 Task: Search one way flight ticket for 1 adult, 1 child, 1 infant in seat in premium economy from Alpena: Alpena County Regional Airport to Gillette: Gillette Campbell County Airport on 5-1-2023. Choice of flights is Sun country airlines. Number of bags: 2 carry on bags and 4 checked bags. Price is upto 91000. Outbound departure time preference is 23:45.
Action: Mouse moved to (250, 395)
Screenshot: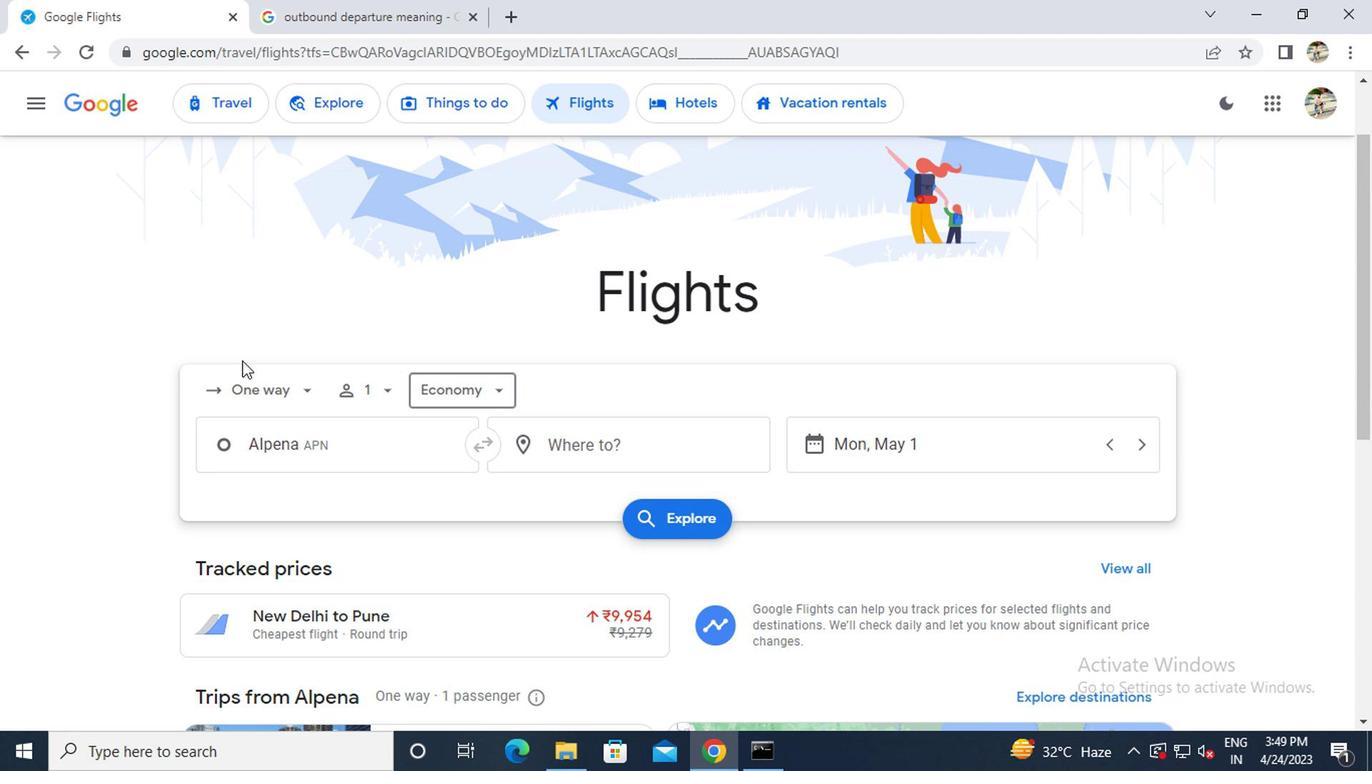 
Action: Mouse pressed left at (250, 395)
Screenshot: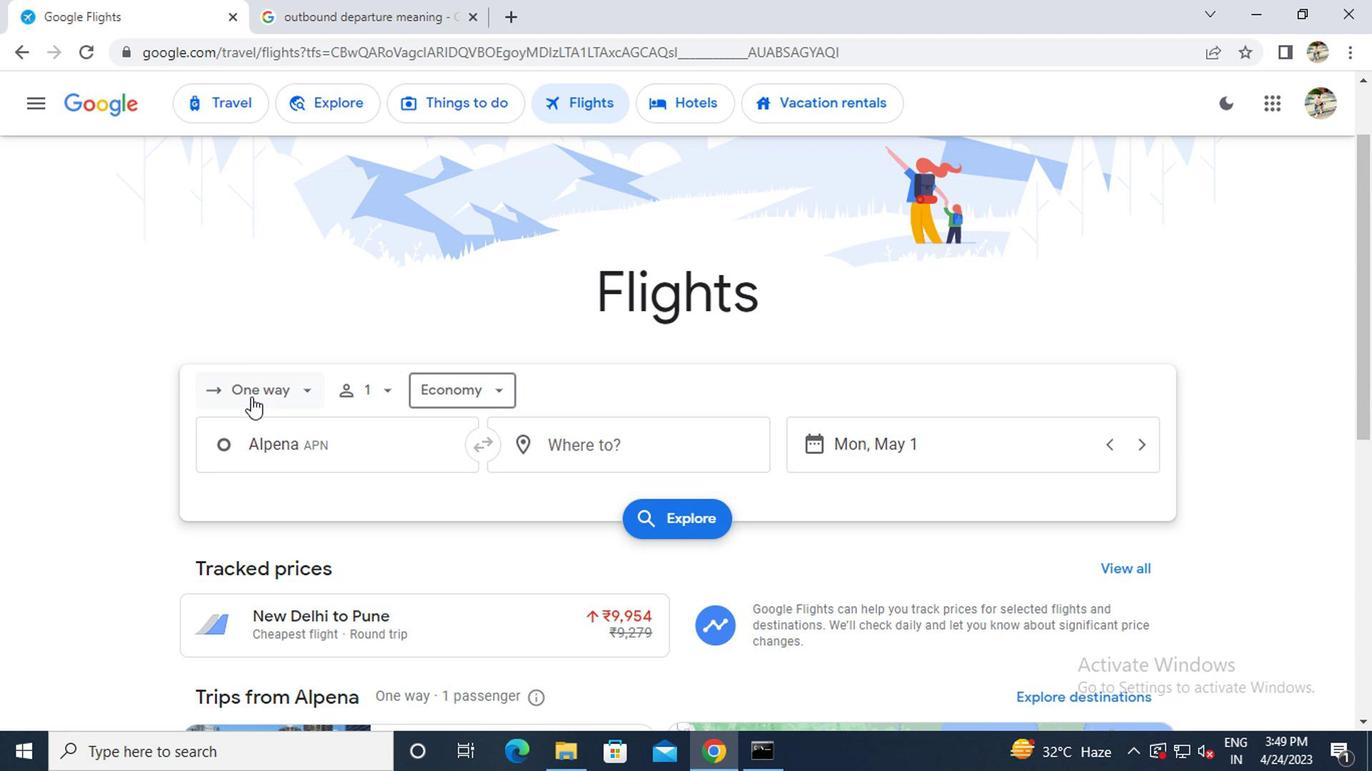 
Action: Mouse moved to (255, 486)
Screenshot: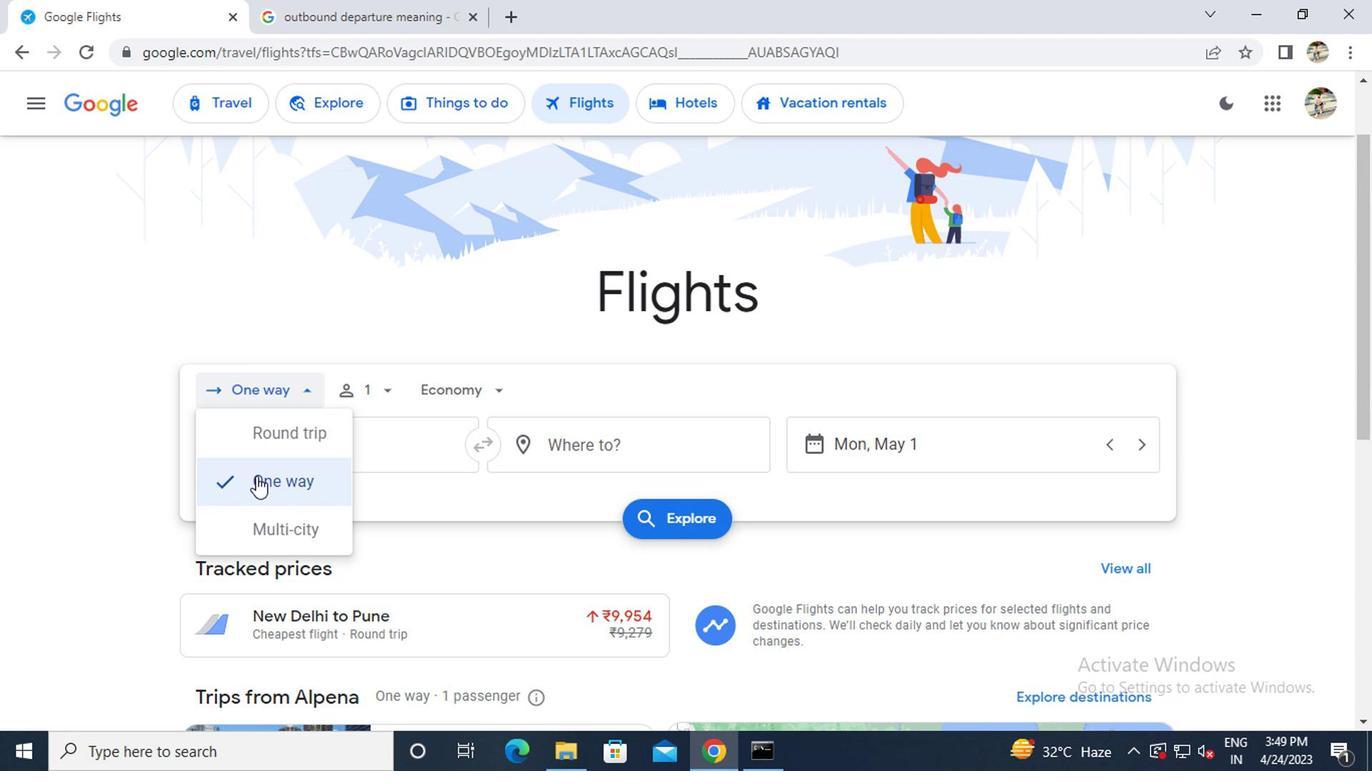 
Action: Mouse pressed left at (255, 486)
Screenshot: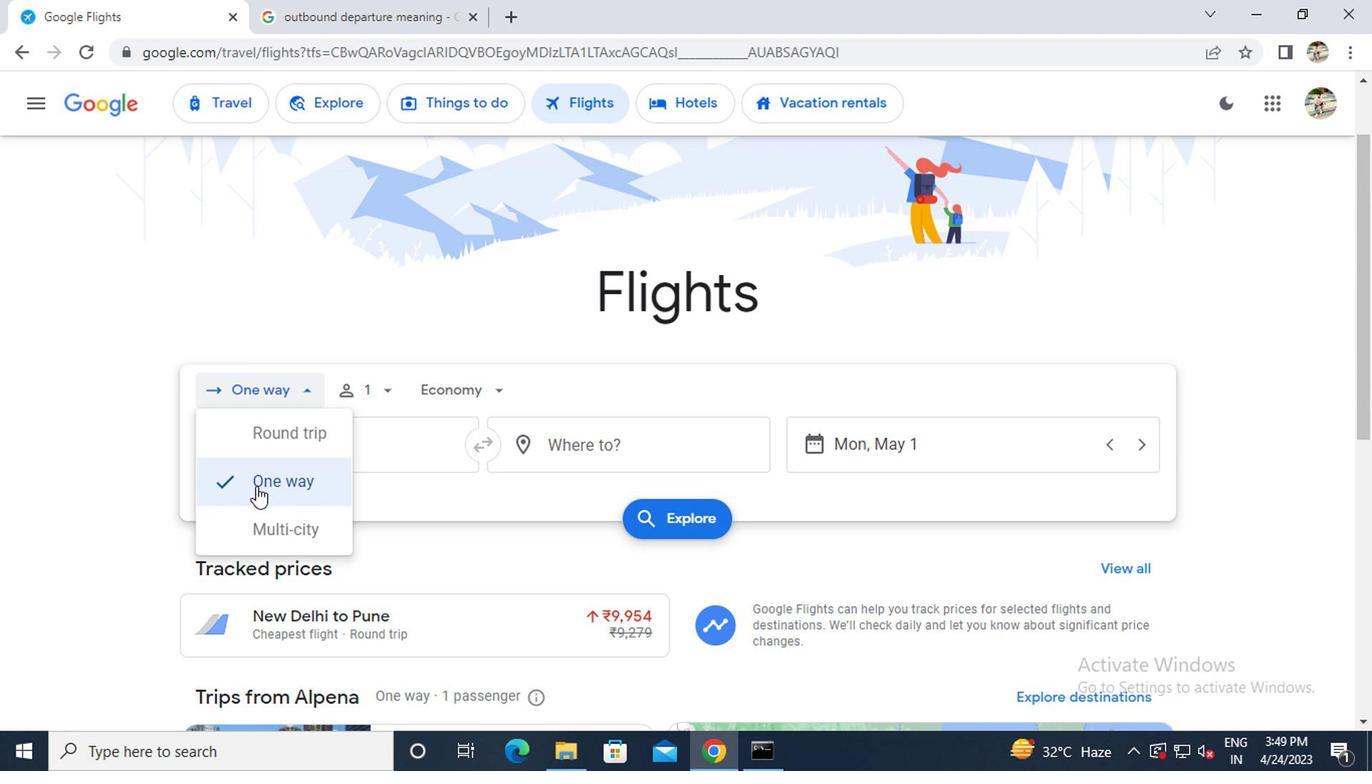 
Action: Mouse moved to (362, 394)
Screenshot: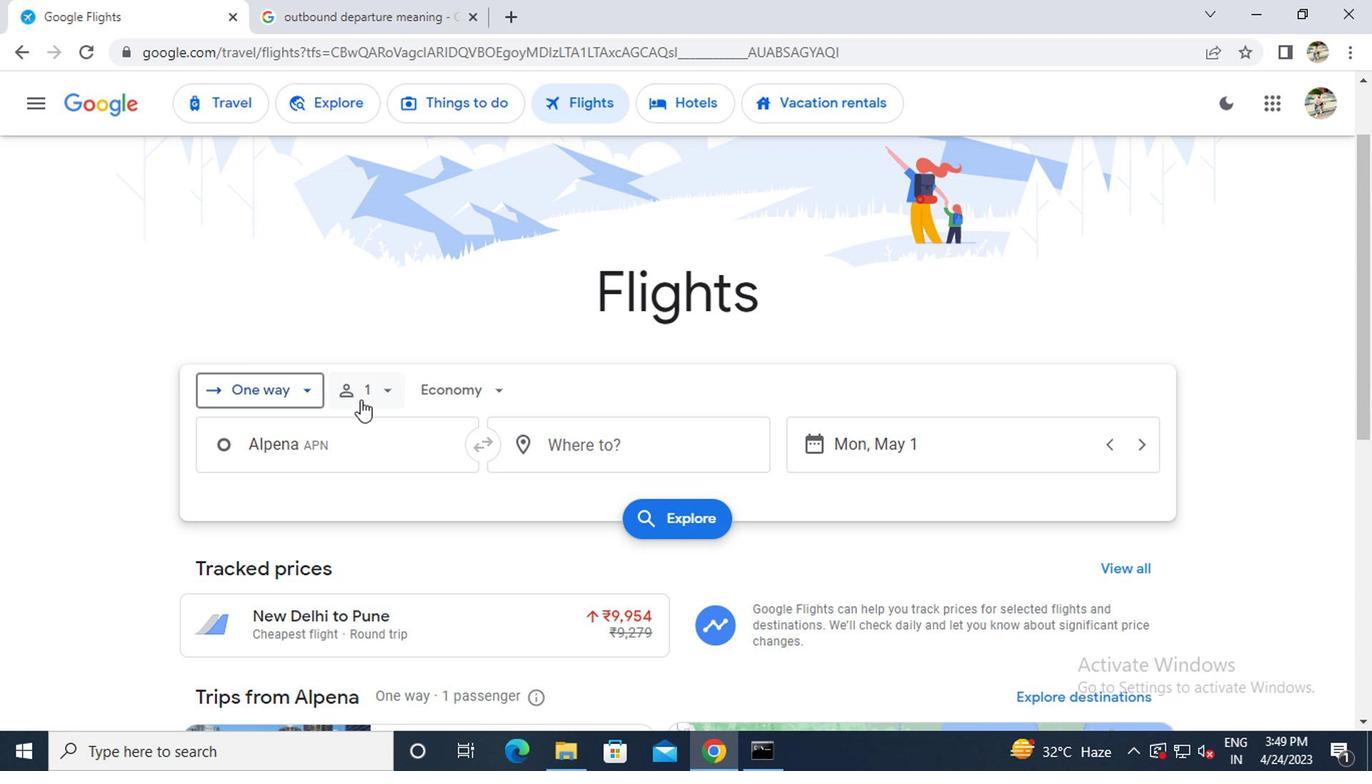 
Action: Mouse pressed left at (362, 394)
Screenshot: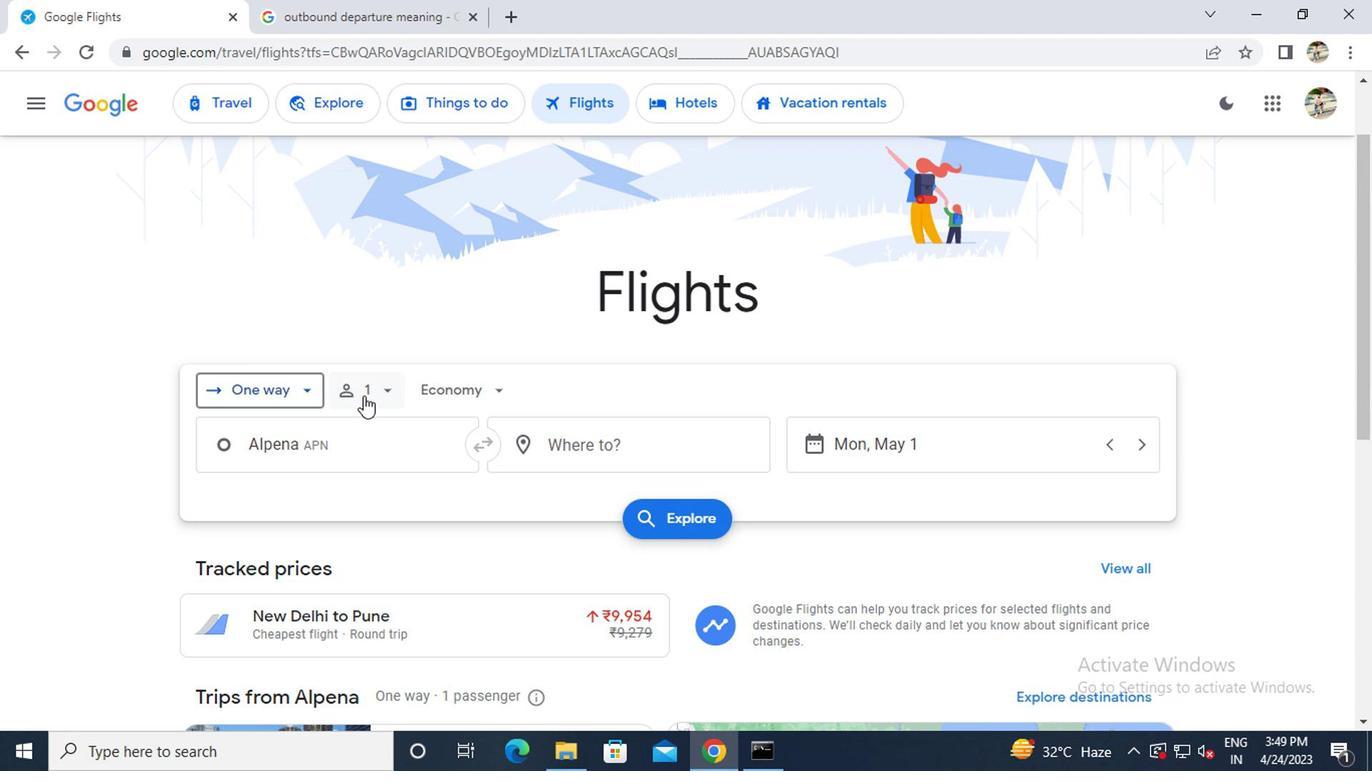 
Action: Mouse moved to (534, 494)
Screenshot: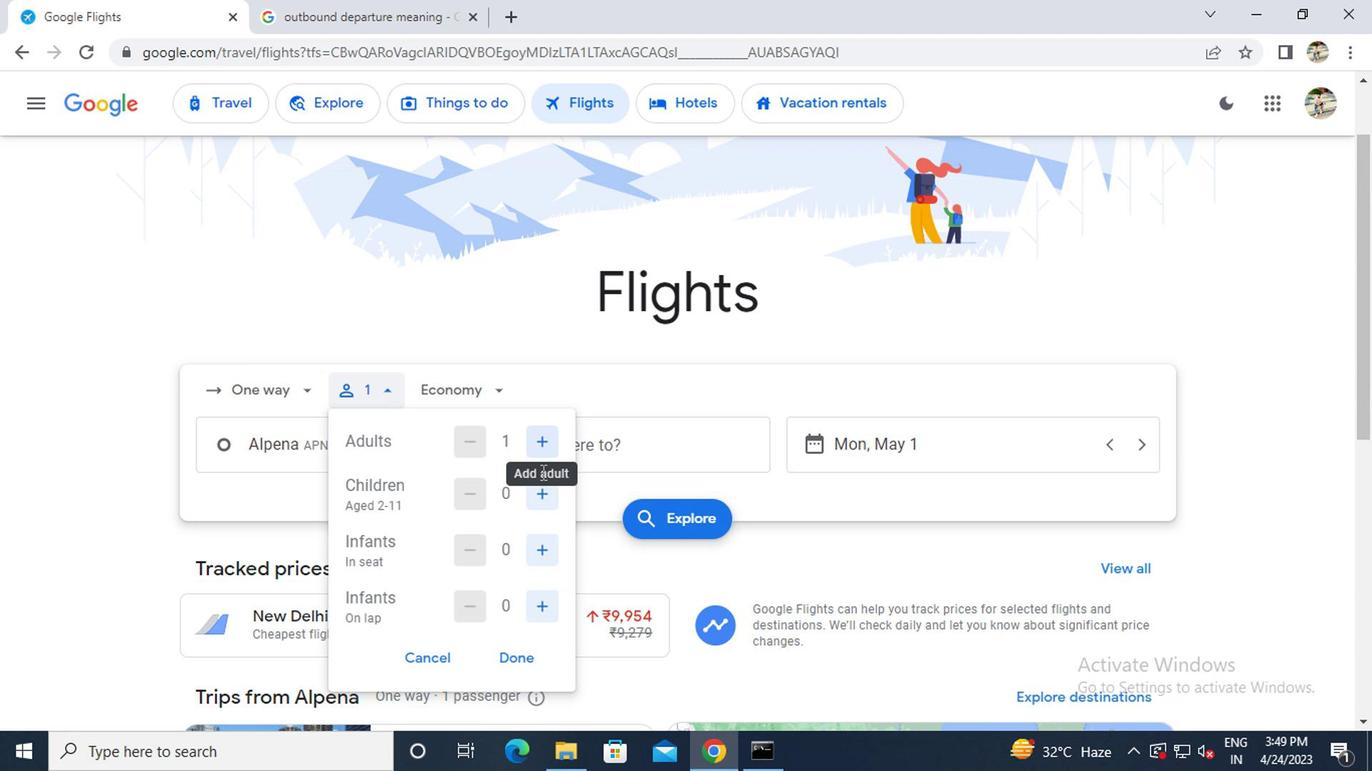 
Action: Mouse pressed left at (534, 494)
Screenshot: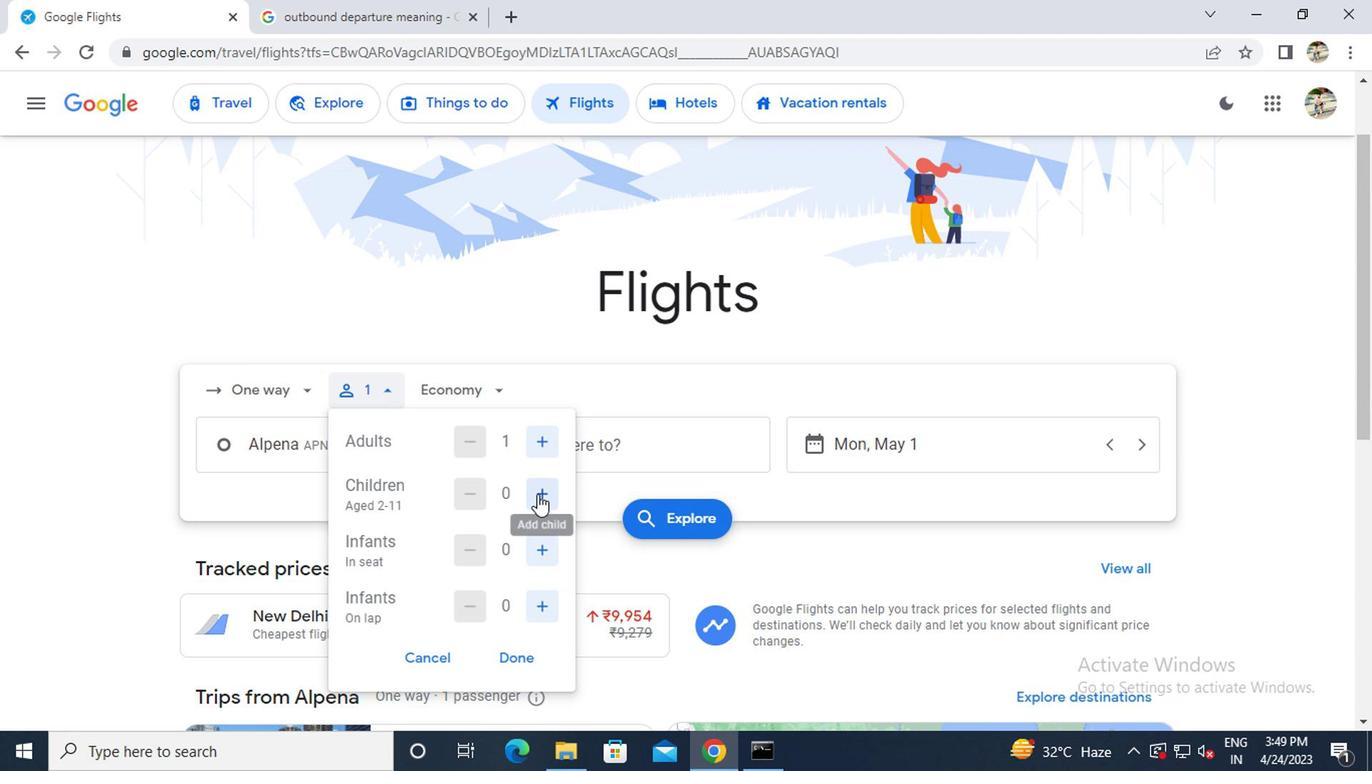 
Action: Mouse moved to (539, 549)
Screenshot: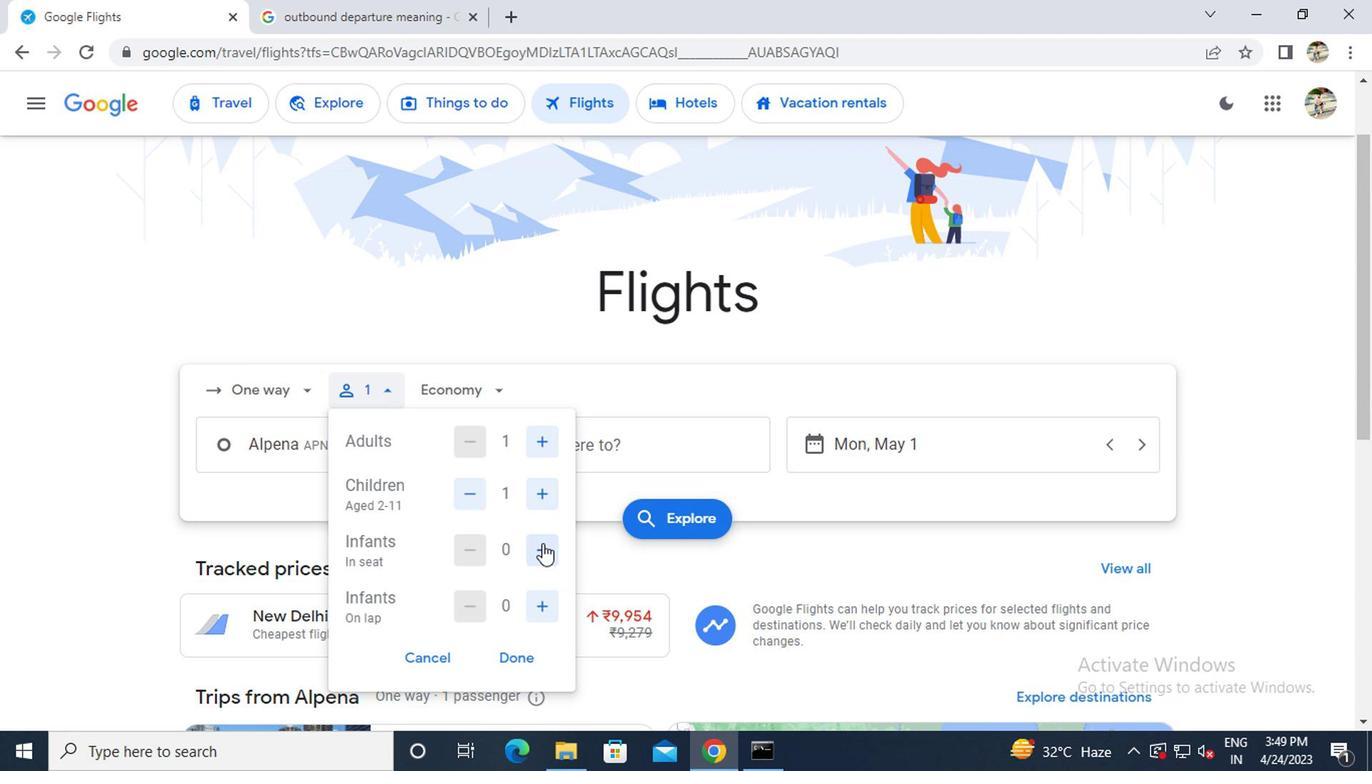 
Action: Mouse pressed left at (539, 549)
Screenshot: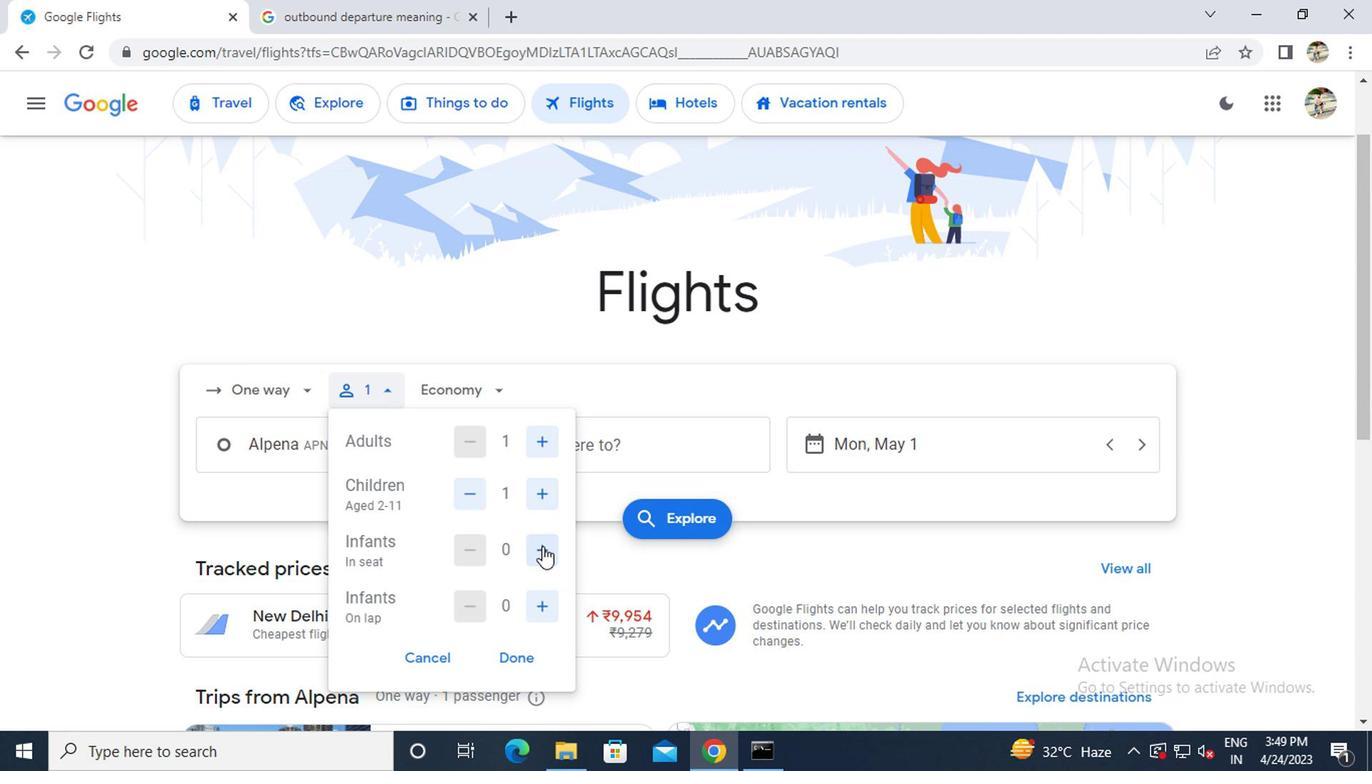 
Action: Mouse moved to (501, 668)
Screenshot: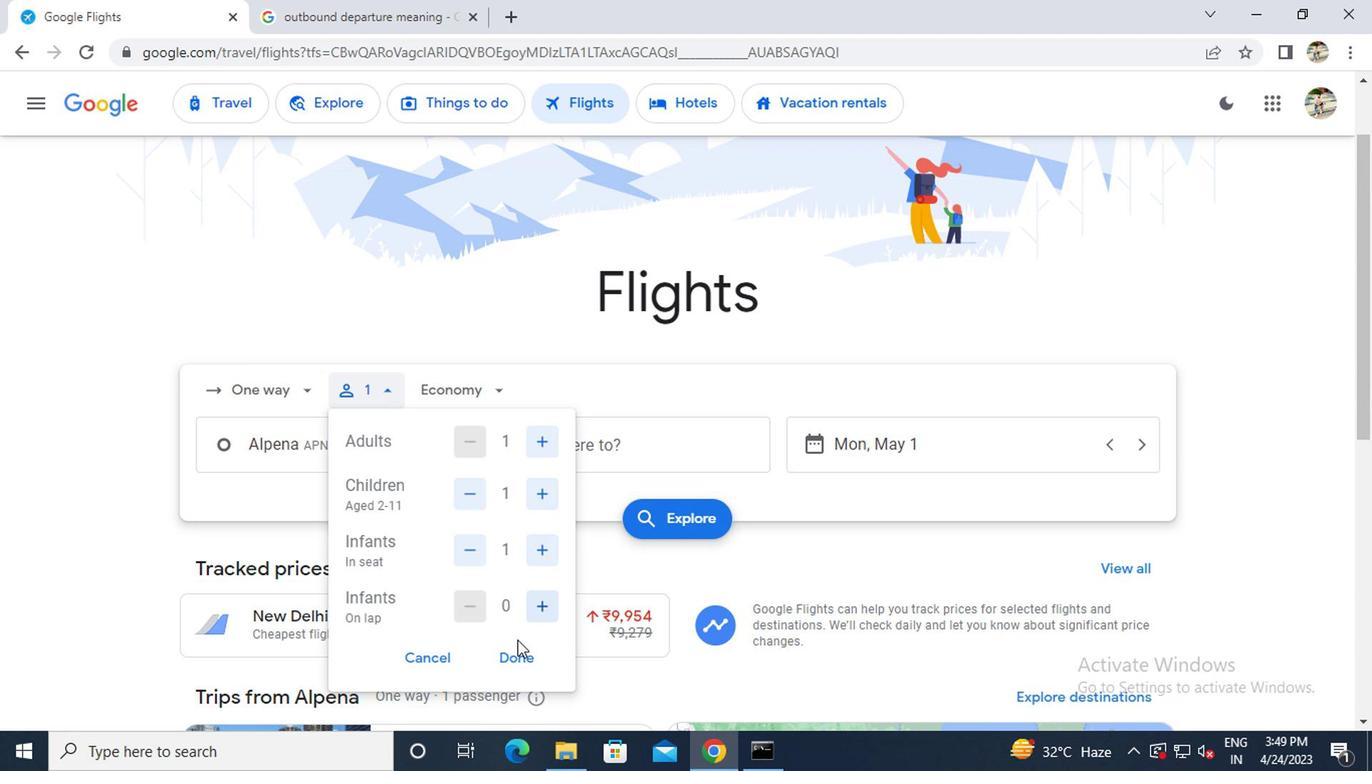 
Action: Mouse pressed left at (501, 668)
Screenshot: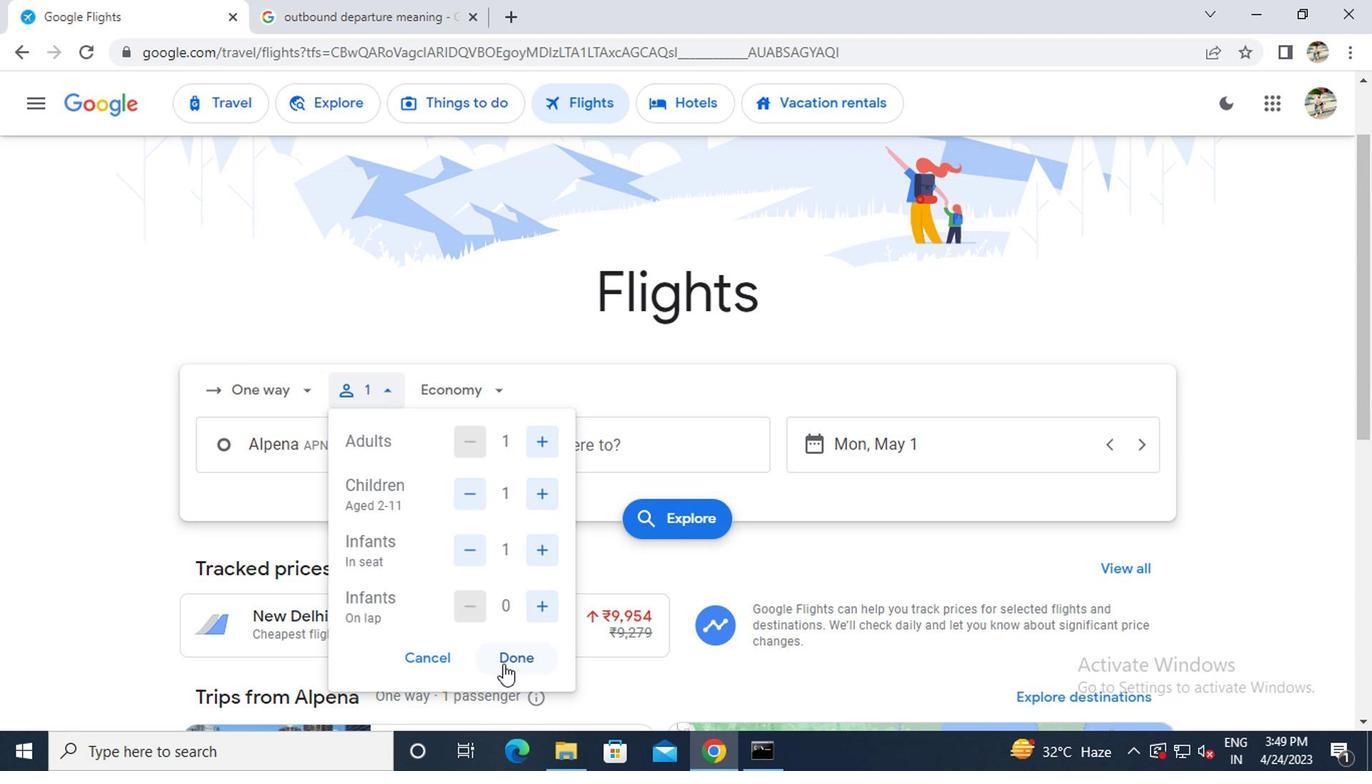 
Action: Mouse moved to (453, 385)
Screenshot: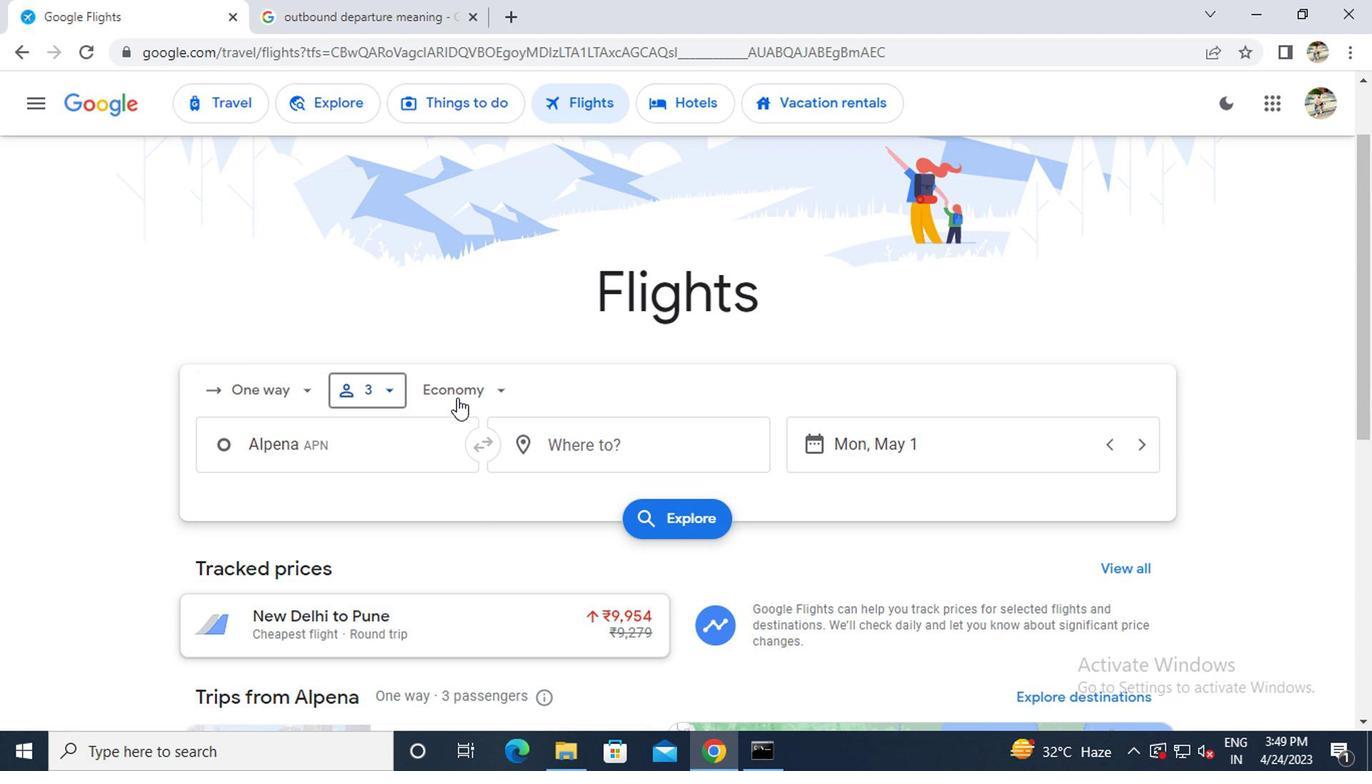 
Action: Mouse pressed left at (453, 385)
Screenshot: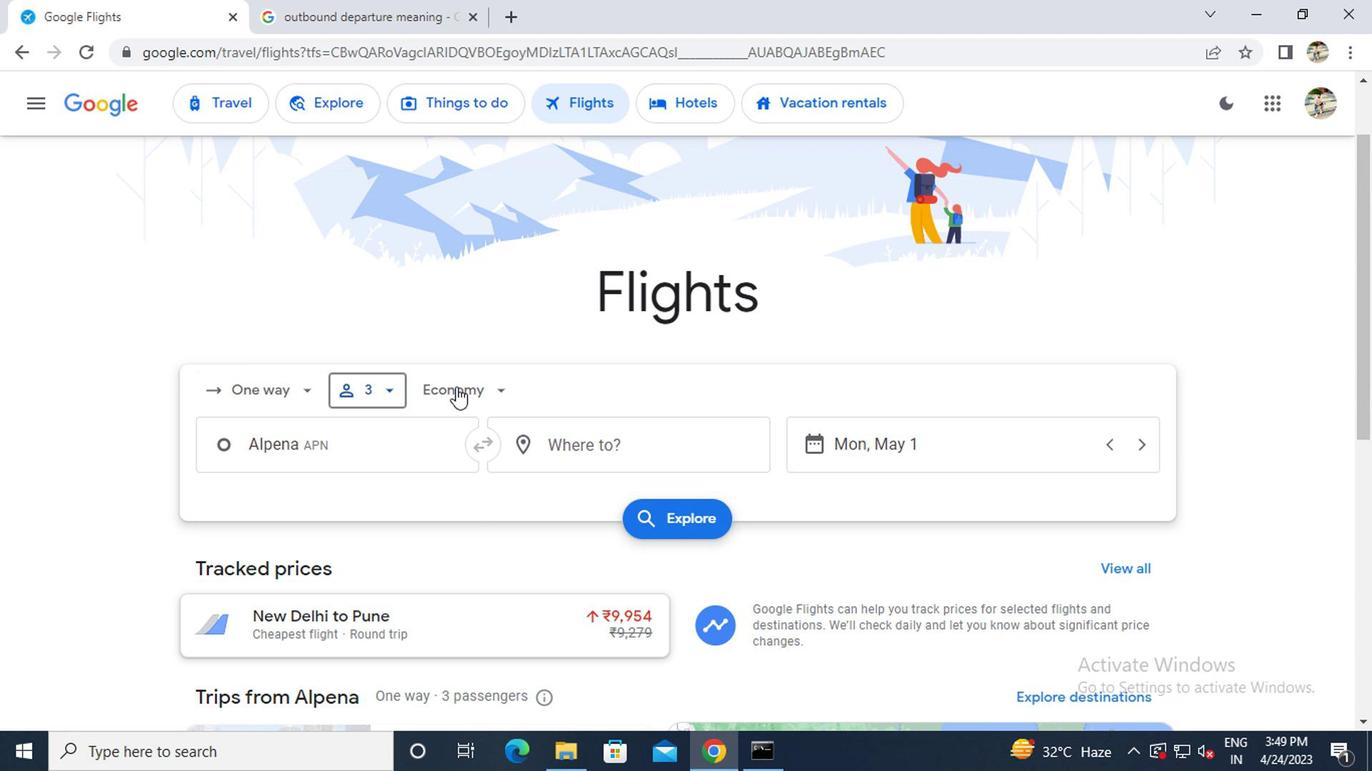 
Action: Mouse moved to (473, 481)
Screenshot: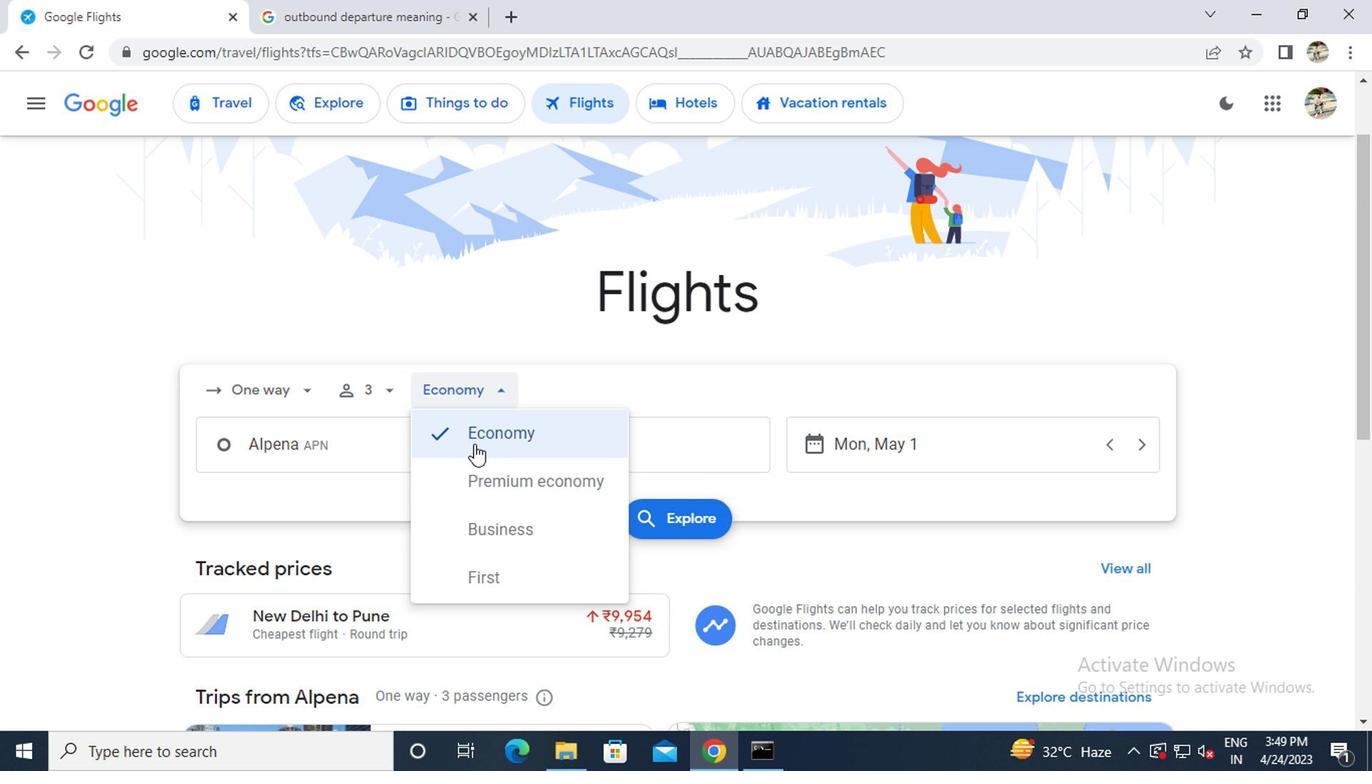 
Action: Mouse pressed left at (473, 481)
Screenshot: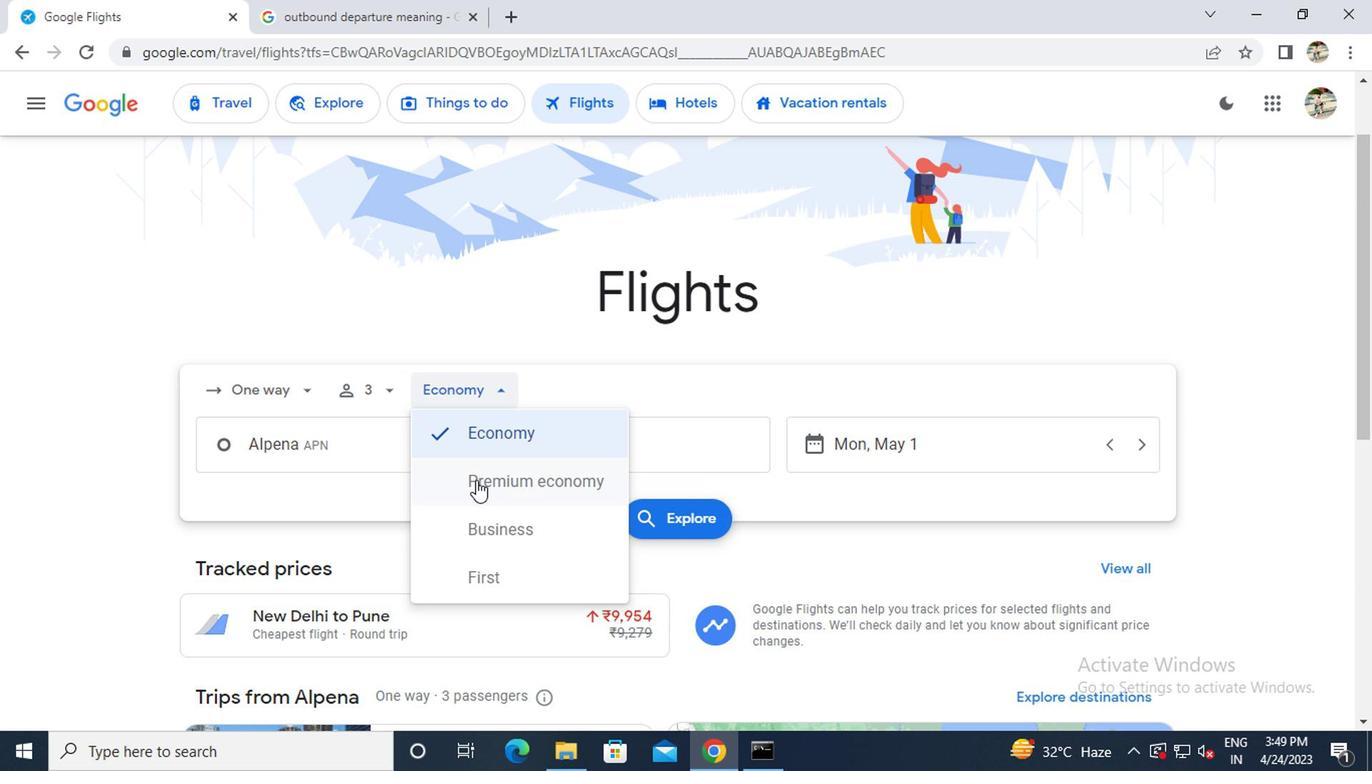 
Action: Mouse moved to (397, 451)
Screenshot: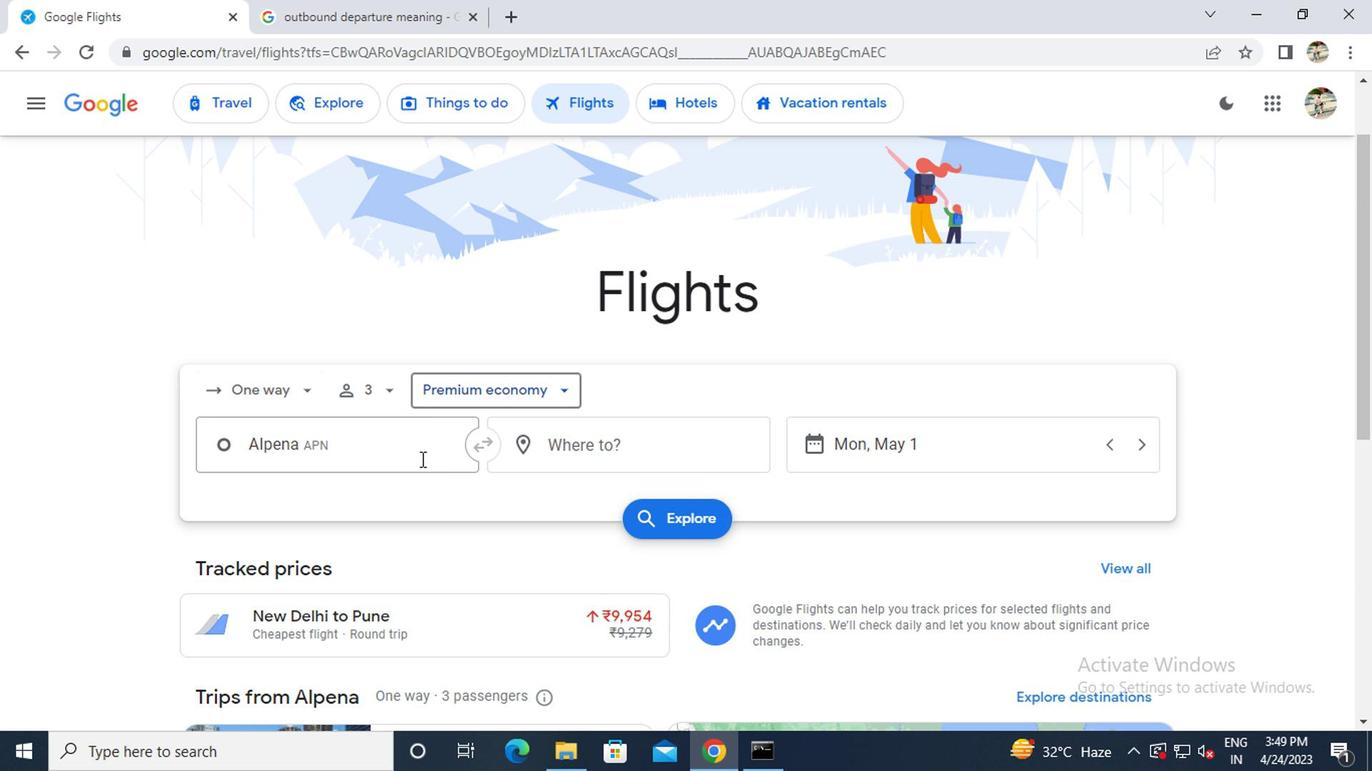 
Action: Mouse pressed left at (397, 451)
Screenshot: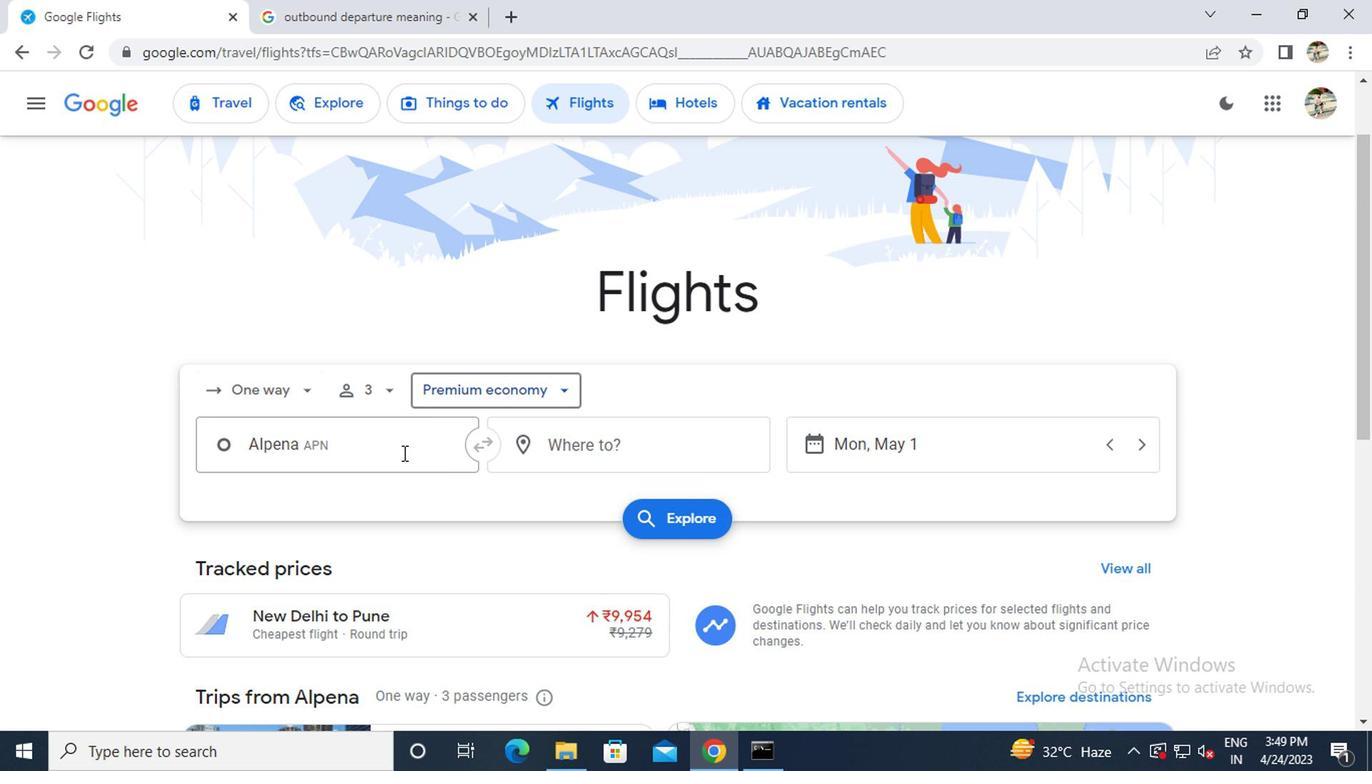 
Action: Key pressed <Key.caps_lock>a<Key.caps_lock>lpena
Screenshot: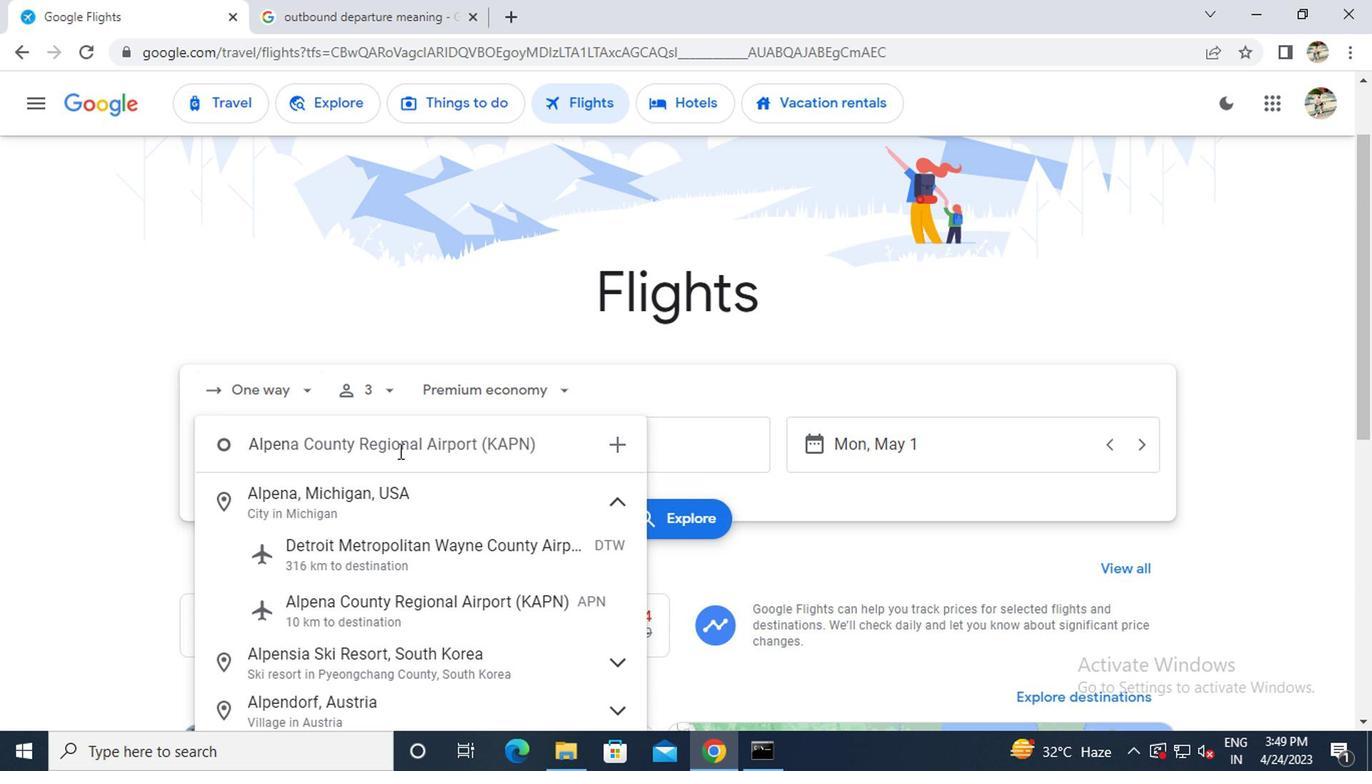 
Action: Mouse moved to (403, 611)
Screenshot: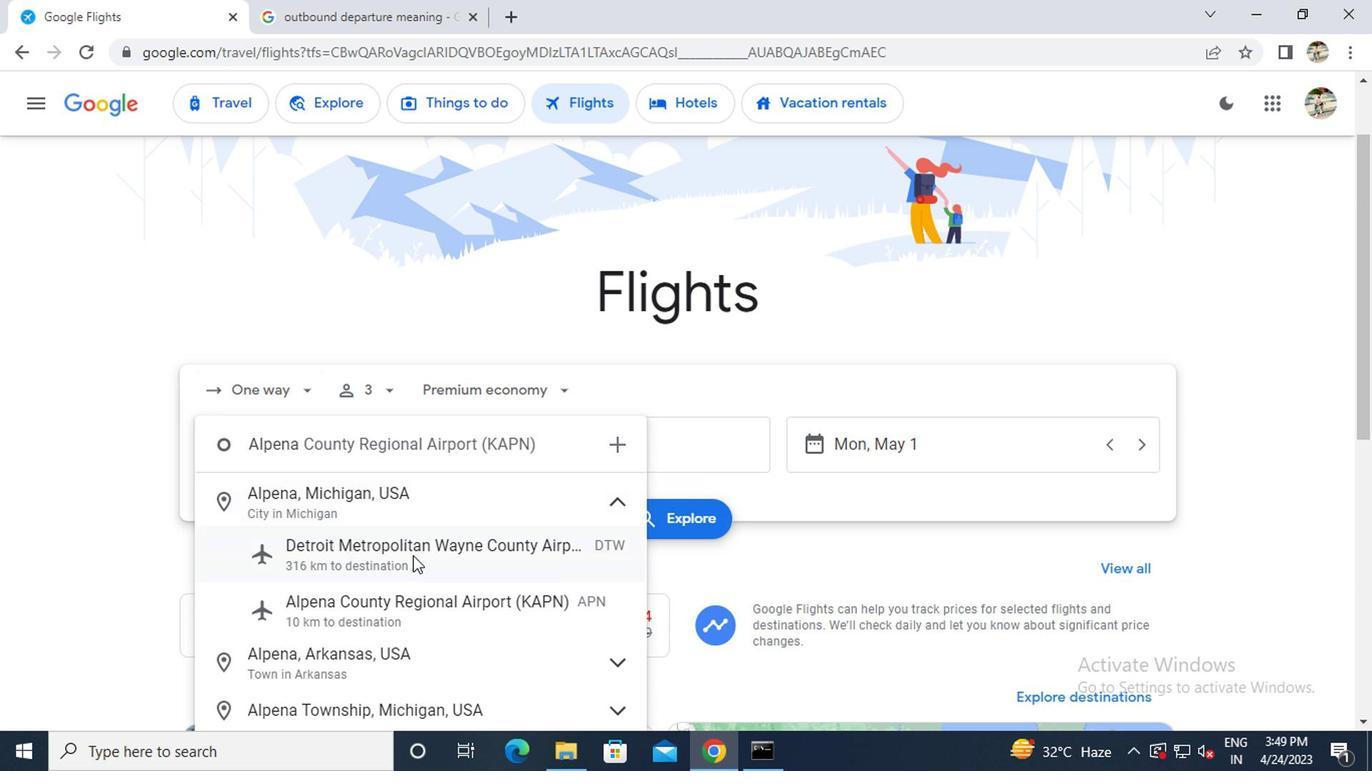 
Action: Mouse pressed left at (403, 611)
Screenshot: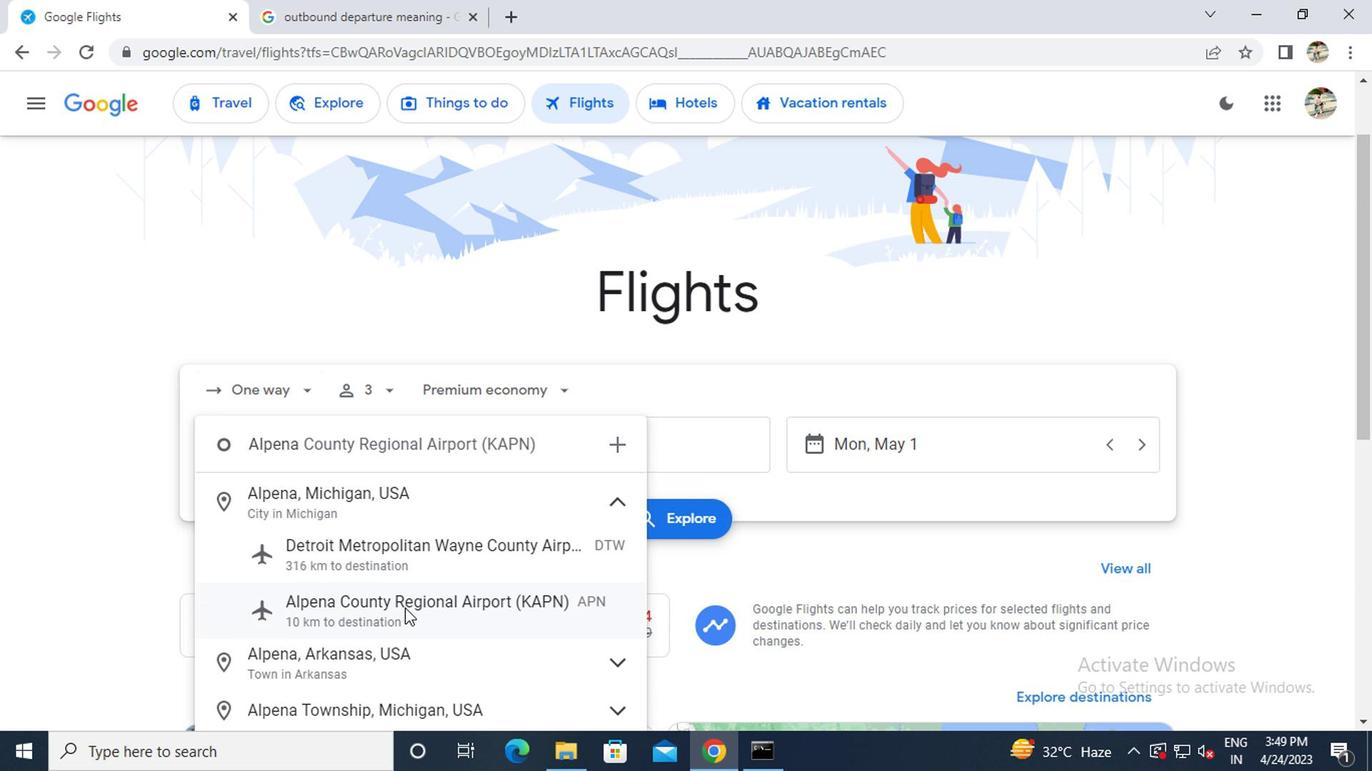 
Action: Mouse moved to (626, 453)
Screenshot: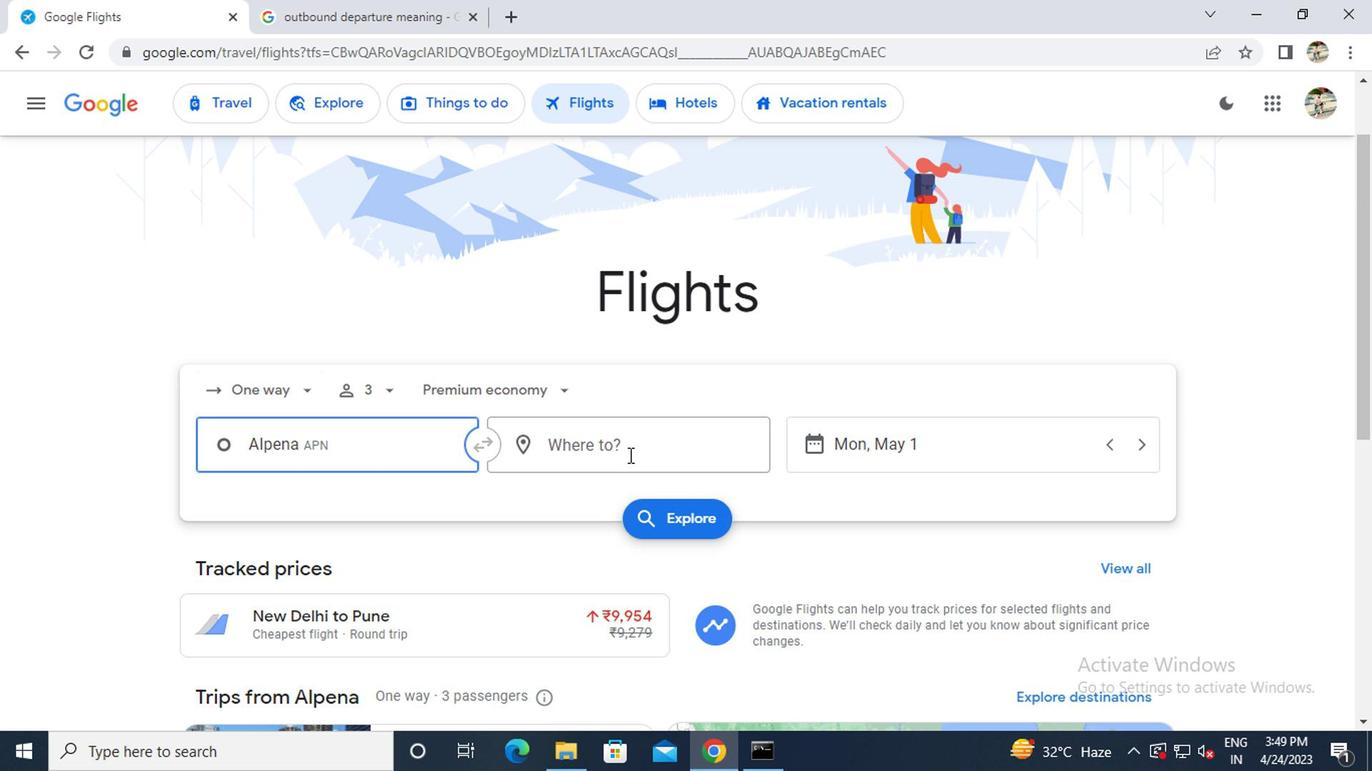 
Action: Mouse pressed left at (626, 453)
Screenshot: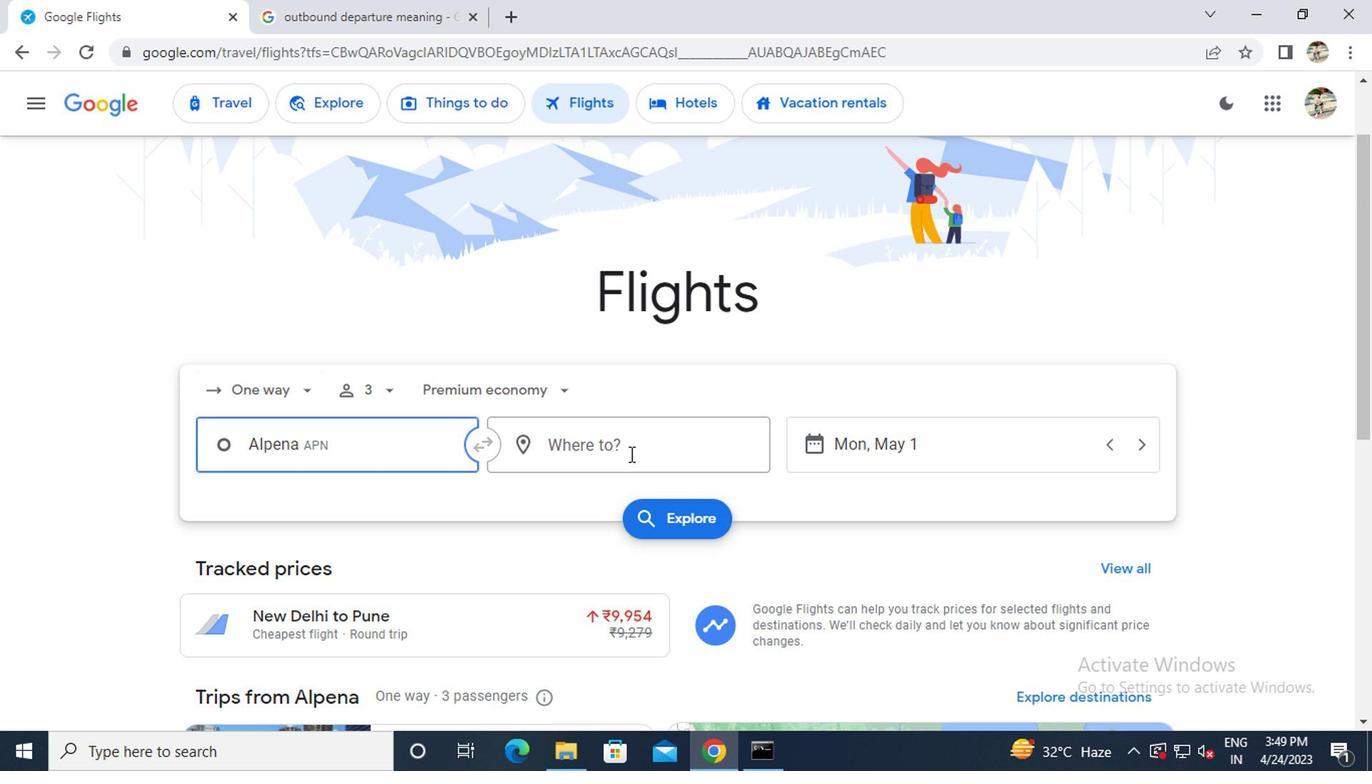 
Action: Key pressed <Key.caps_lock>g<Key.caps_lock>illette
Screenshot: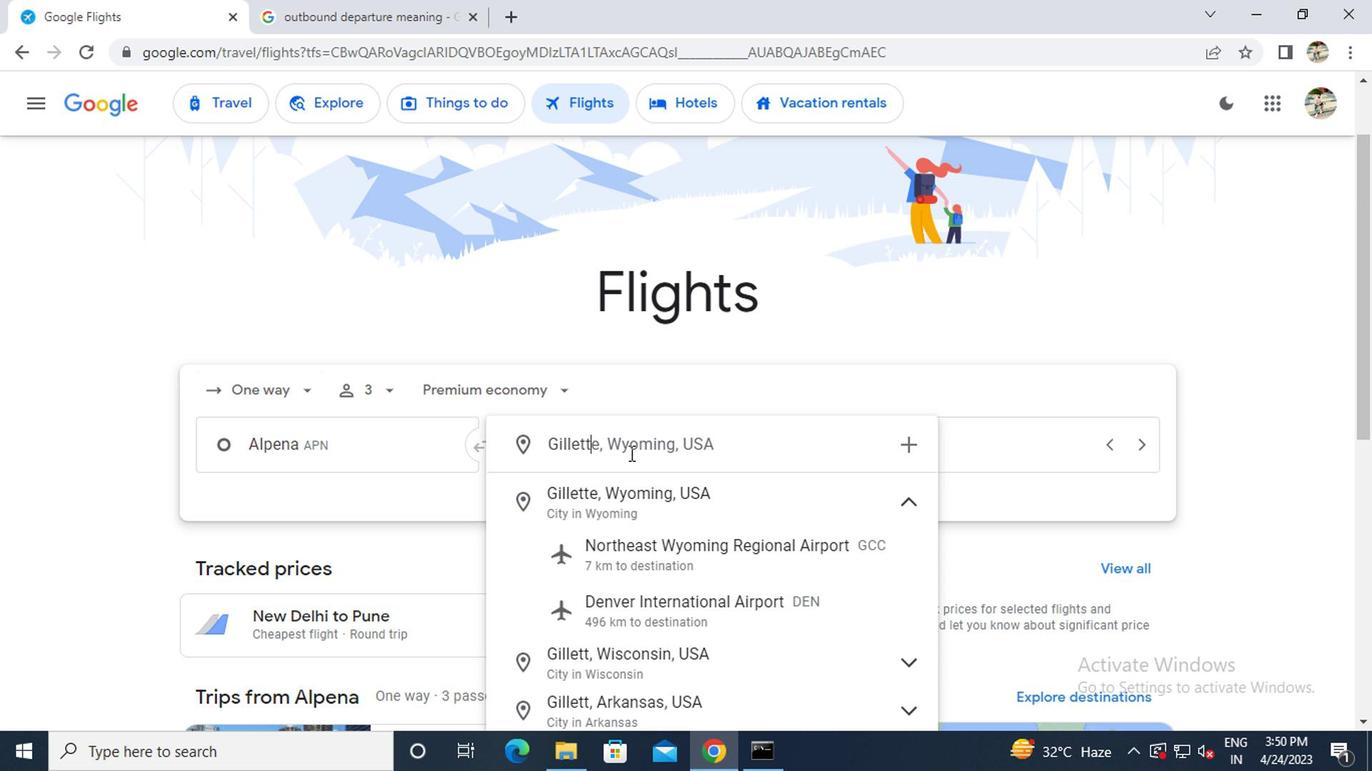 
Action: Mouse moved to (647, 506)
Screenshot: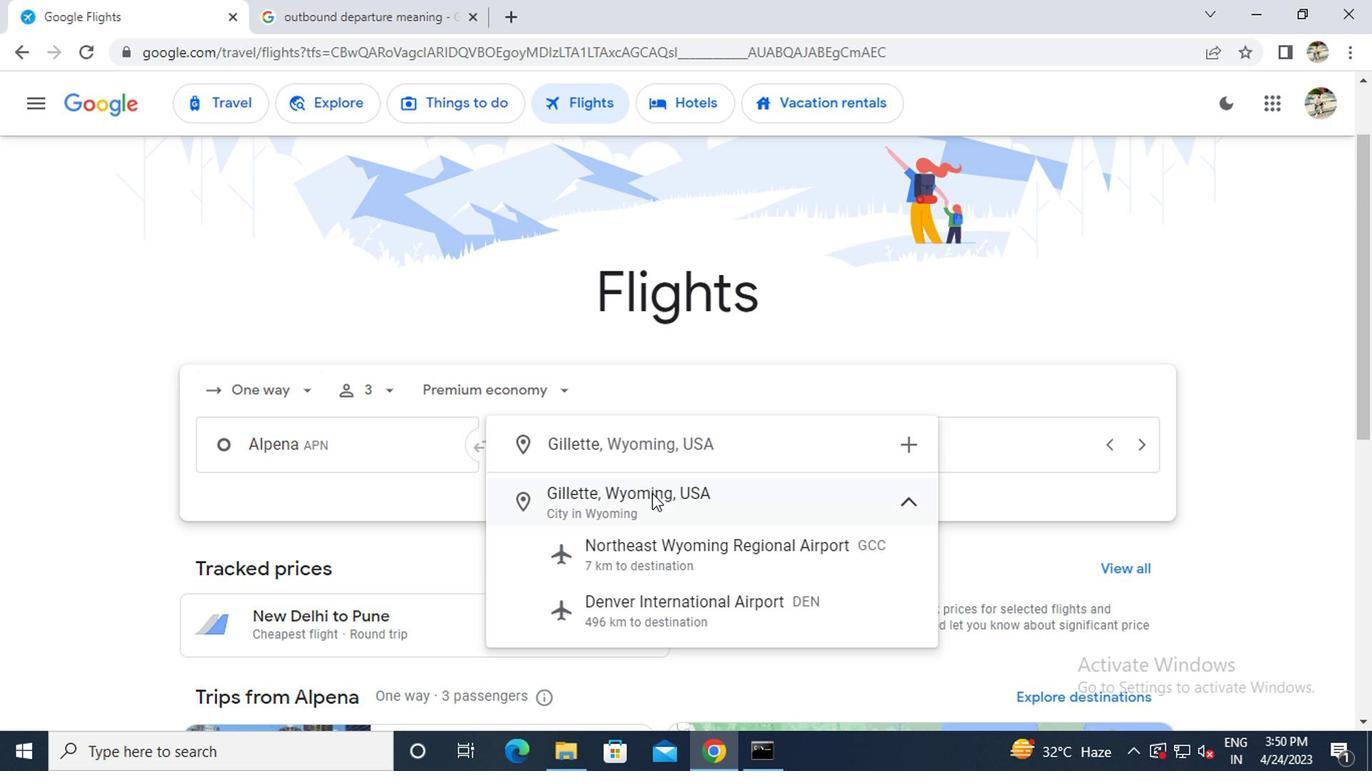 
Action: Mouse pressed left at (647, 506)
Screenshot: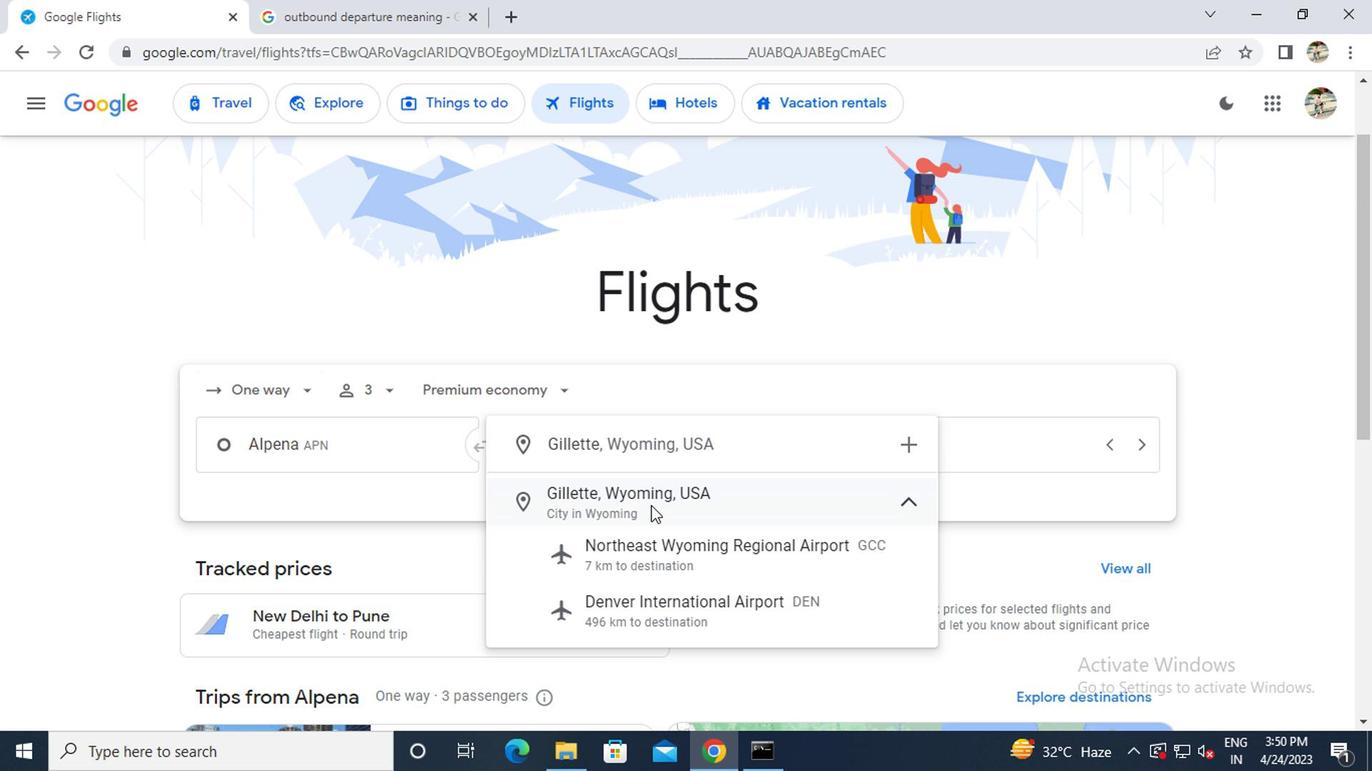 
Action: Mouse moved to (912, 451)
Screenshot: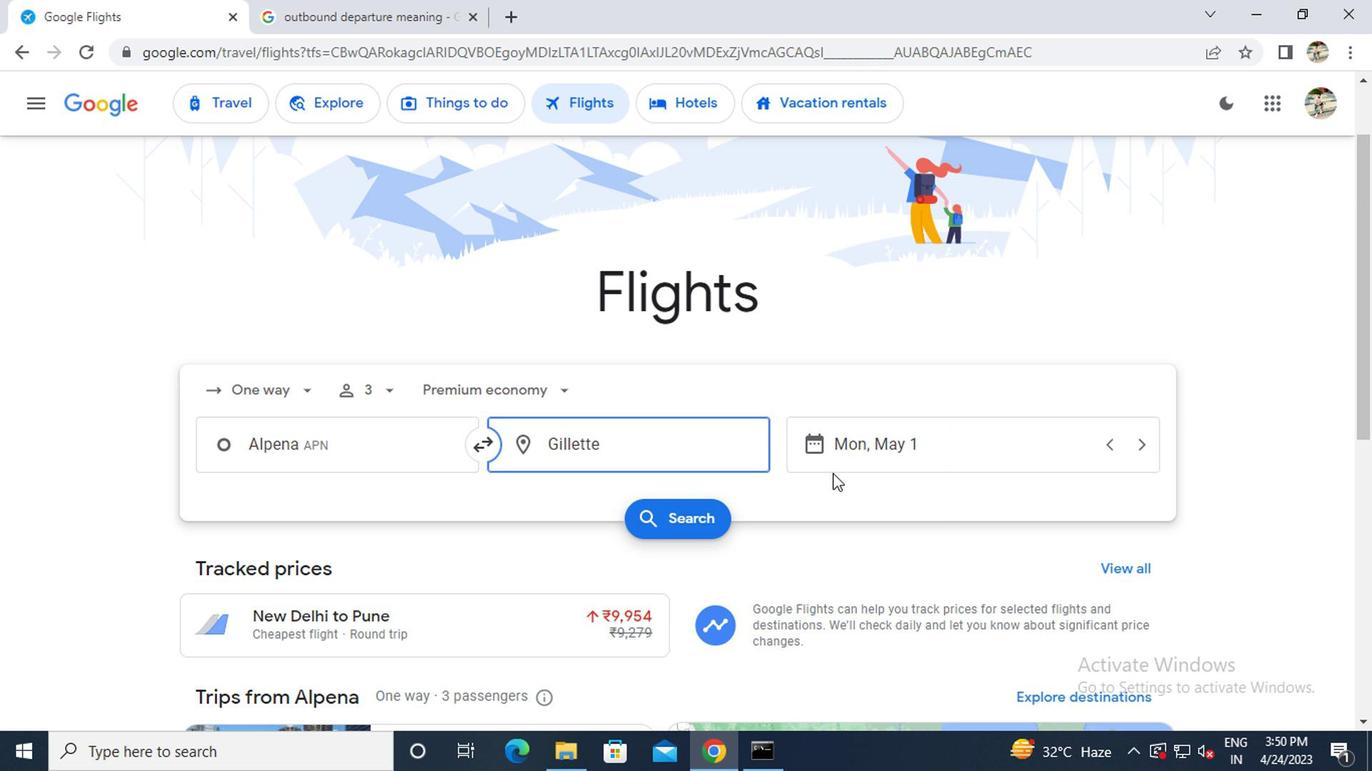
Action: Mouse pressed left at (912, 451)
Screenshot: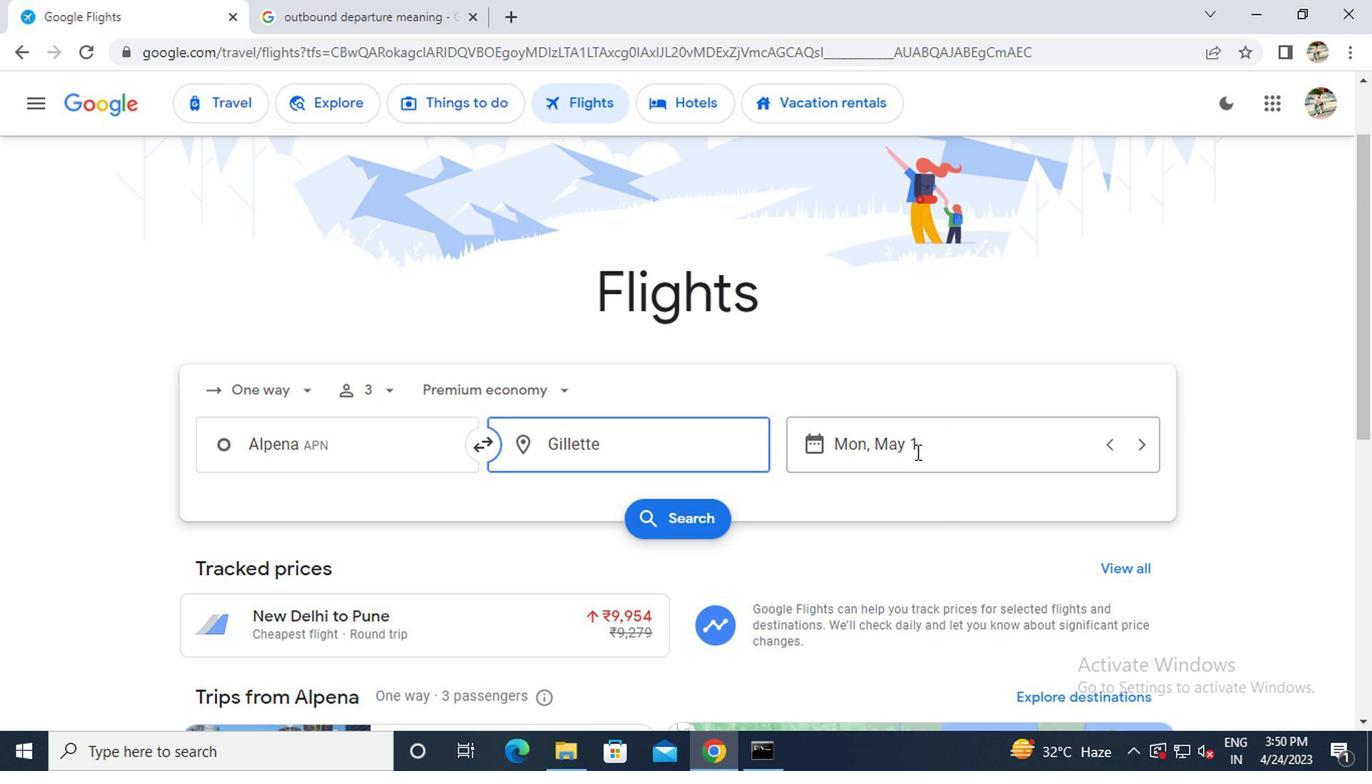 
Action: Mouse moved to (854, 356)
Screenshot: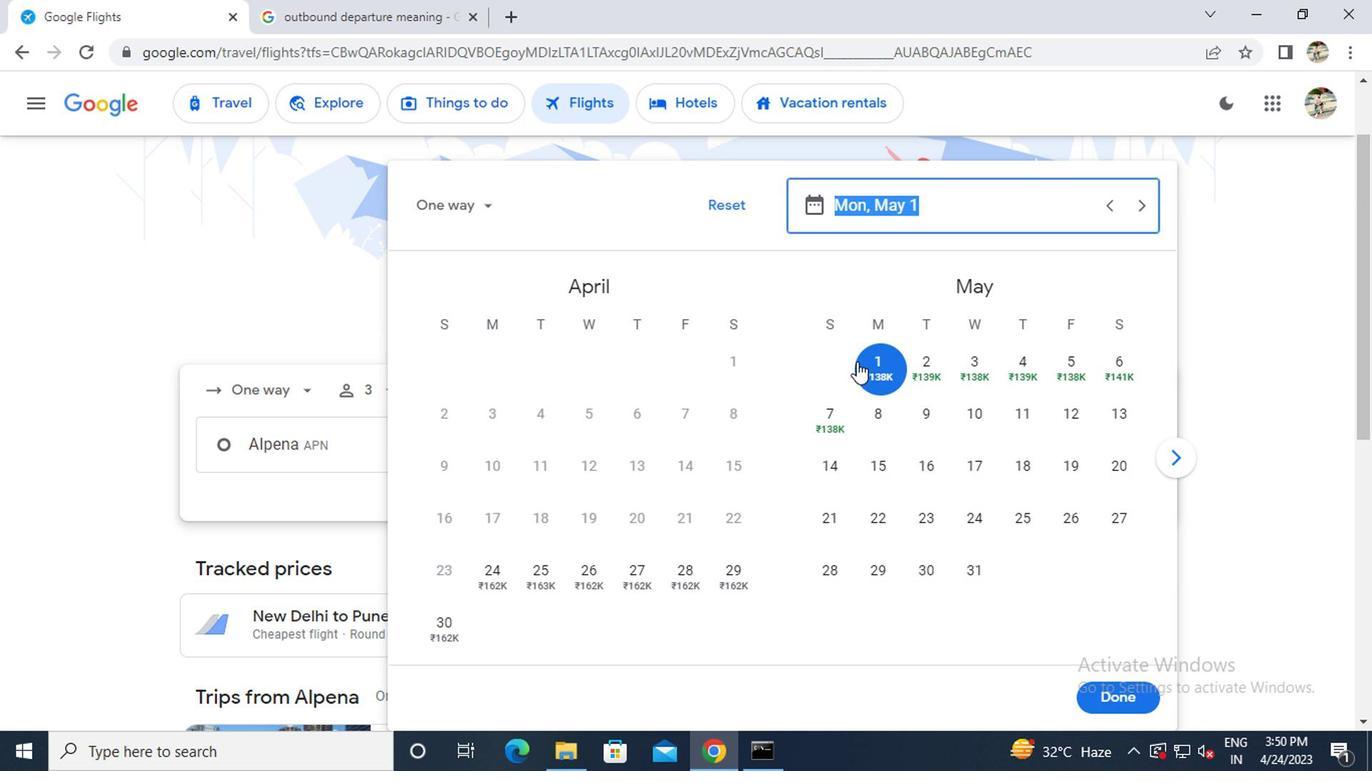 
Action: Mouse pressed left at (854, 356)
Screenshot: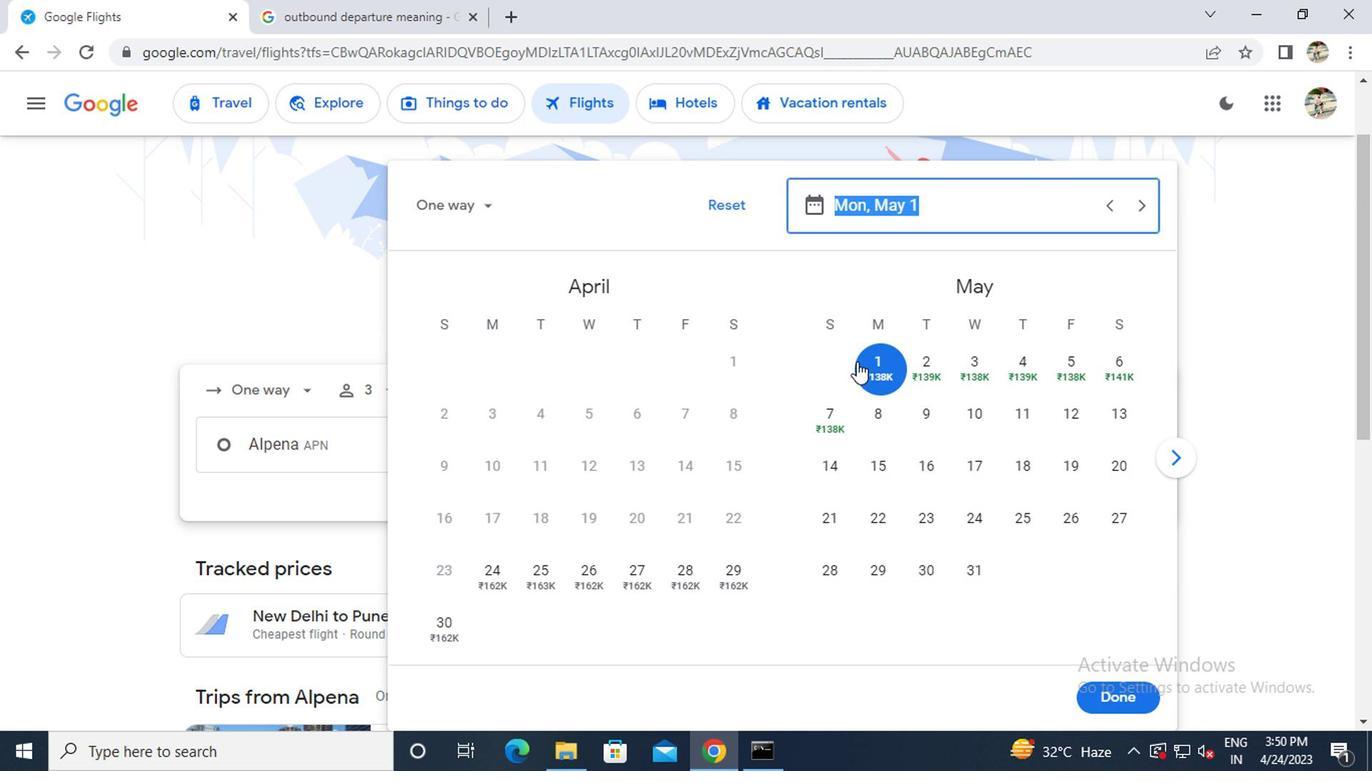 
Action: Mouse moved to (1134, 709)
Screenshot: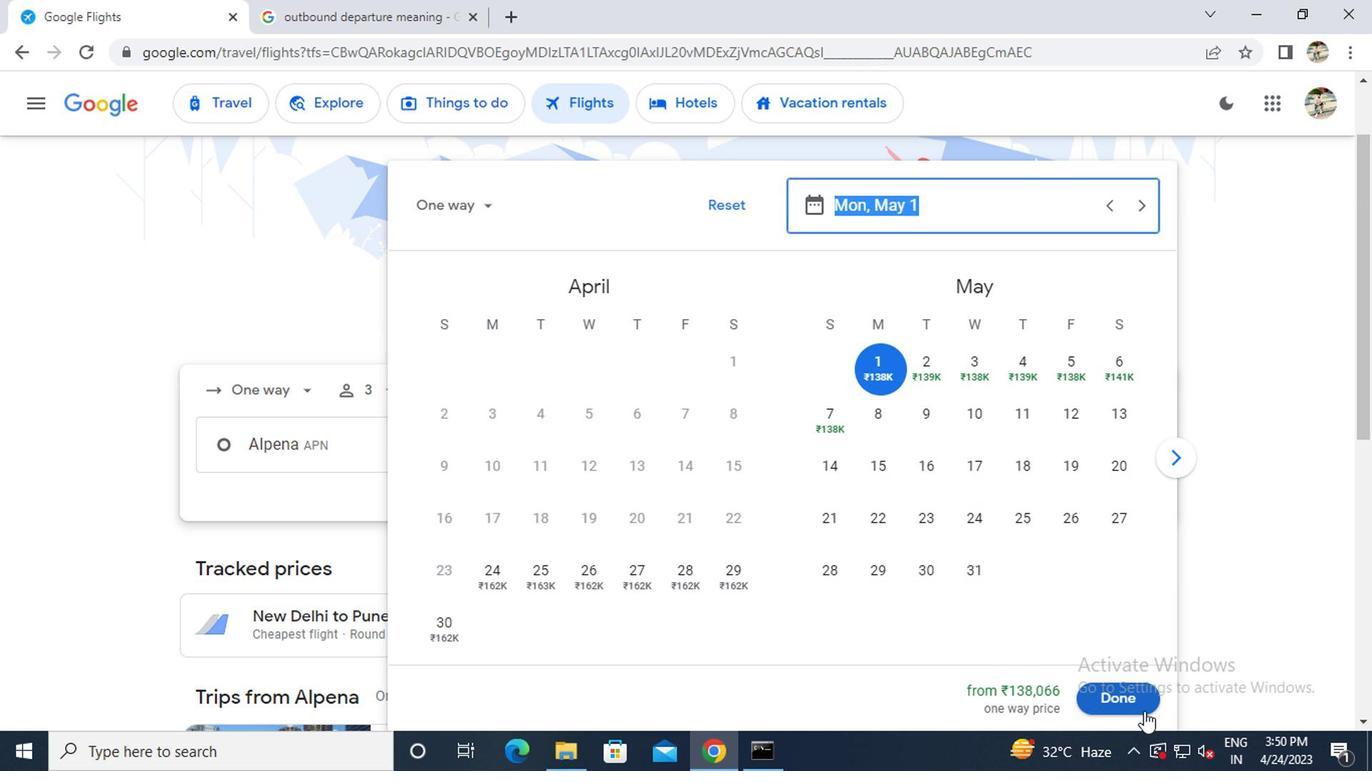 
Action: Mouse pressed left at (1134, 709)
Screenshot: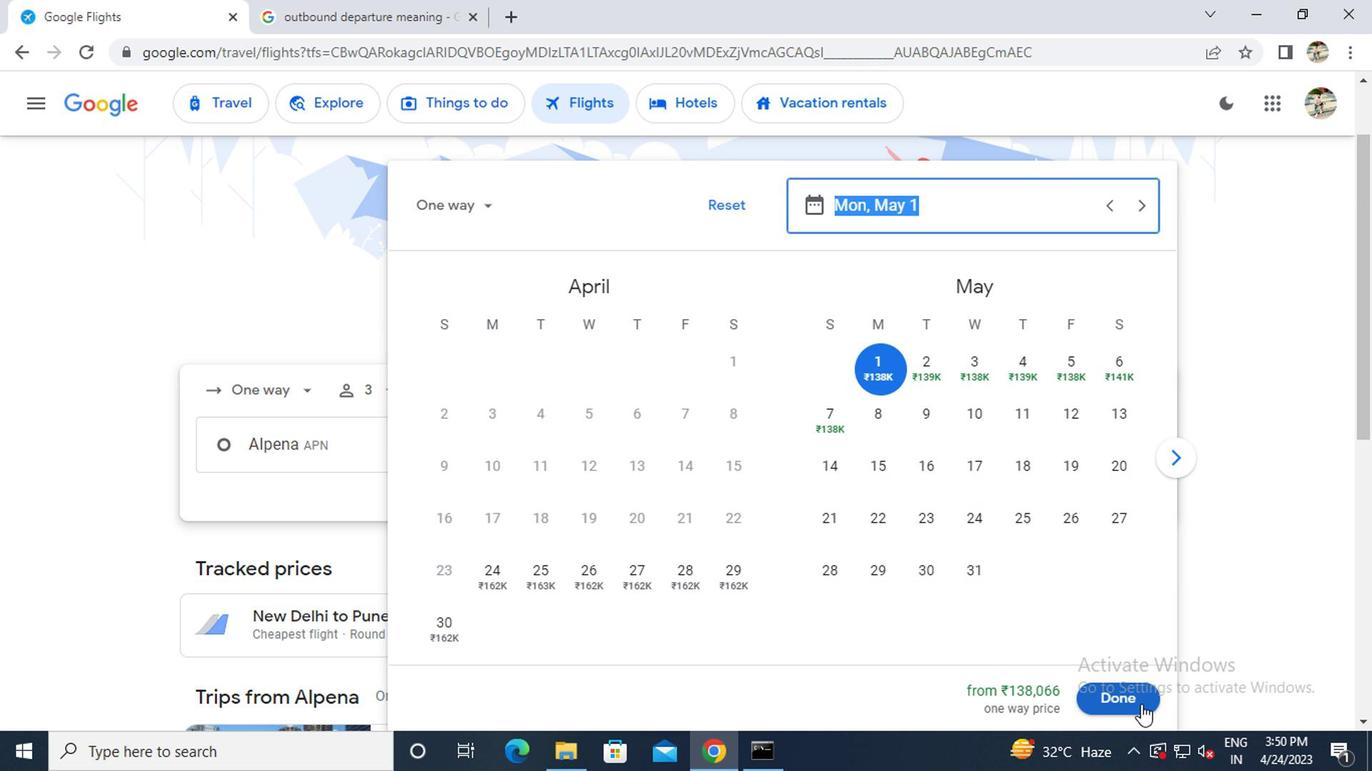 
Action: Mouse moved to (638, 521)
Screenshot: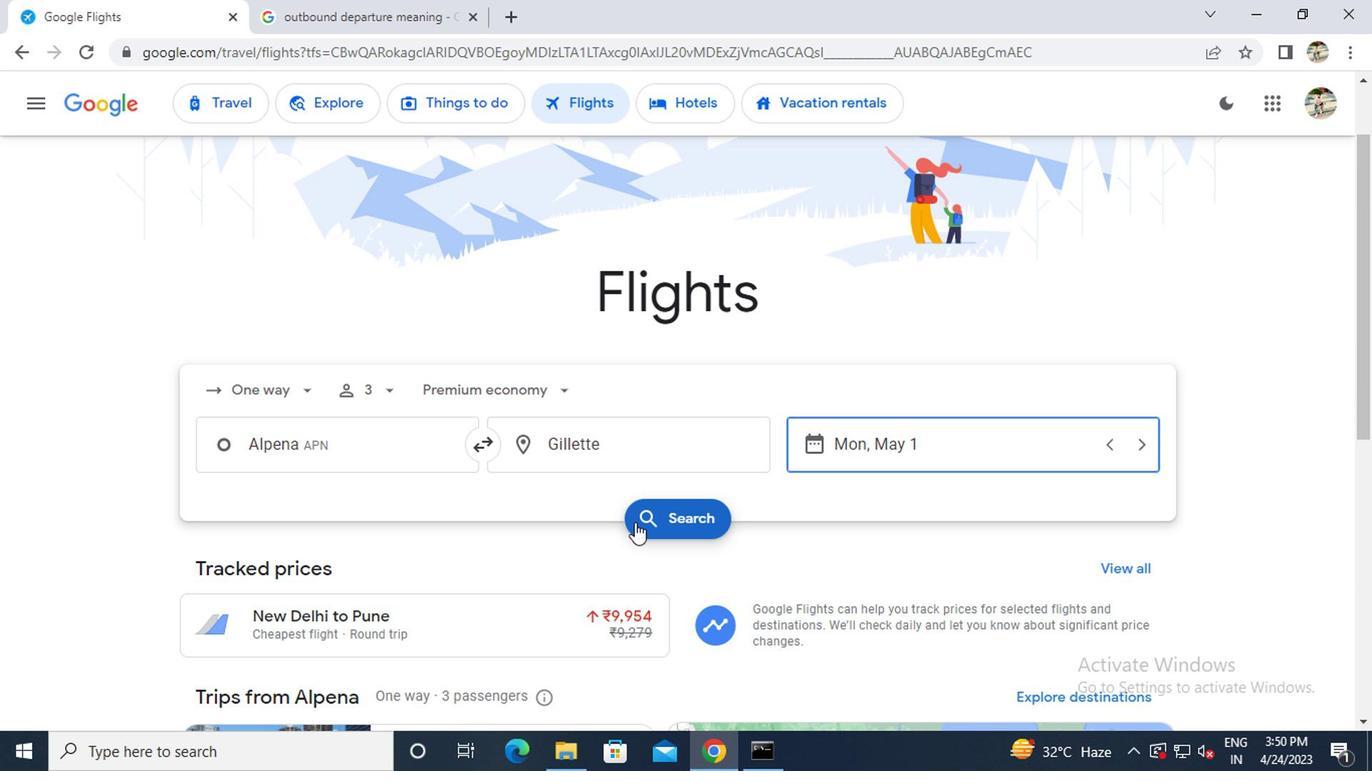 
Action: Mouse pressed left at (638, 521)
Screenshot: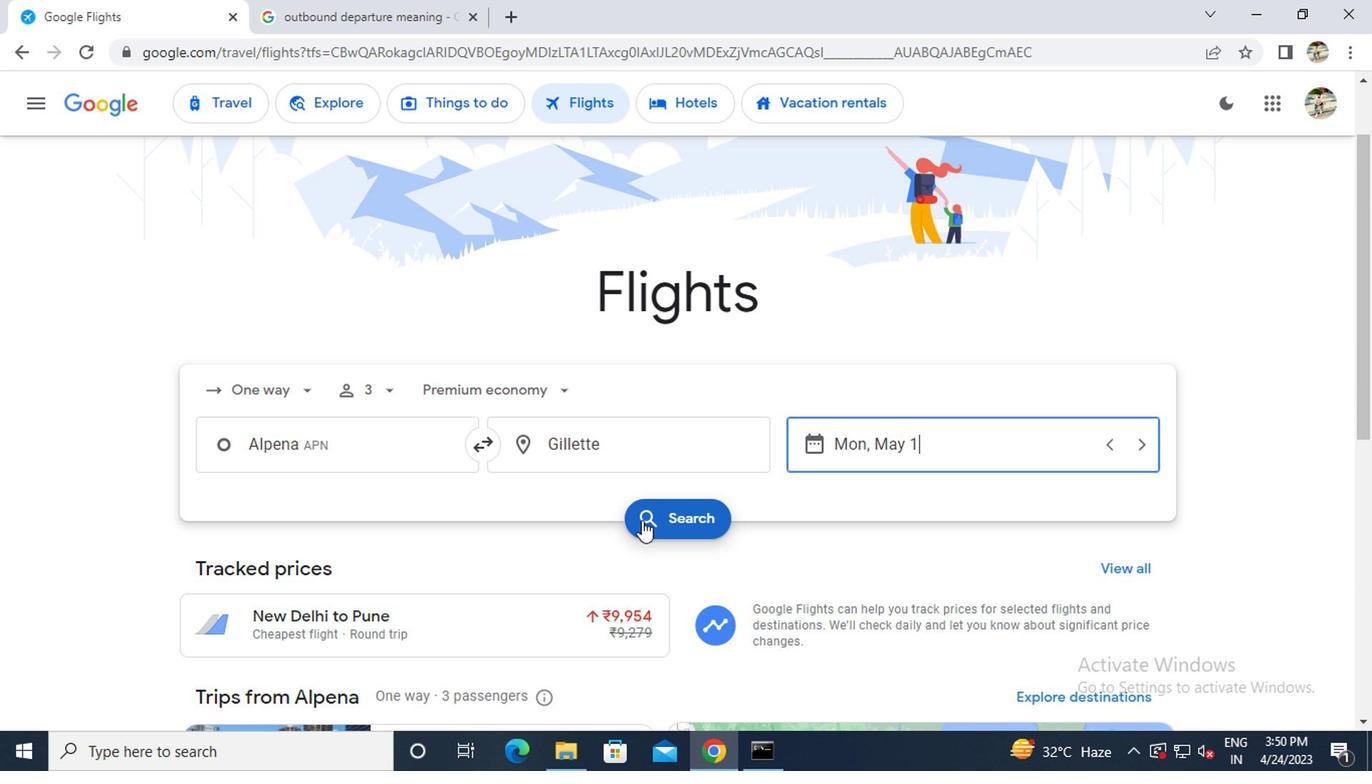 
Action: Mouse moved to (211, 273)
Screenshot: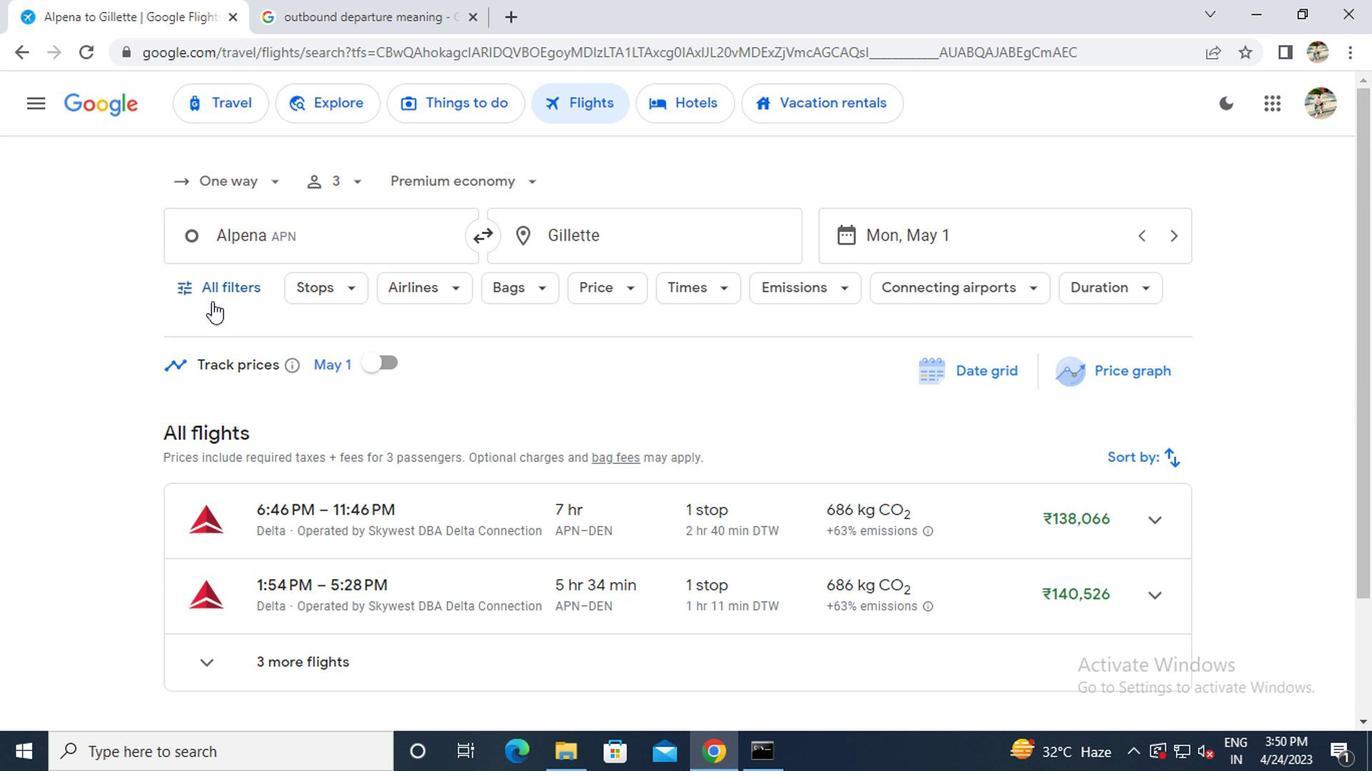 
Action: Mouse pressed left at (211, 273)
Screenshot: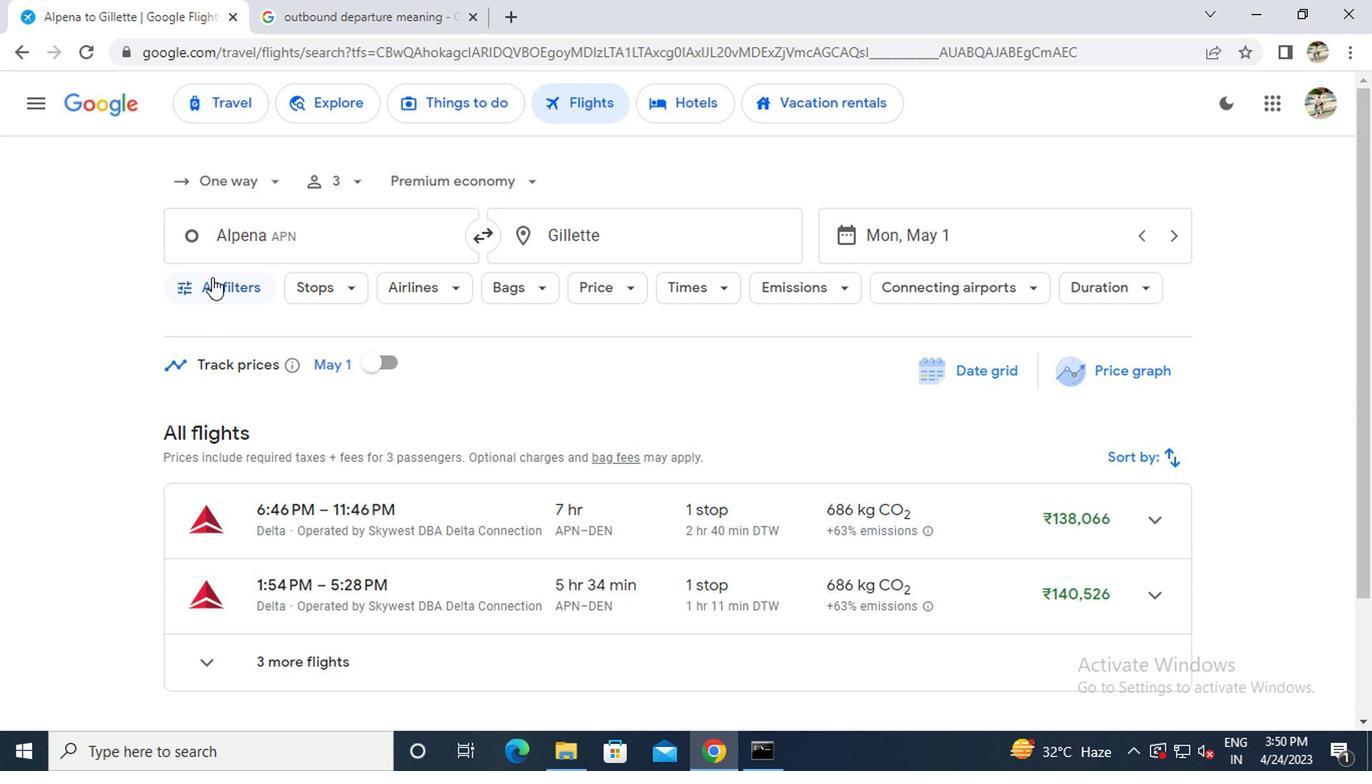 
Action: Mouse moved to (325, 433)
Screenshot: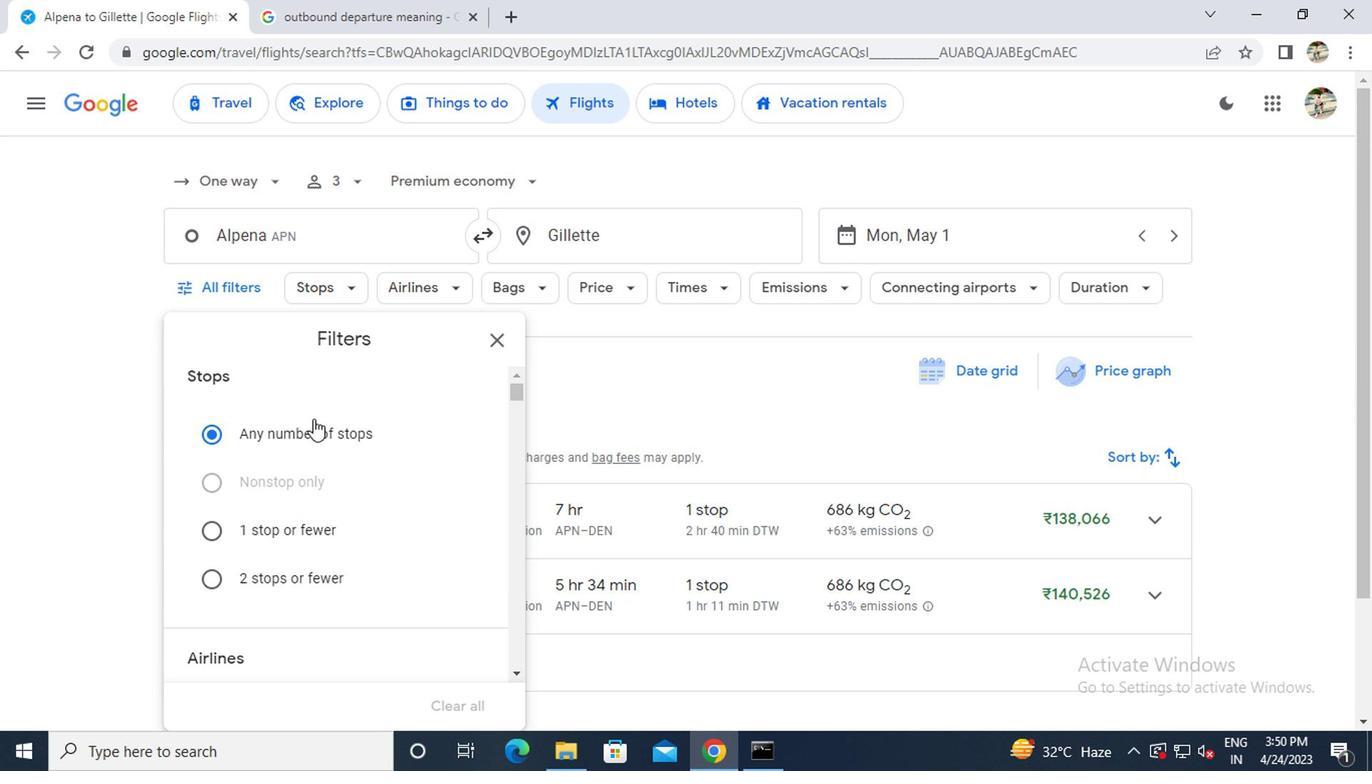 
Action: Mouse scrolled (325, 432) with delta (0, 0)
Screenshot: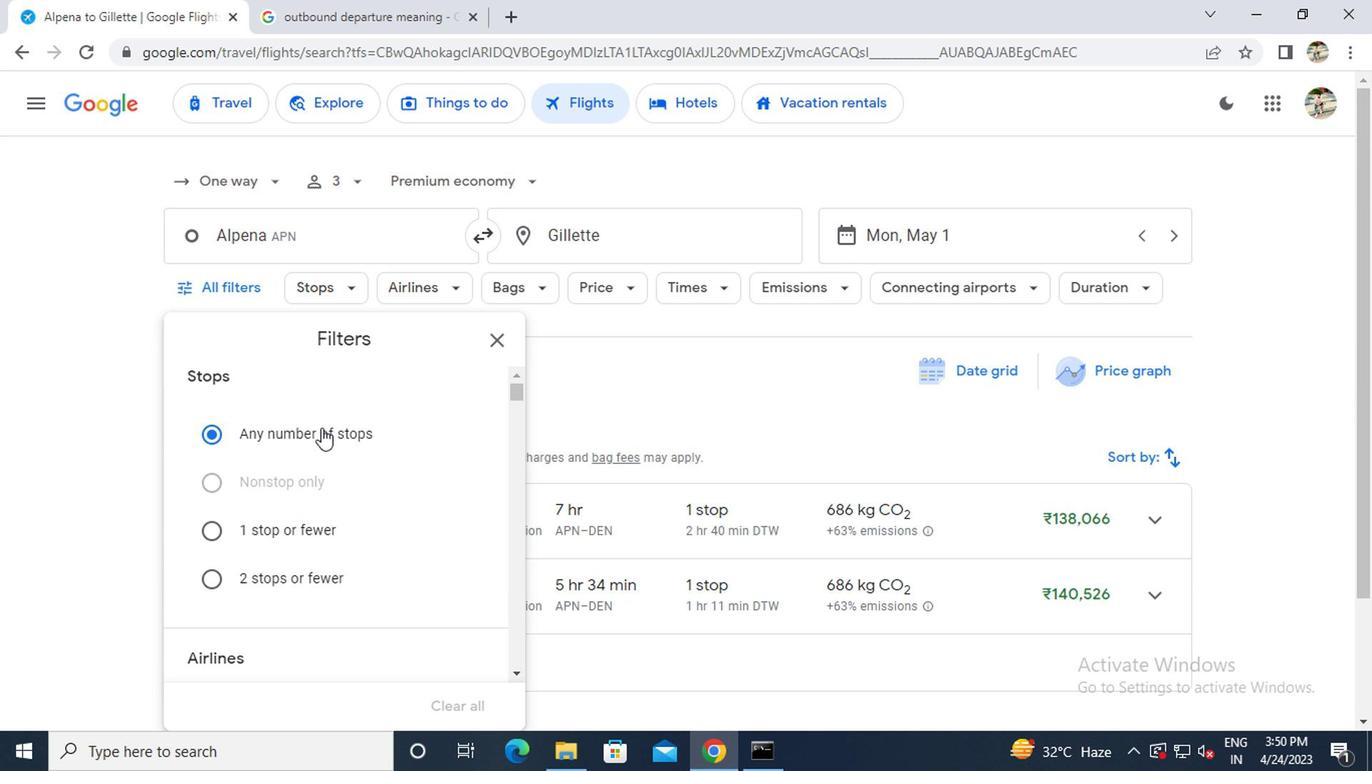 
Action: Mouse moved to (325, 435)
Screenshot: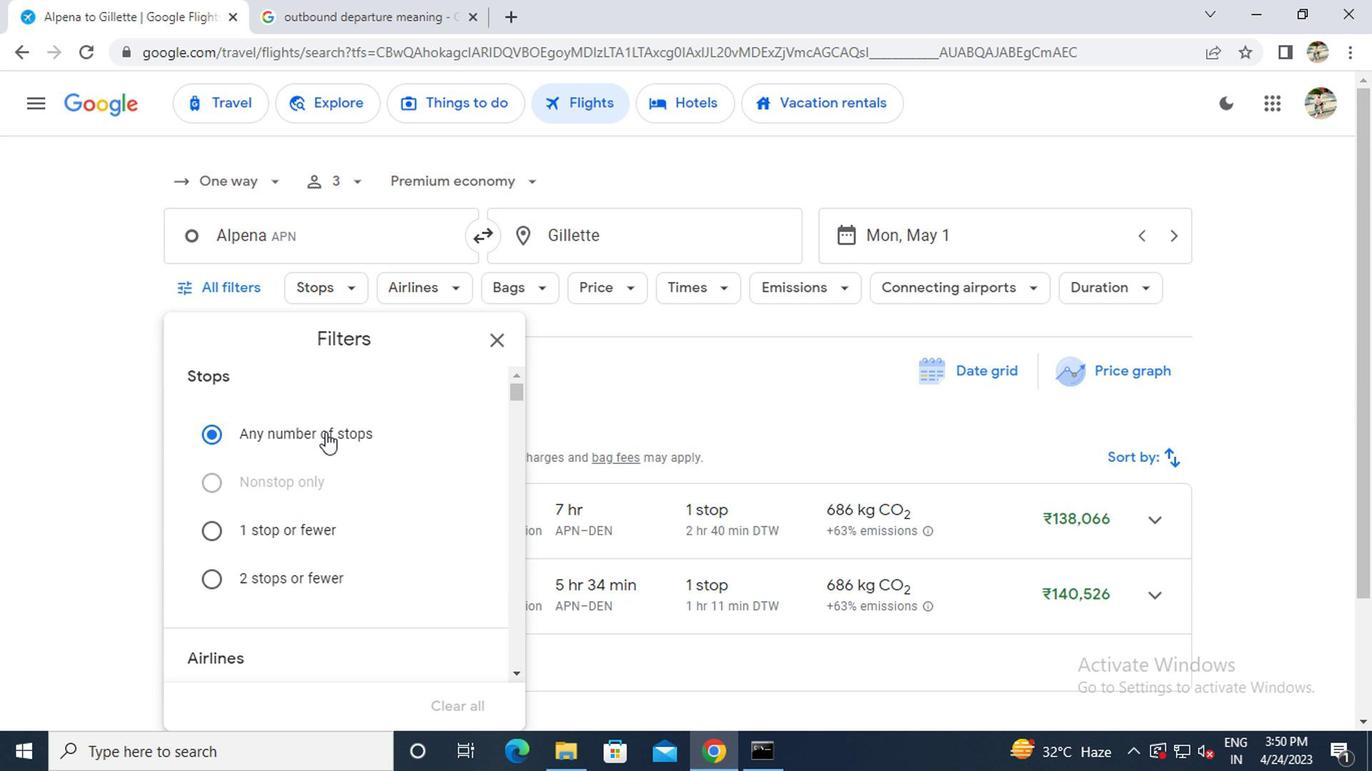 
Action: Mouse scrolled (325, 434) with delta (0, 0)
Screenshot: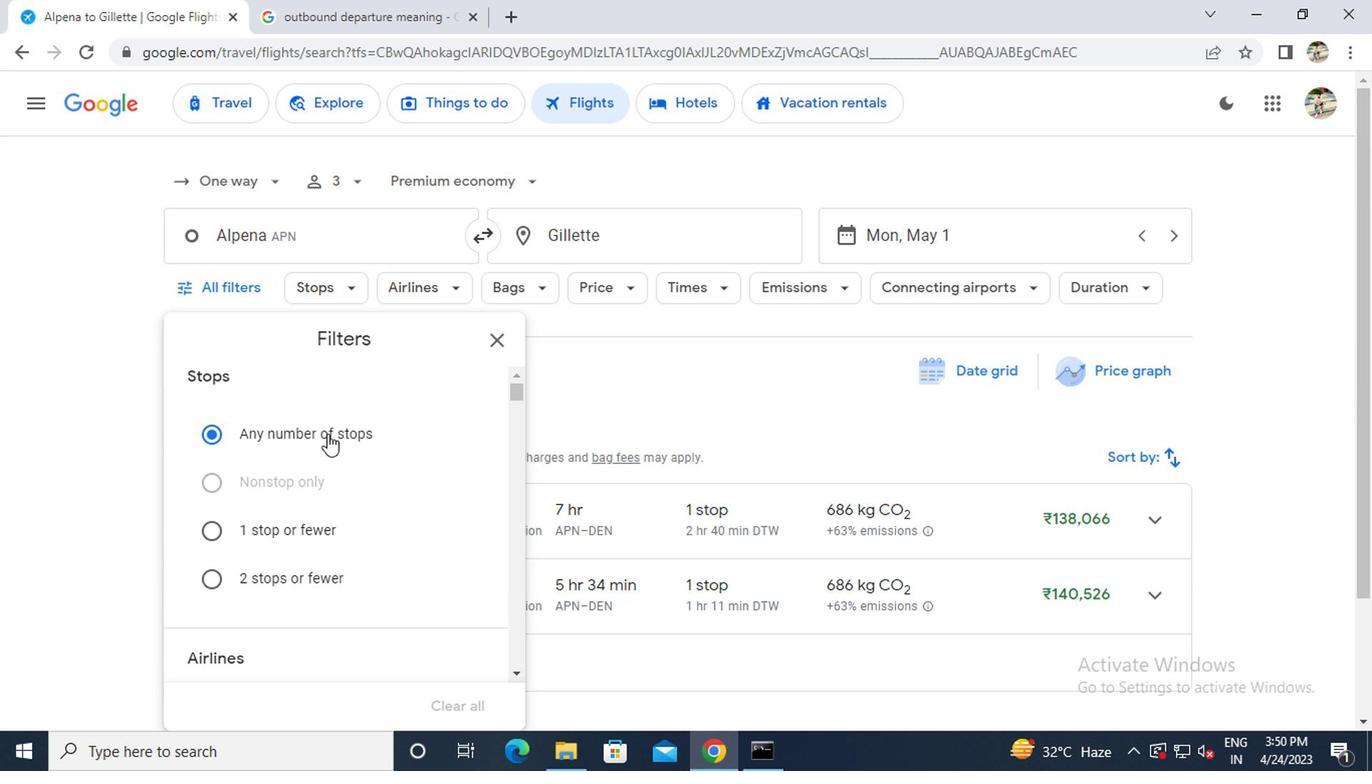 
Action: Mouse moved to (325, 437)
Screenshot: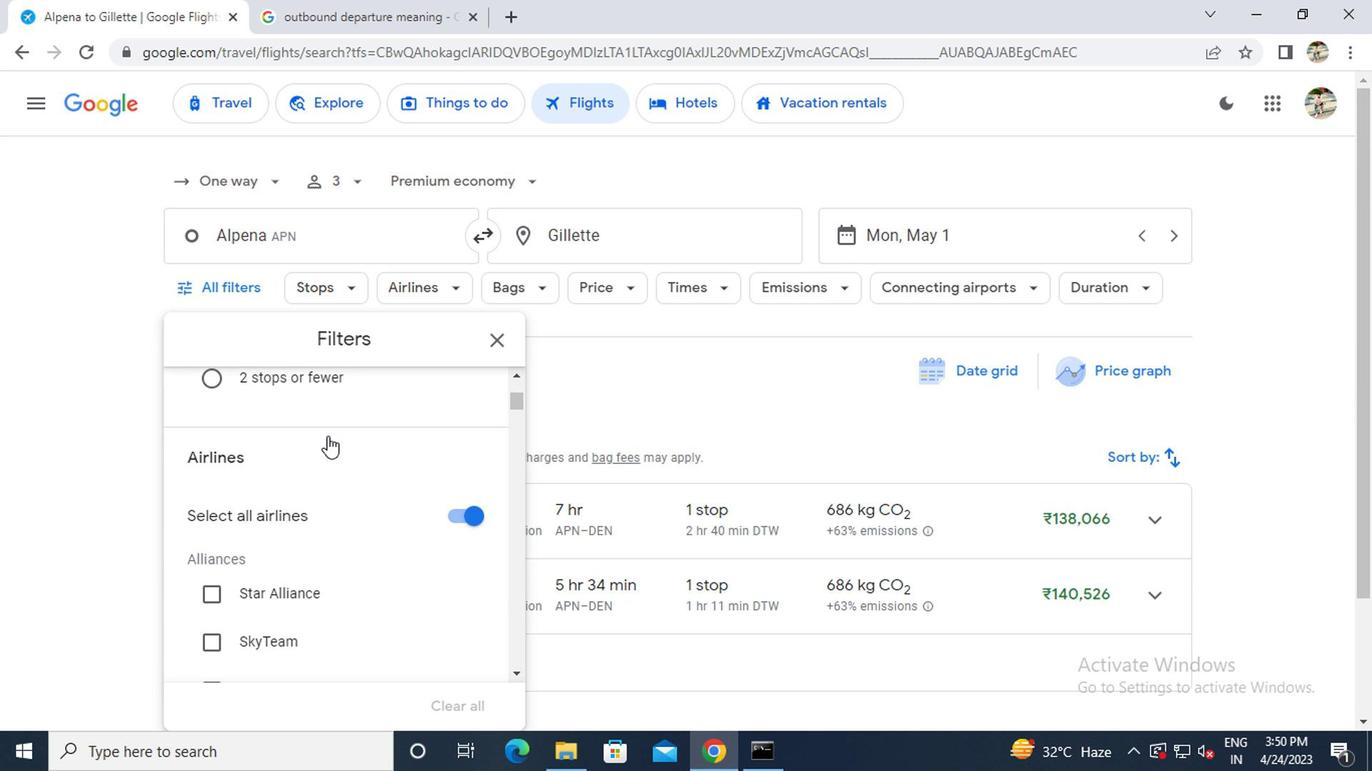
Action: Mouse scrolled (325, 436) with delta (0, 0)
Screenshot: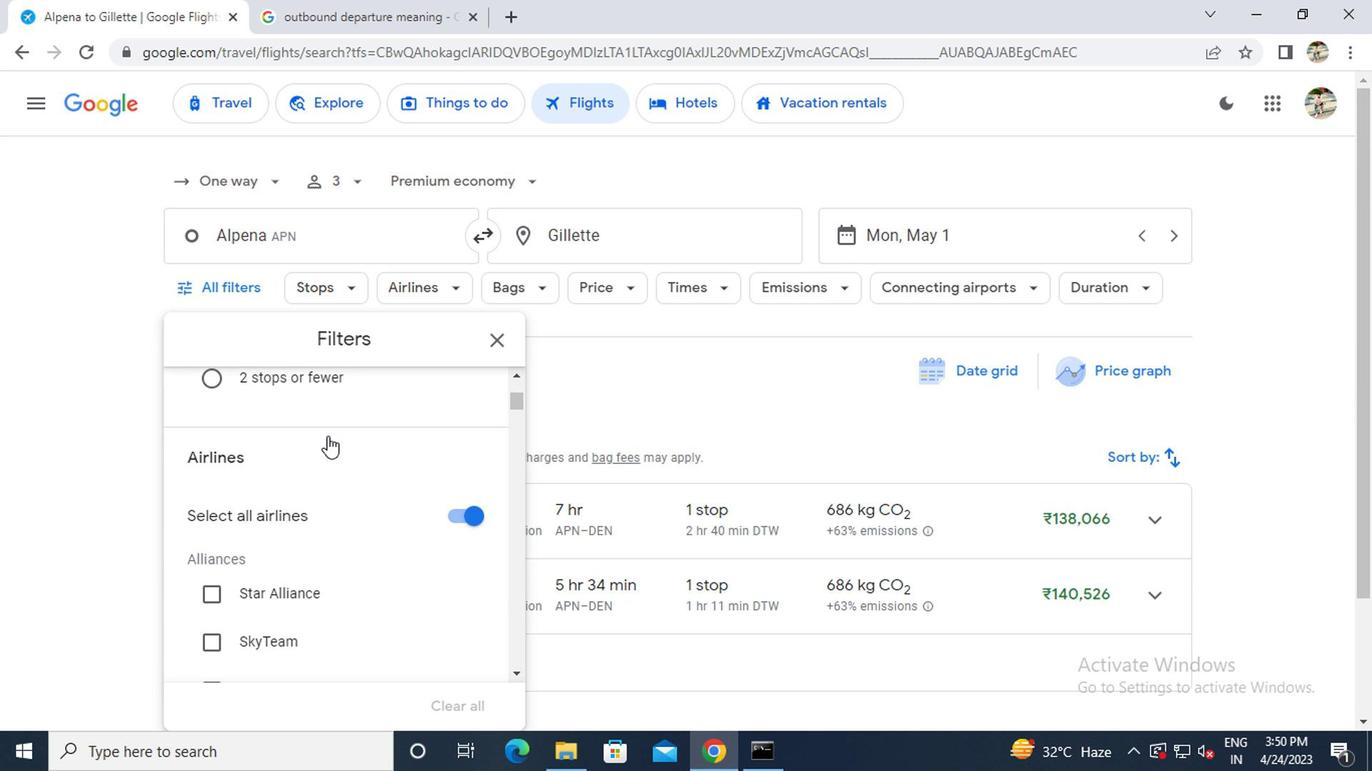 
Action: Mouse scrolled (325, 436) with delta (0, 0)
Screenshot: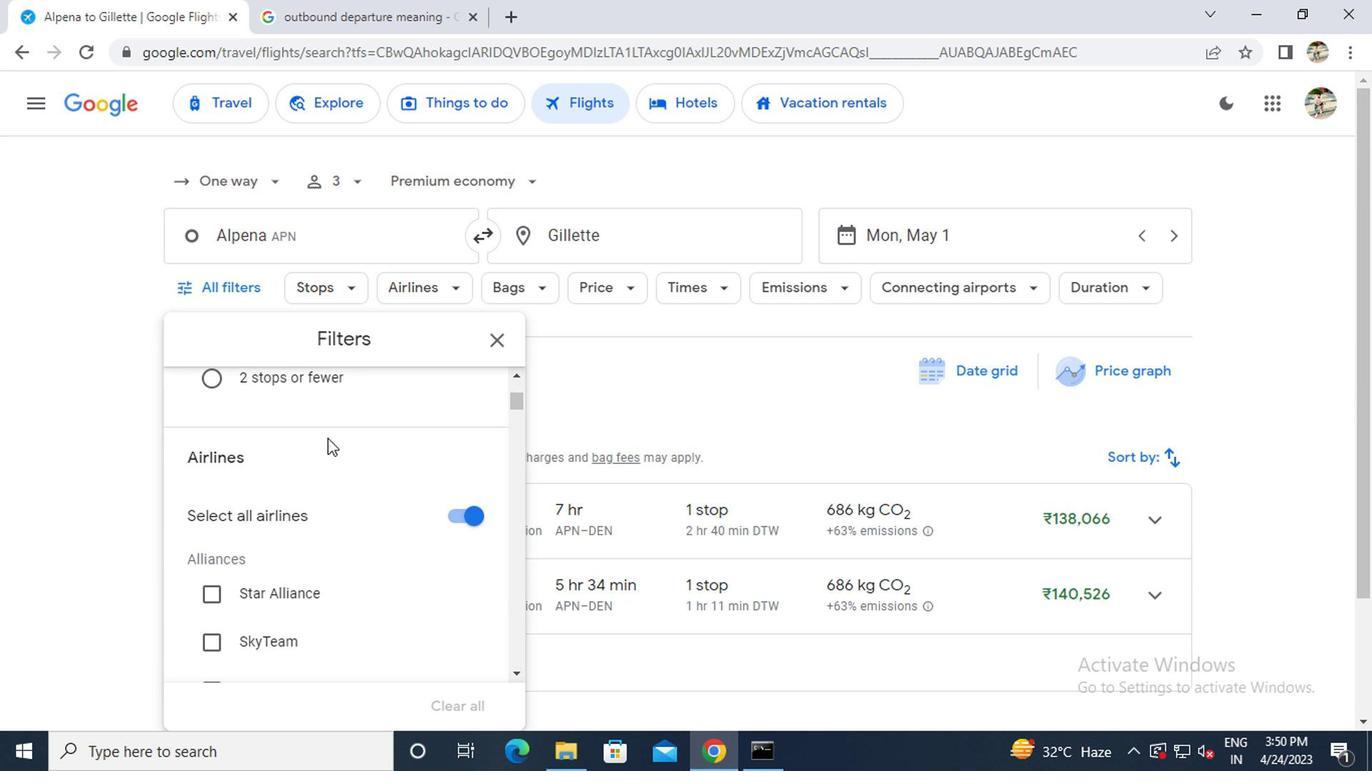 
Action: Mouse moved to (322, 460)
Screenshot: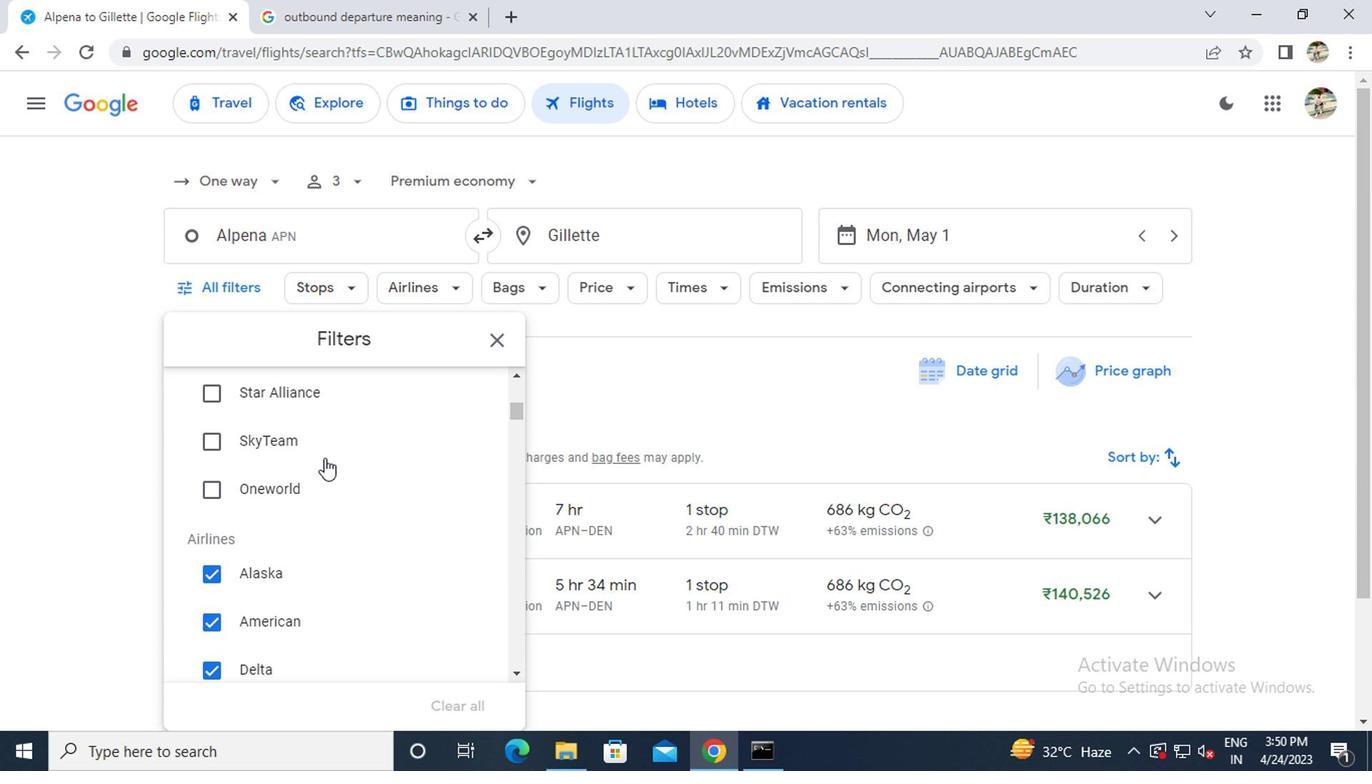 
Action: Mouse scrolled (322, 458) with delta (0, -1)
Screenshot: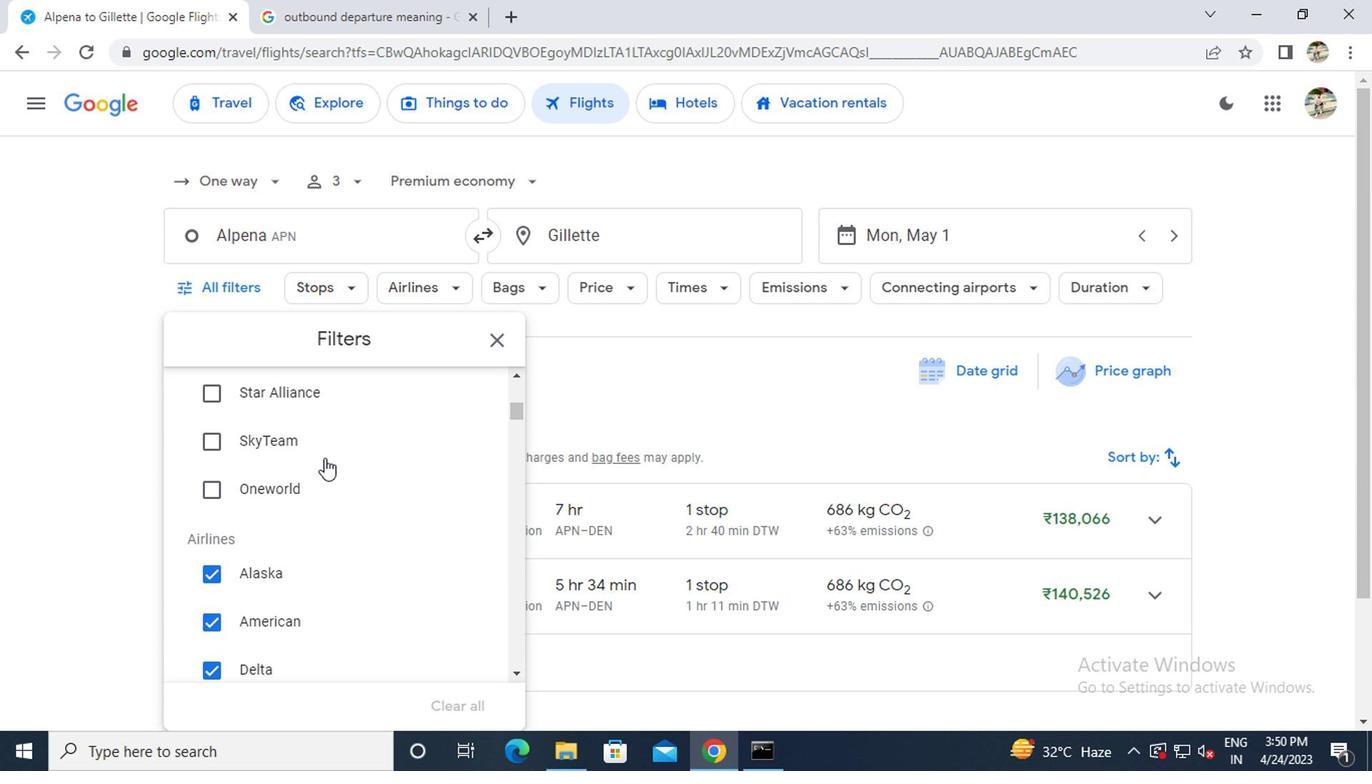 
Action: Mouse moved to (321, 460)
Screenshot: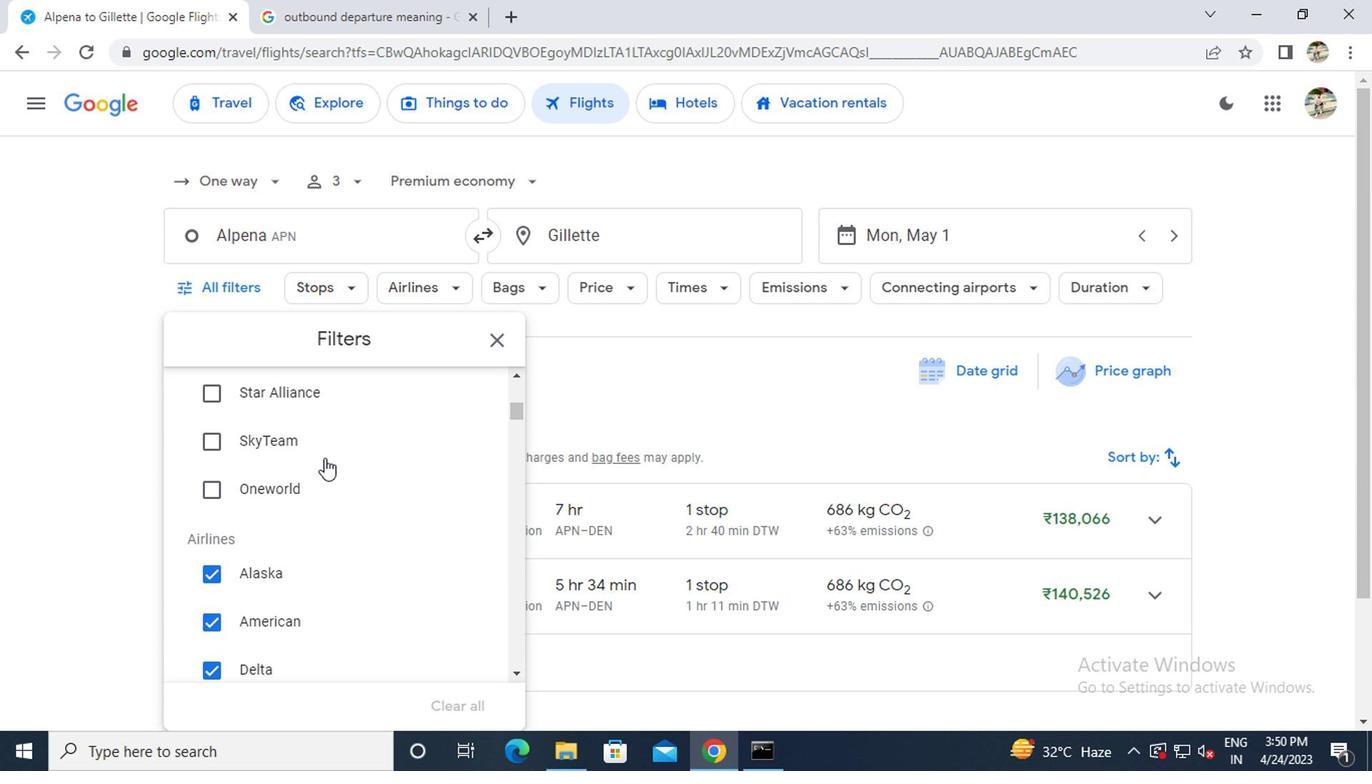 
Action: Mouse scrolled (321, 458) with delta (0, -1)
Screenshot: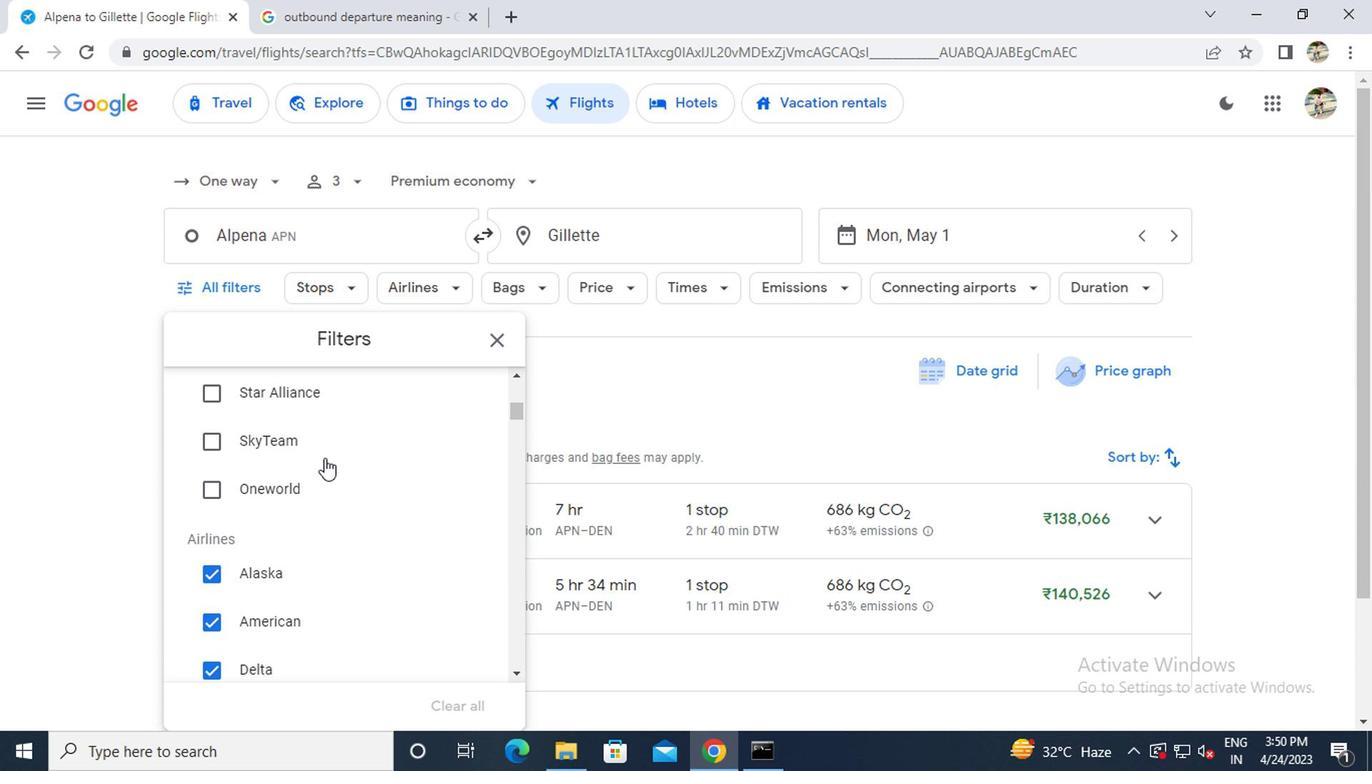 
Action: Mouse moved to (320, 461)
Screenshot: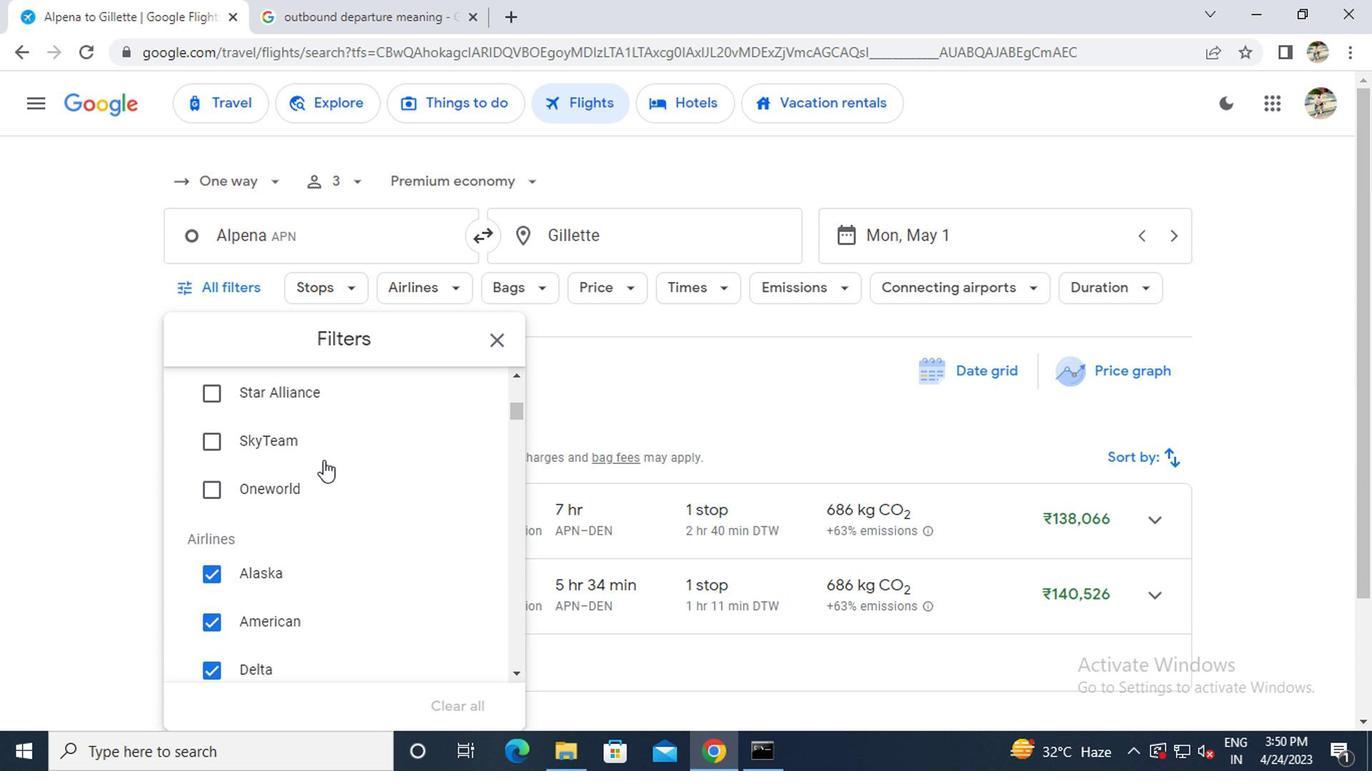 
Action: Mouse scrolled (320, 460) with delta (0, 0)
Screenshot: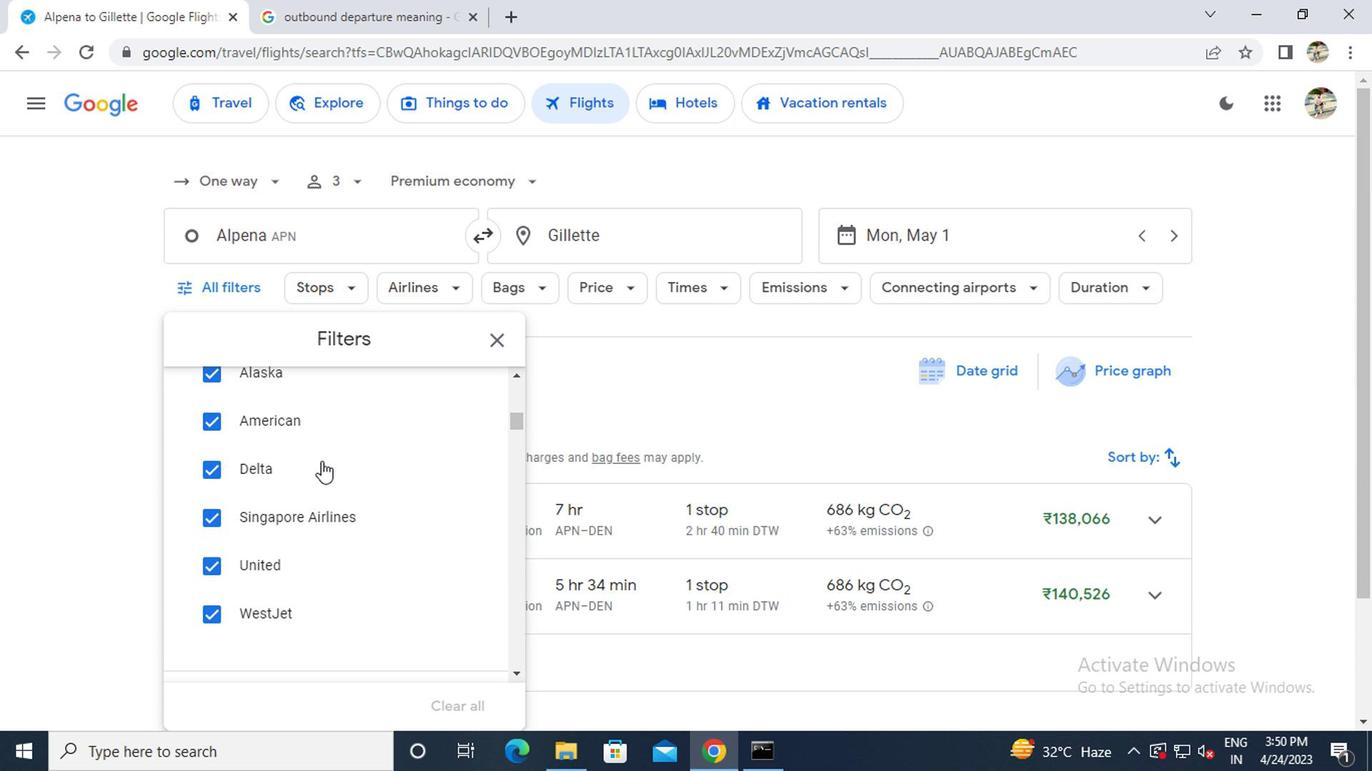 
Action: Mouse moved to (319, 462)
Screenshot: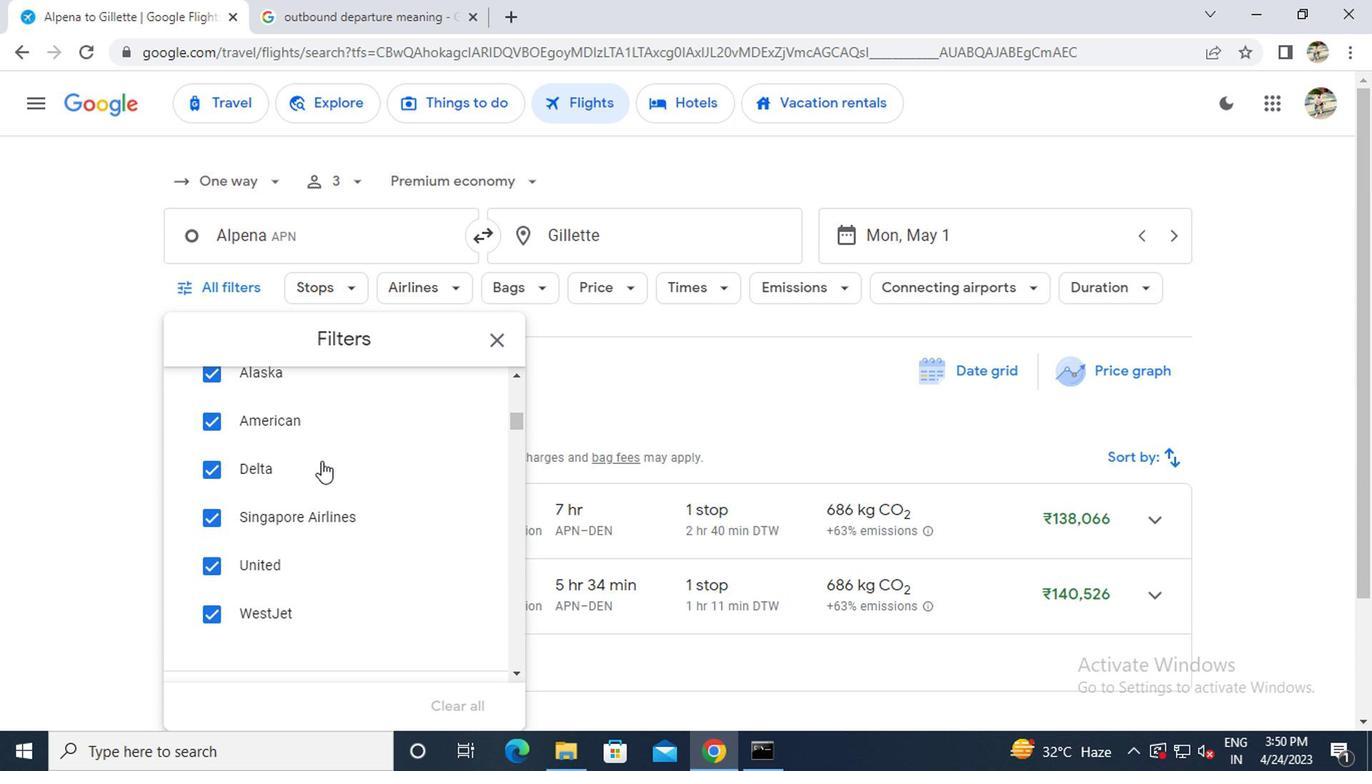
Action: Mouse scrolled (319, 461) with delta (0, -1)
Screenshot: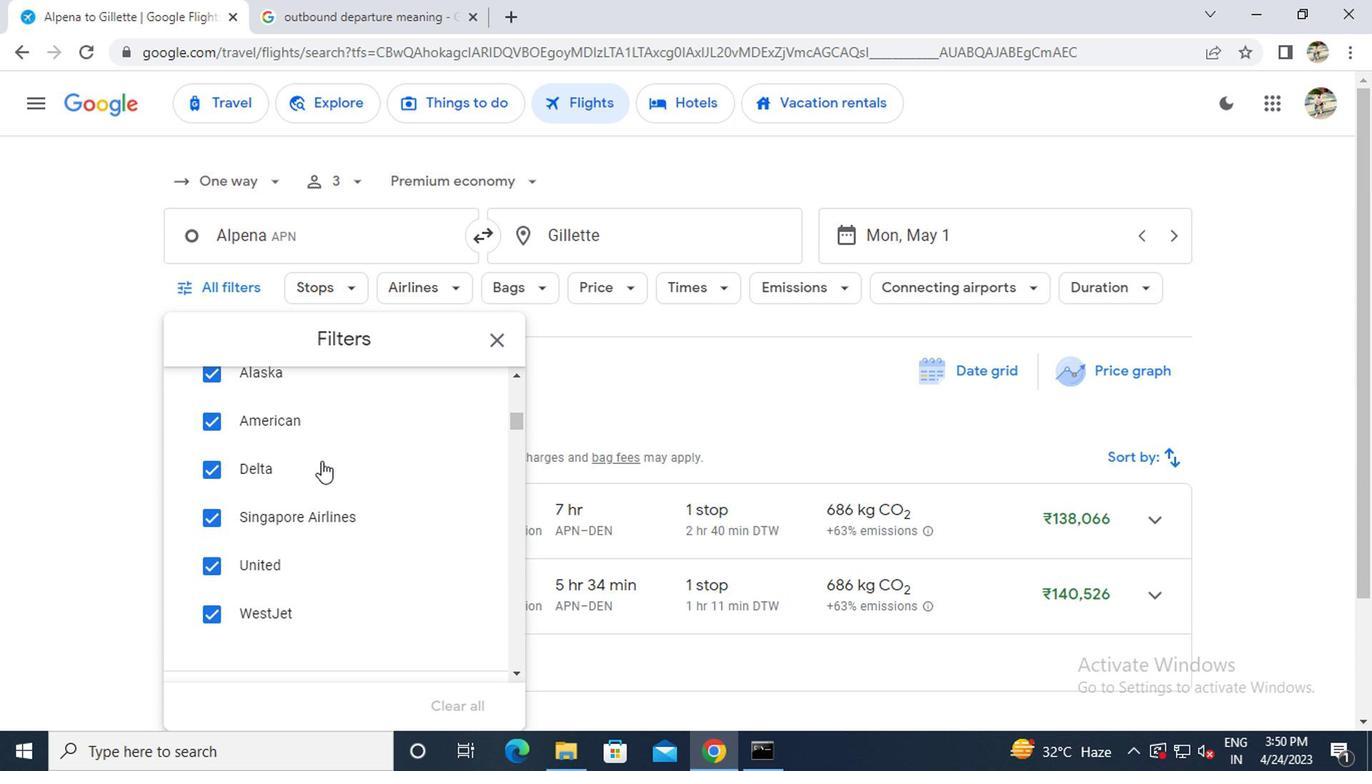 
Action: Mouse scrolled (319, 463) with delta (0, 0)
Screenshot: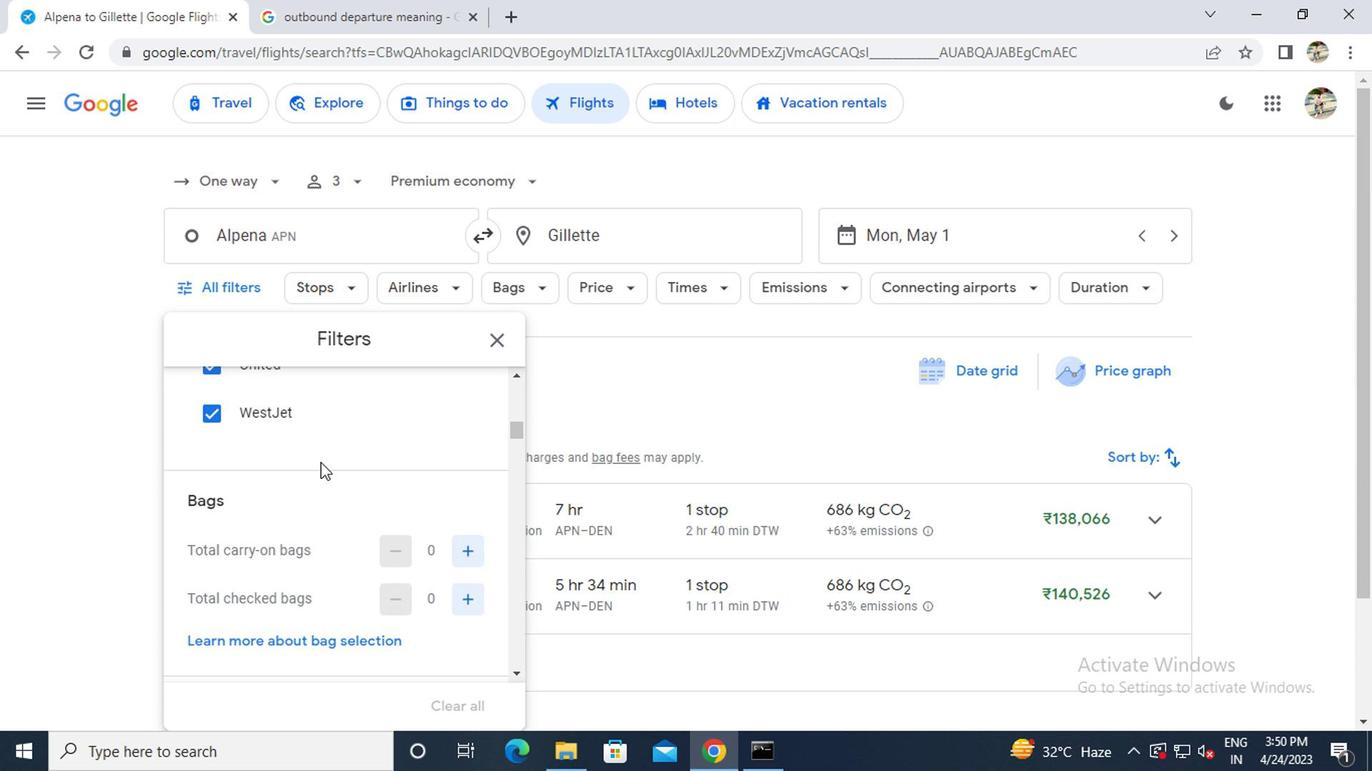 
Action: Mouse scrolled (319, 463) with delta (0, 0)
Screenshot: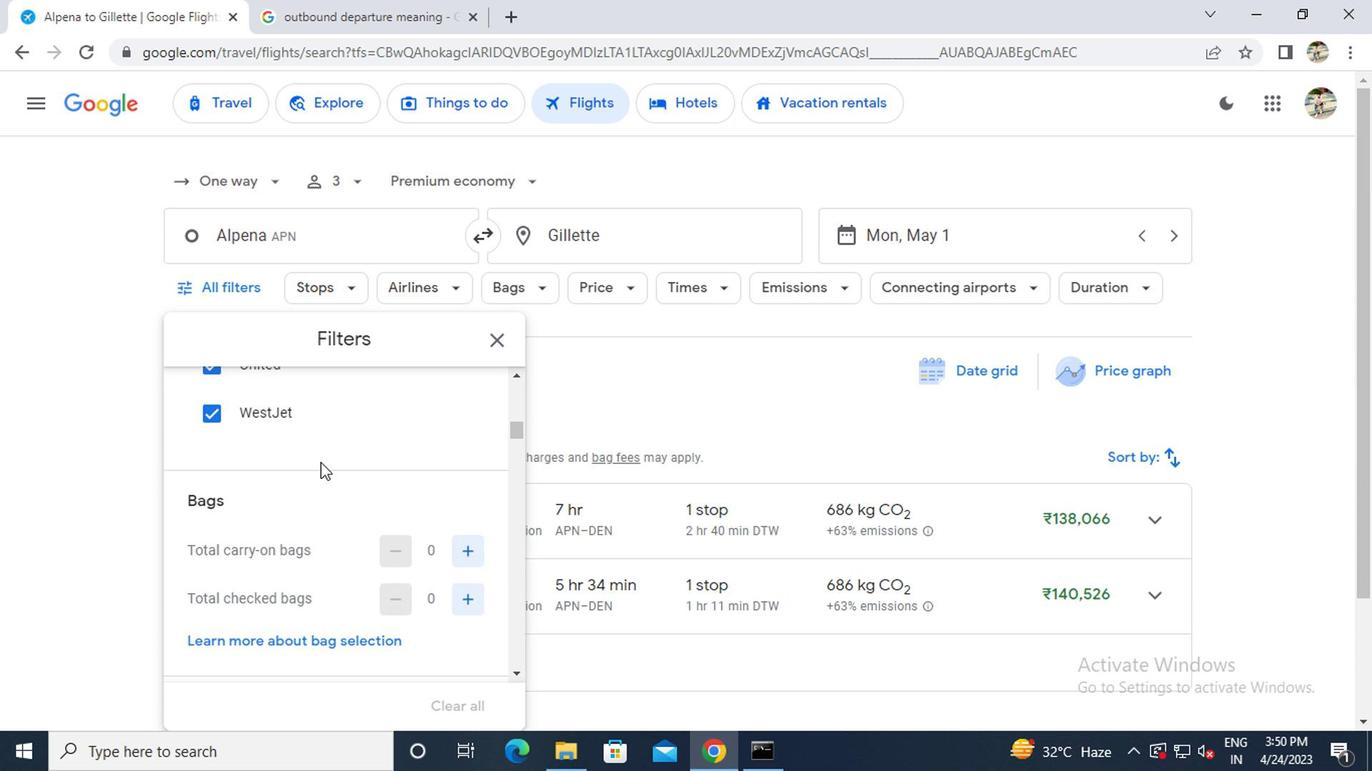 
Action: Mouse scrolled (319, 461) with delta (0, -1)
Screenshot: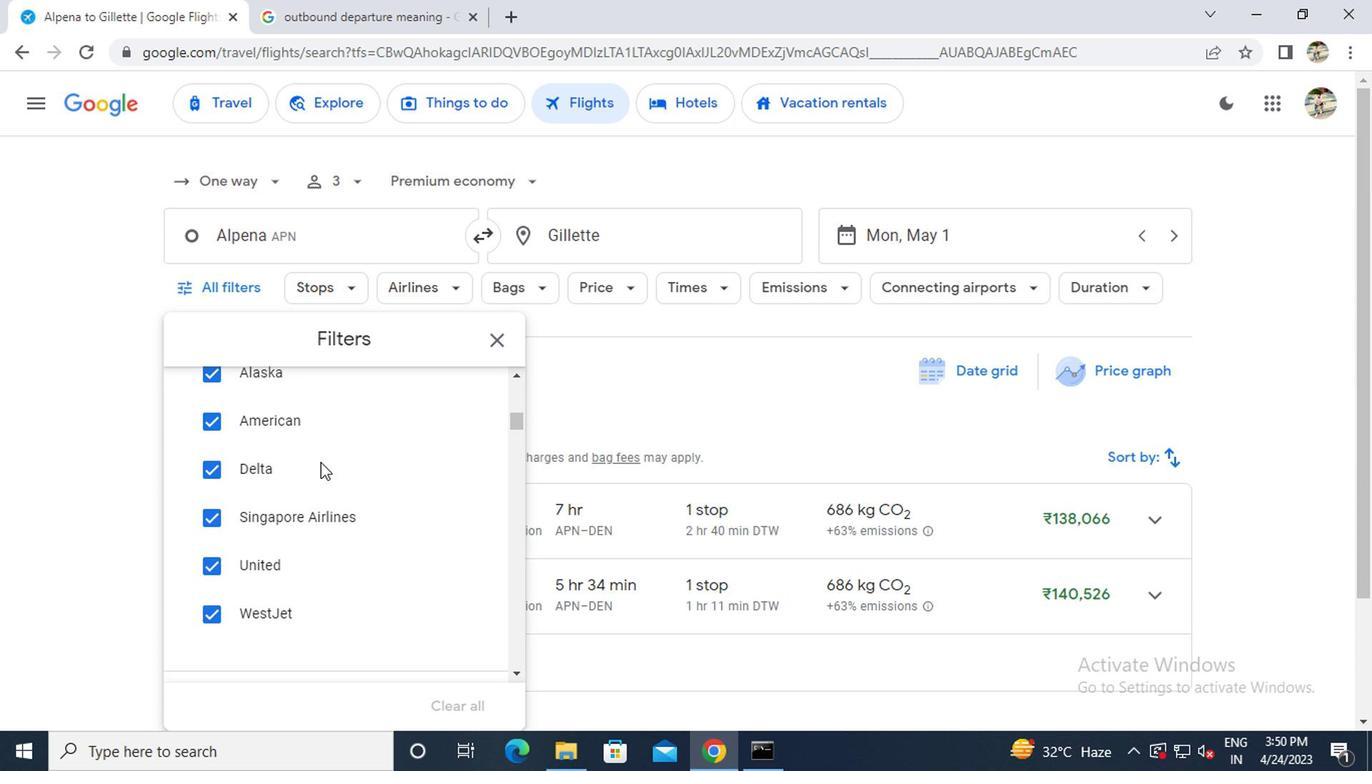 
Action: Mouse moved to (318, 463)
Screenshot: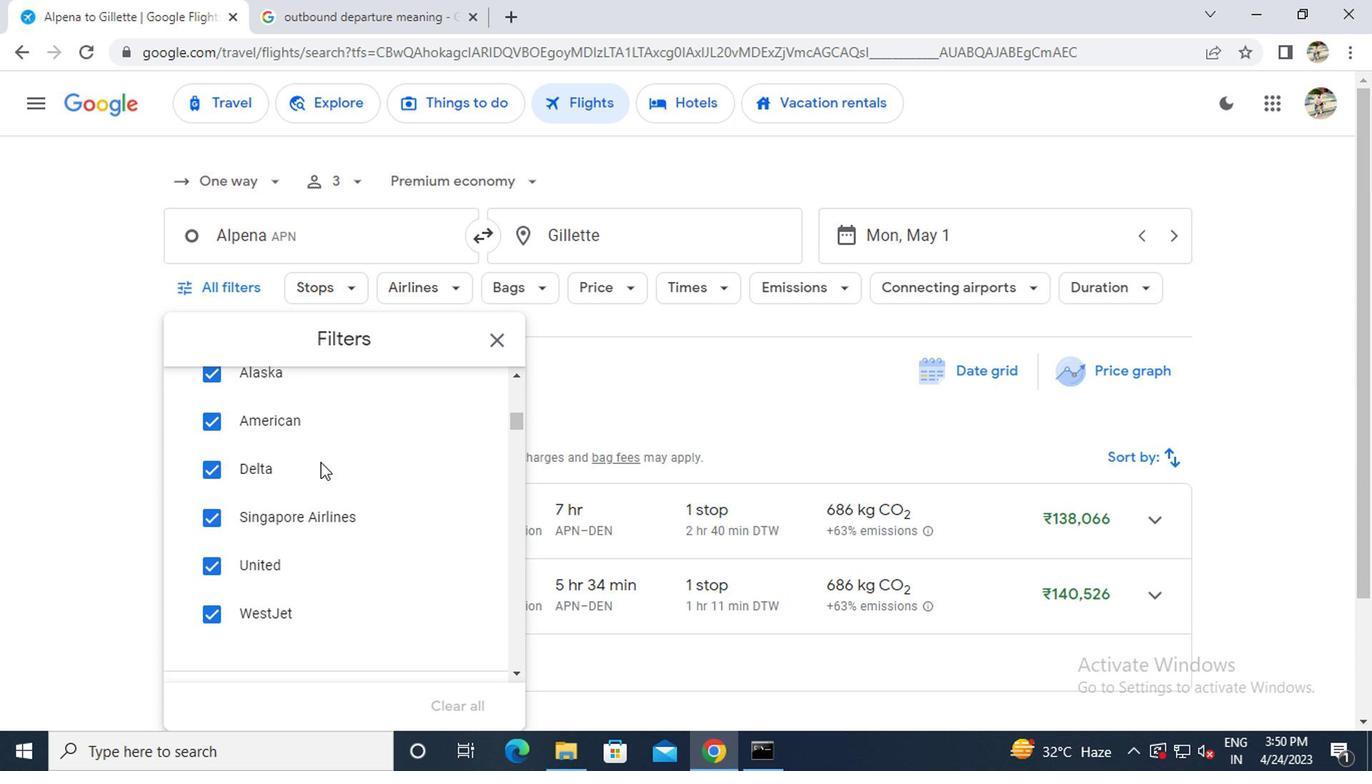 
Action: Mouse scrolled (318, 463) with delta (0, 0)
Screenshot: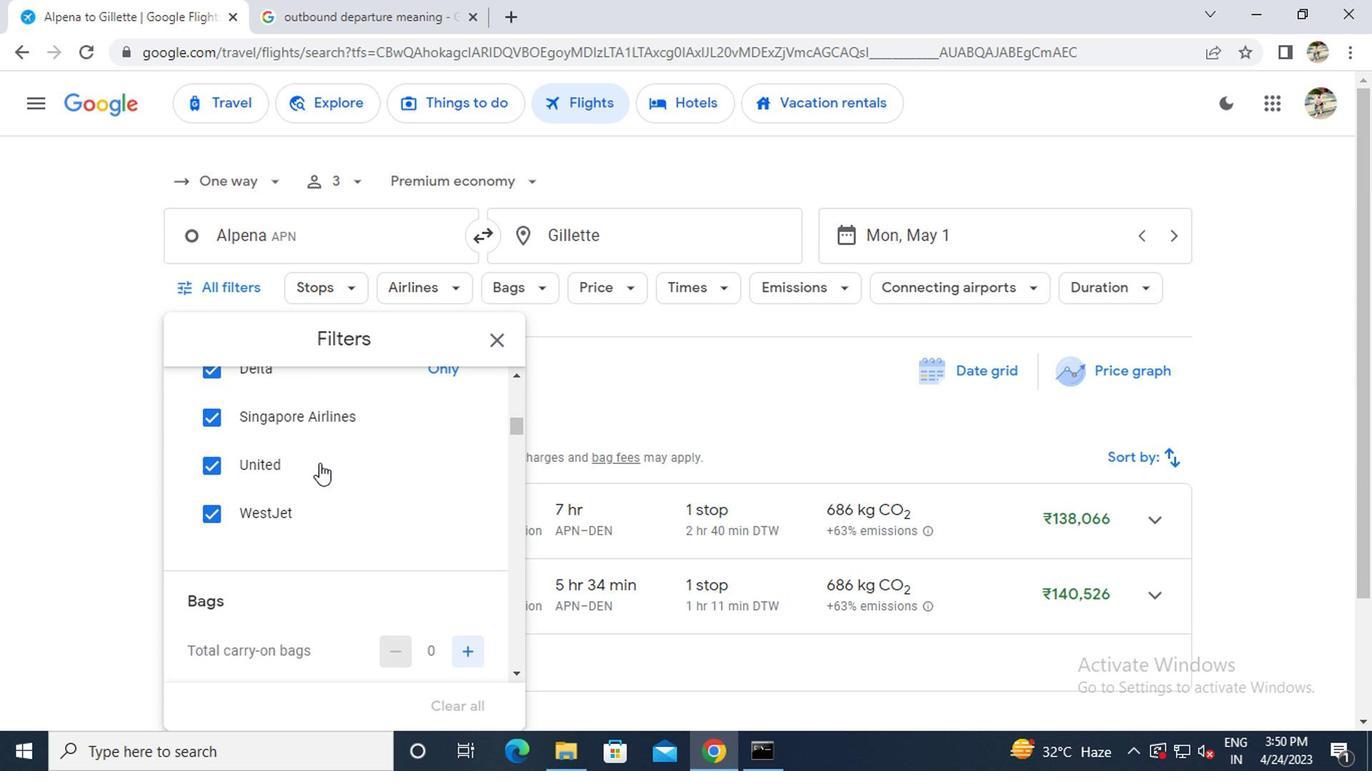 
Action: Mouse moved to (318, 463)
Screenshot: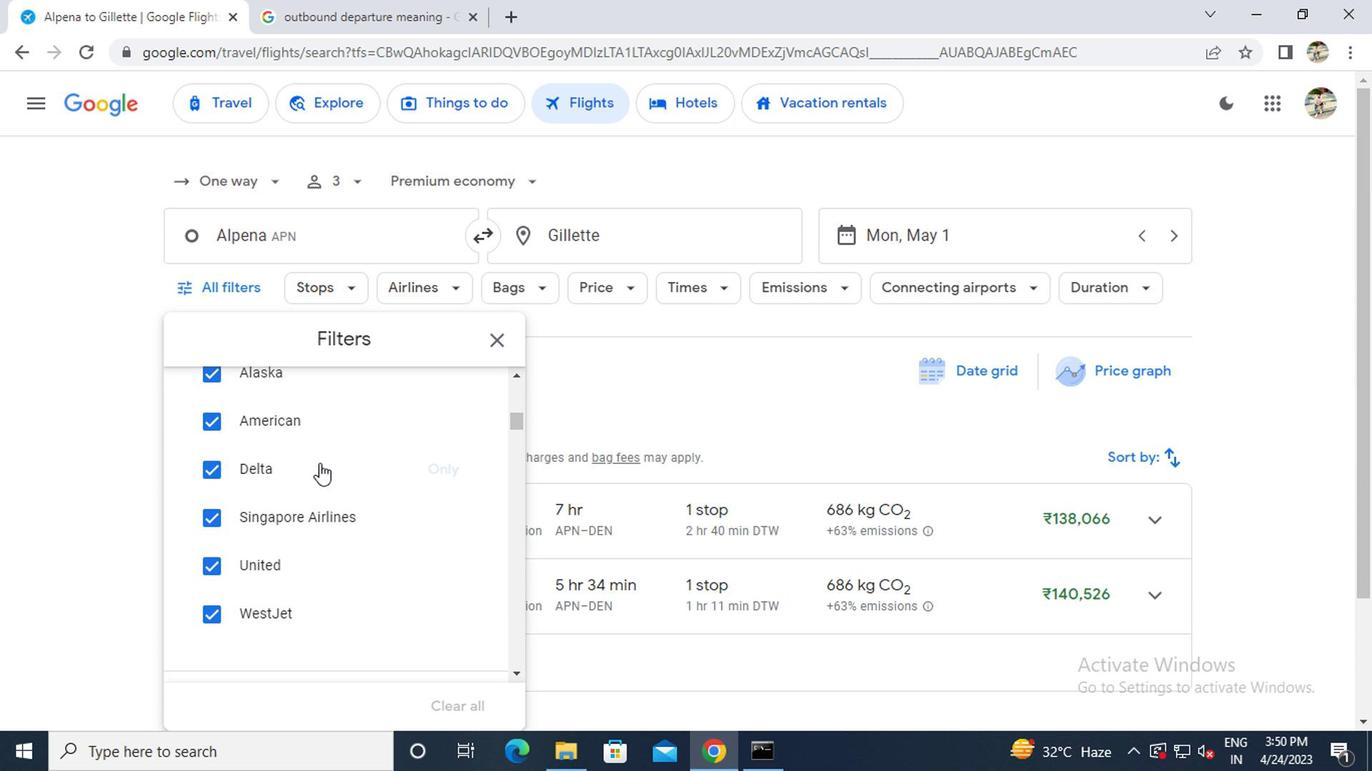 
Action: Mouse scrolled (318, 462) with delta (0, 0)
Screenshot: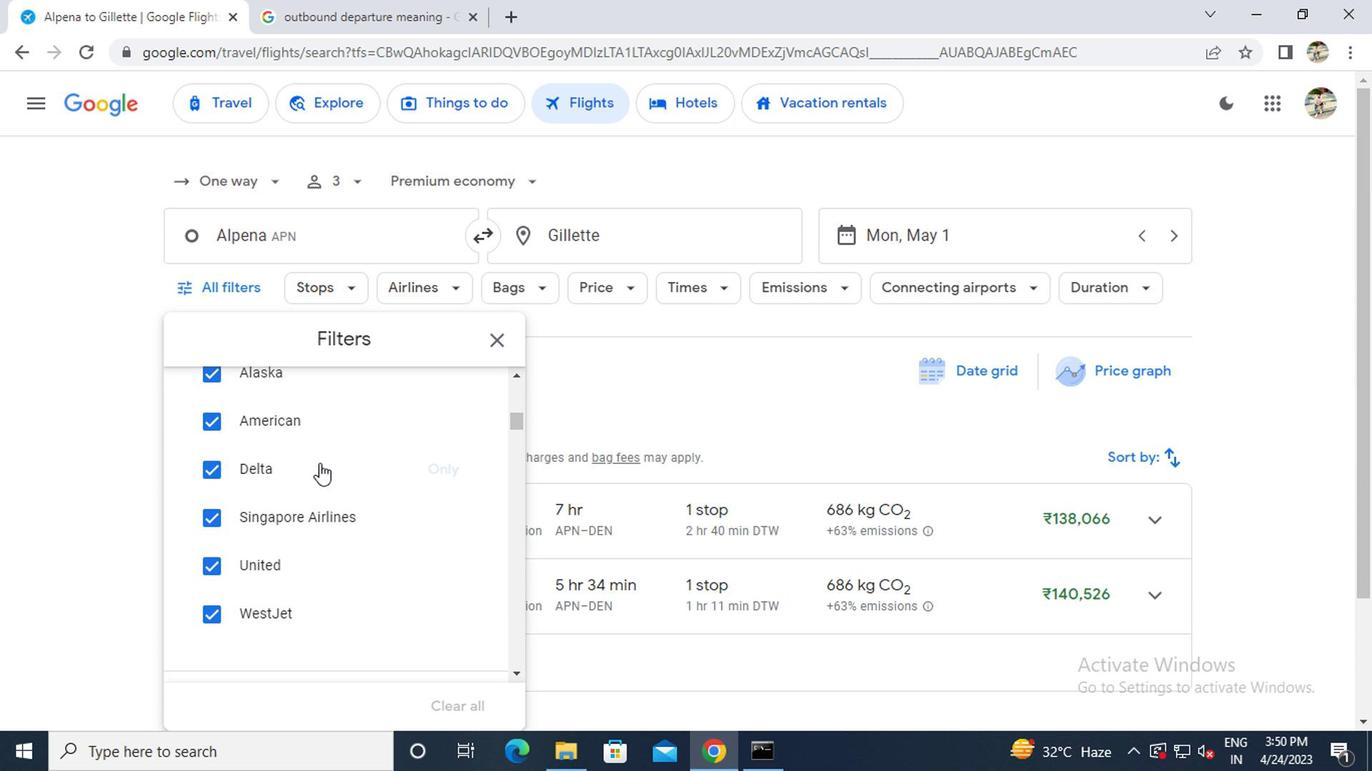 
Action: Mouse moved to (318, 463)
Screenshot: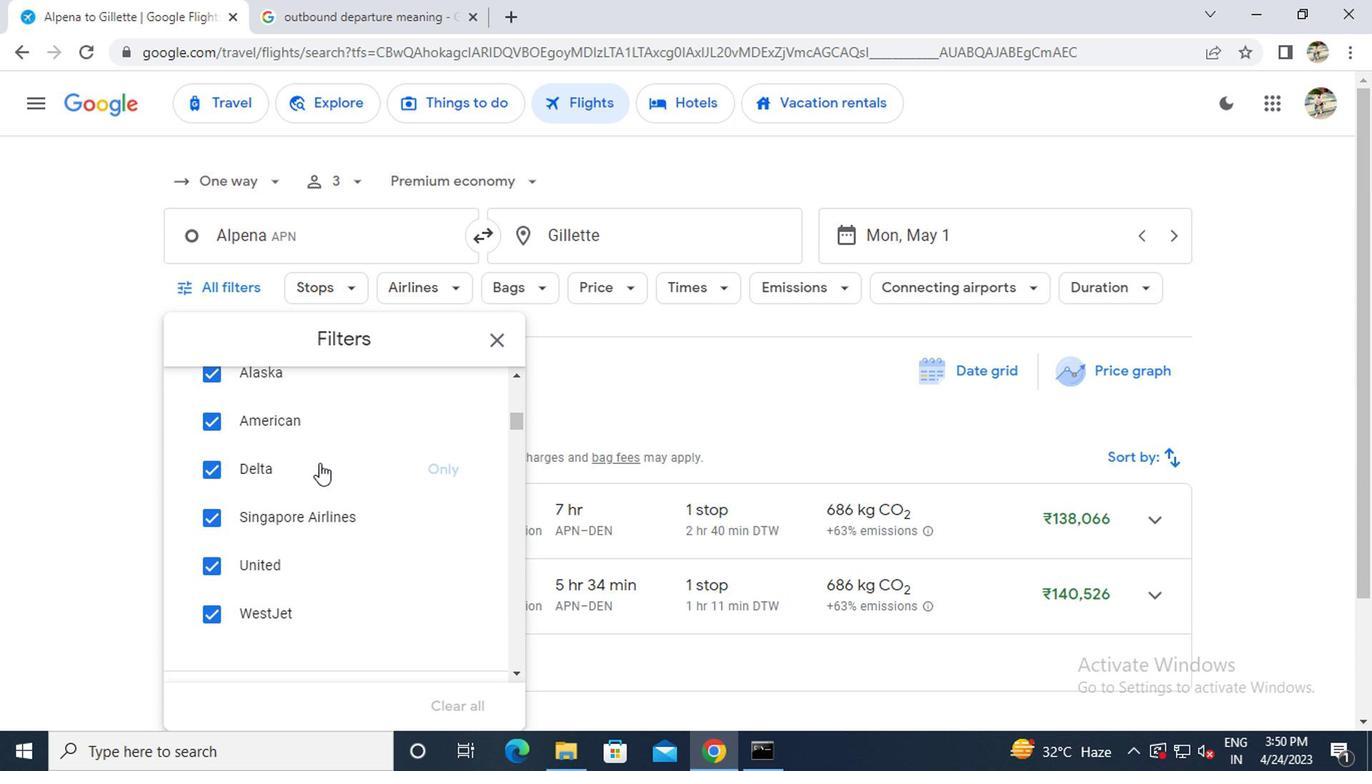 
Action: Mouse scrolled (318, 463) with delta (0, 0)
Screenshot: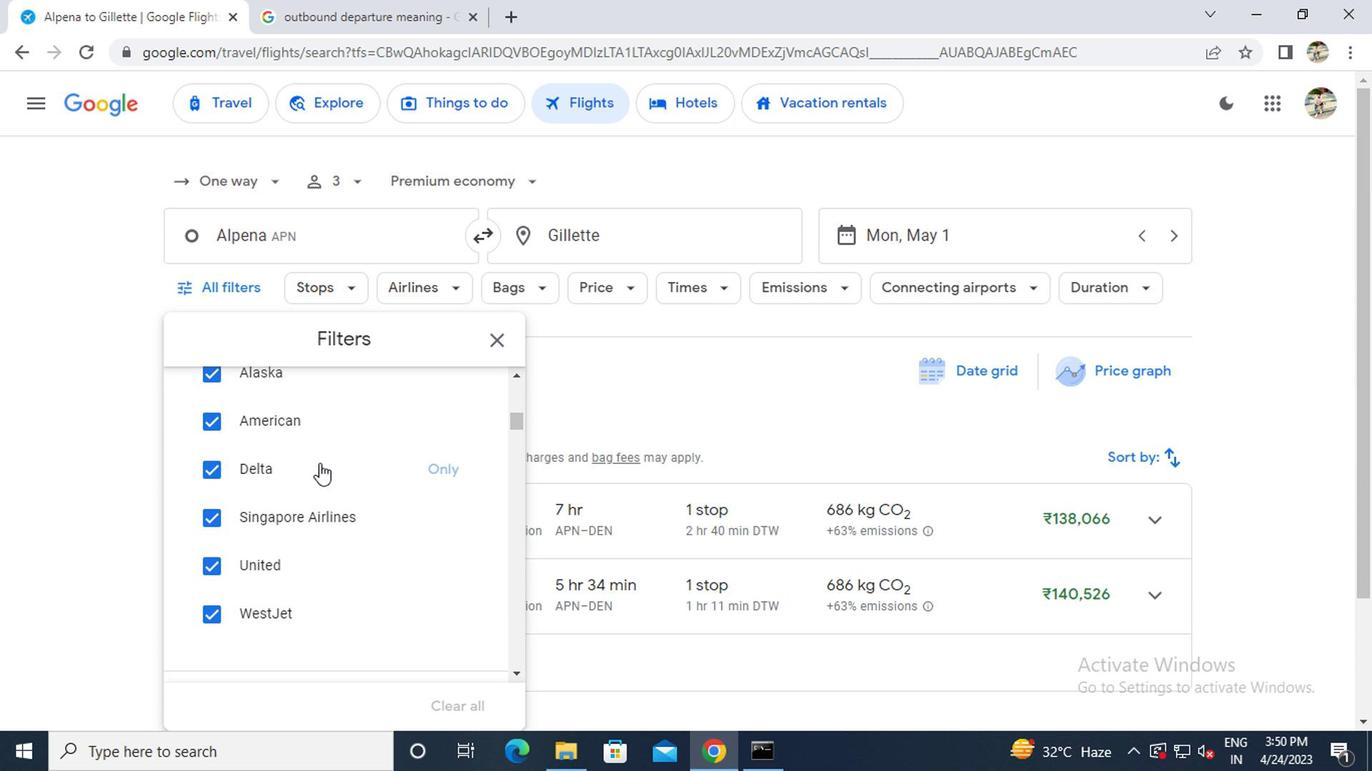 
Action: Mouse moved to (309, 474)
Screenshot: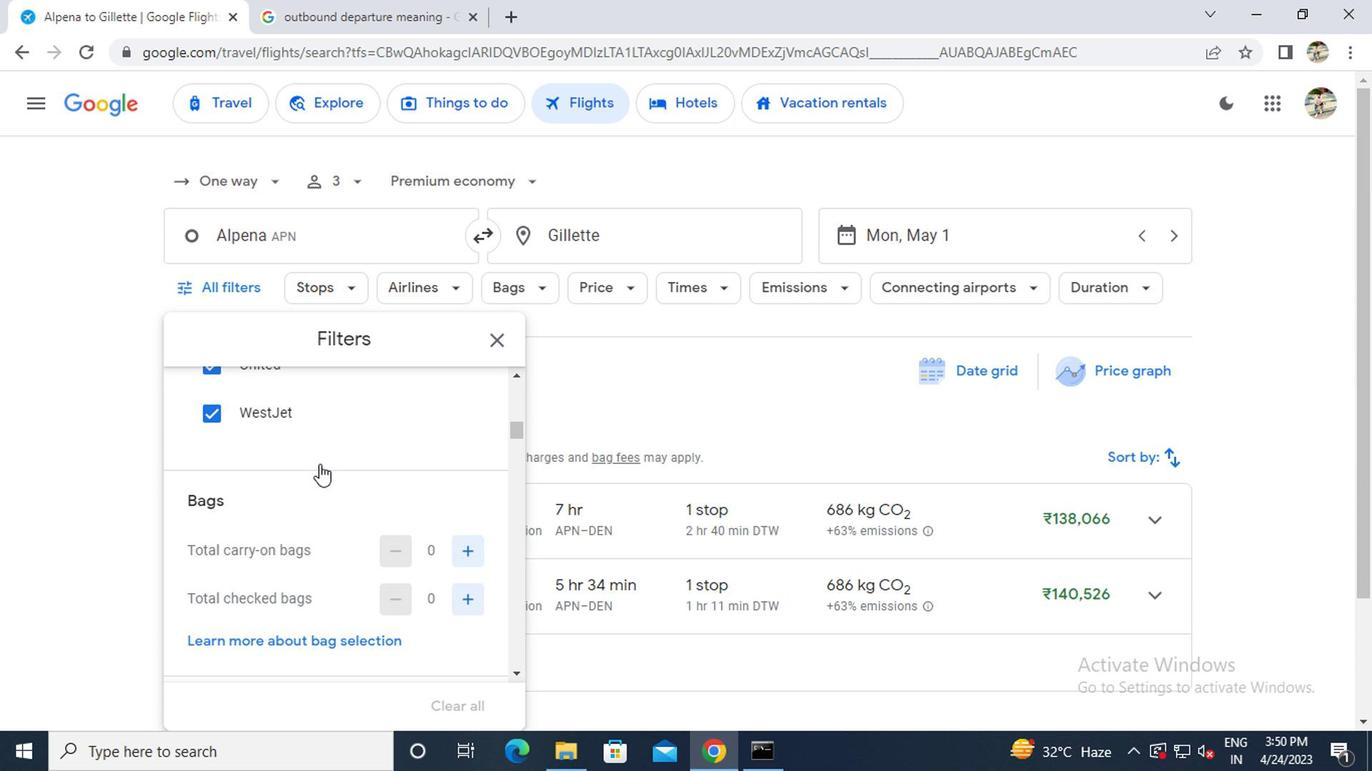 
Action: Mouse scrolled (309, 473) with delta (0, -1)
Screenshot: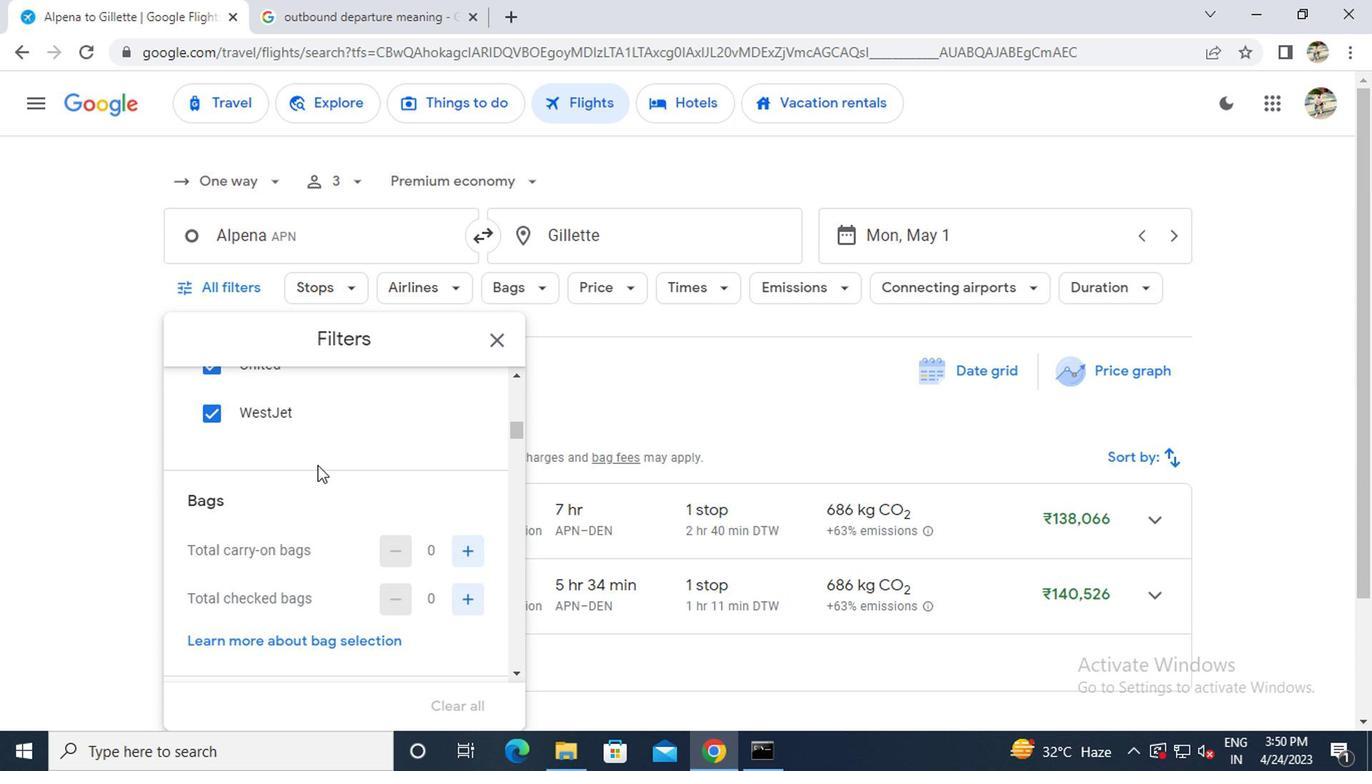 
Action: Mouse moved to (470, 453)
Screenshot: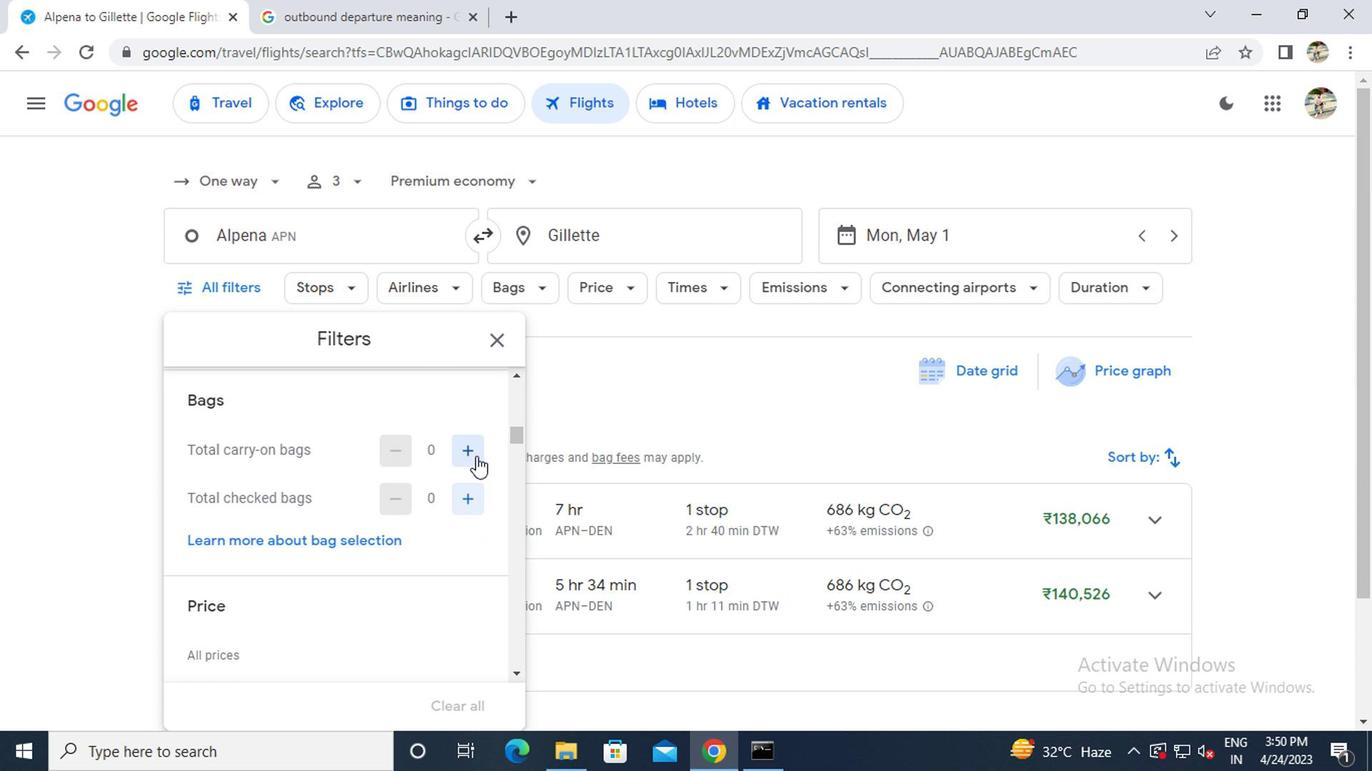 
Action: Mouse pressed left at (470, 453)
Screenshot: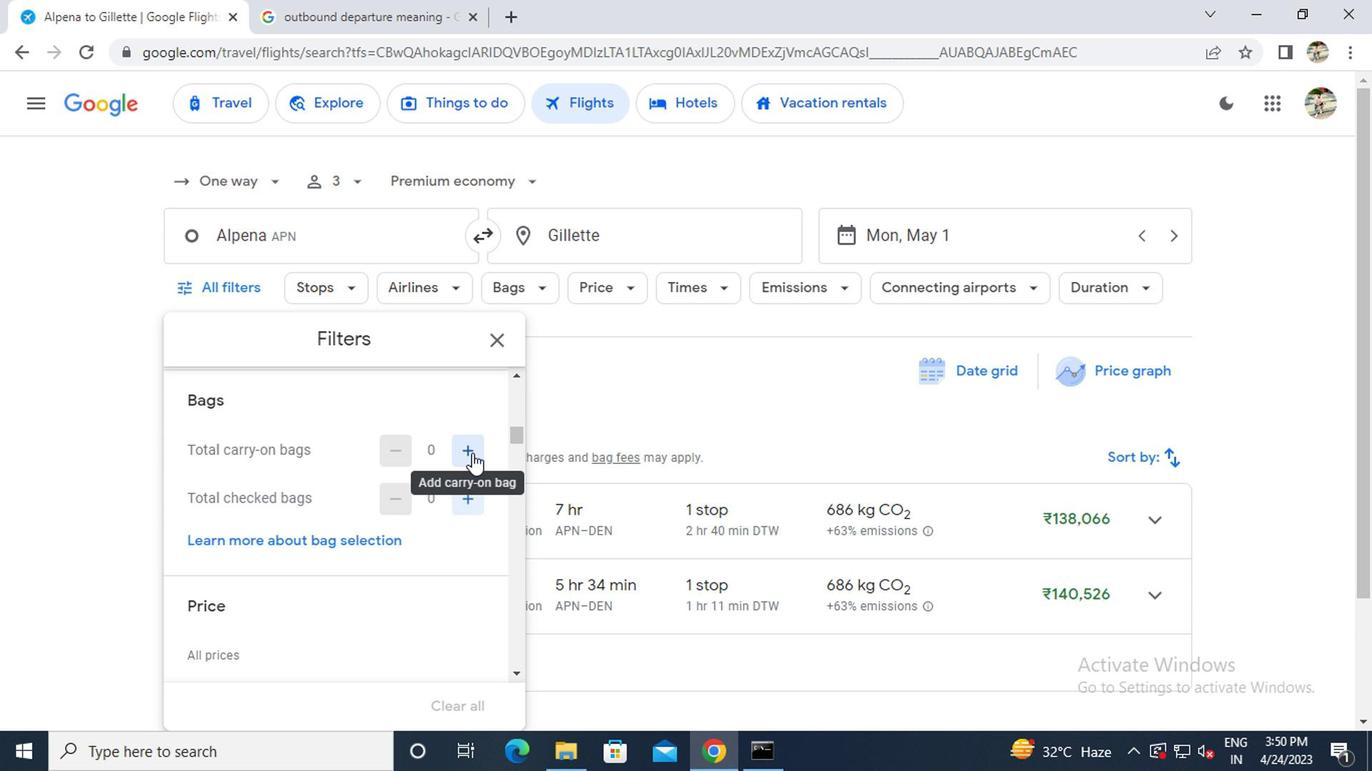 
Action: Mouse pressed left at (470, 453)
Screenshot: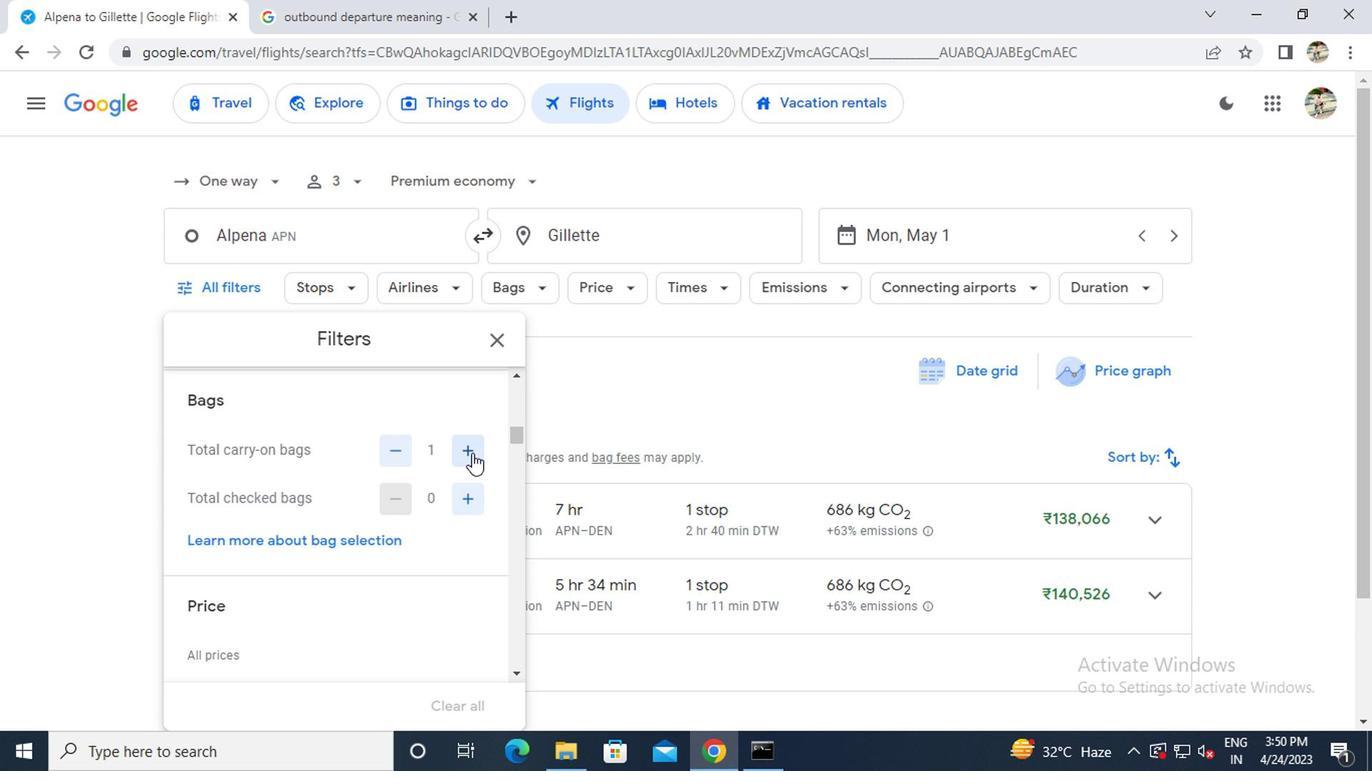 
Action: Mouse moved to (470, 488)
Screenshot: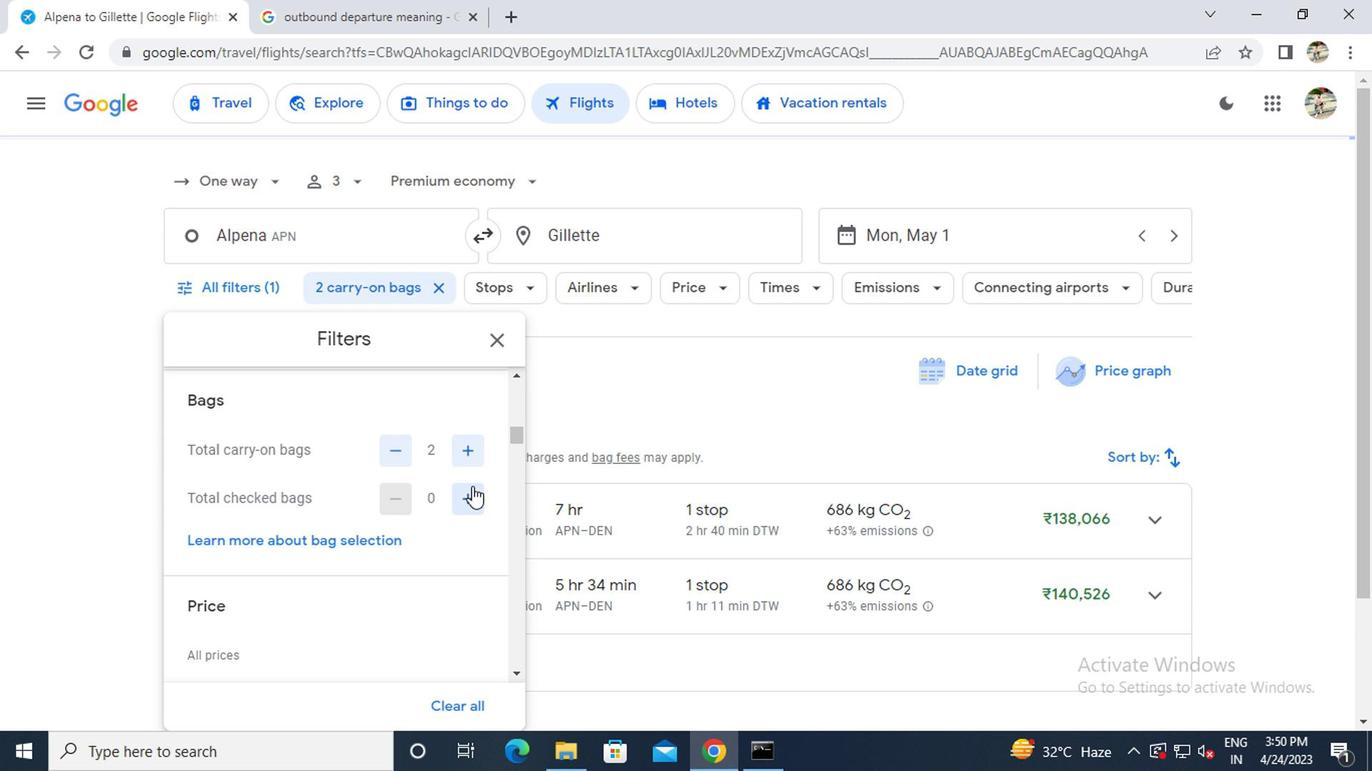 
Action: Mouse pressed left at (470, 488)
Screenshot: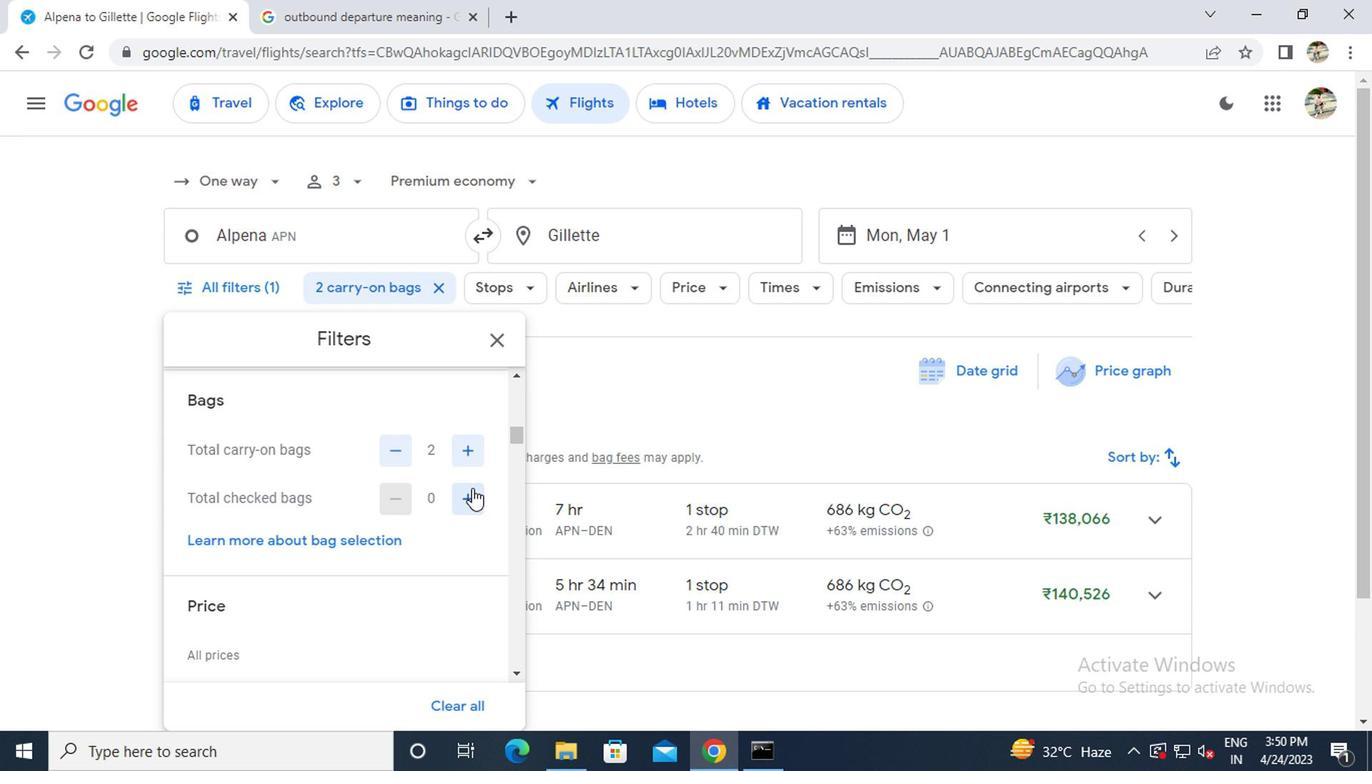 
Action: Mouse pressed left at (470, 488)
Screenshot: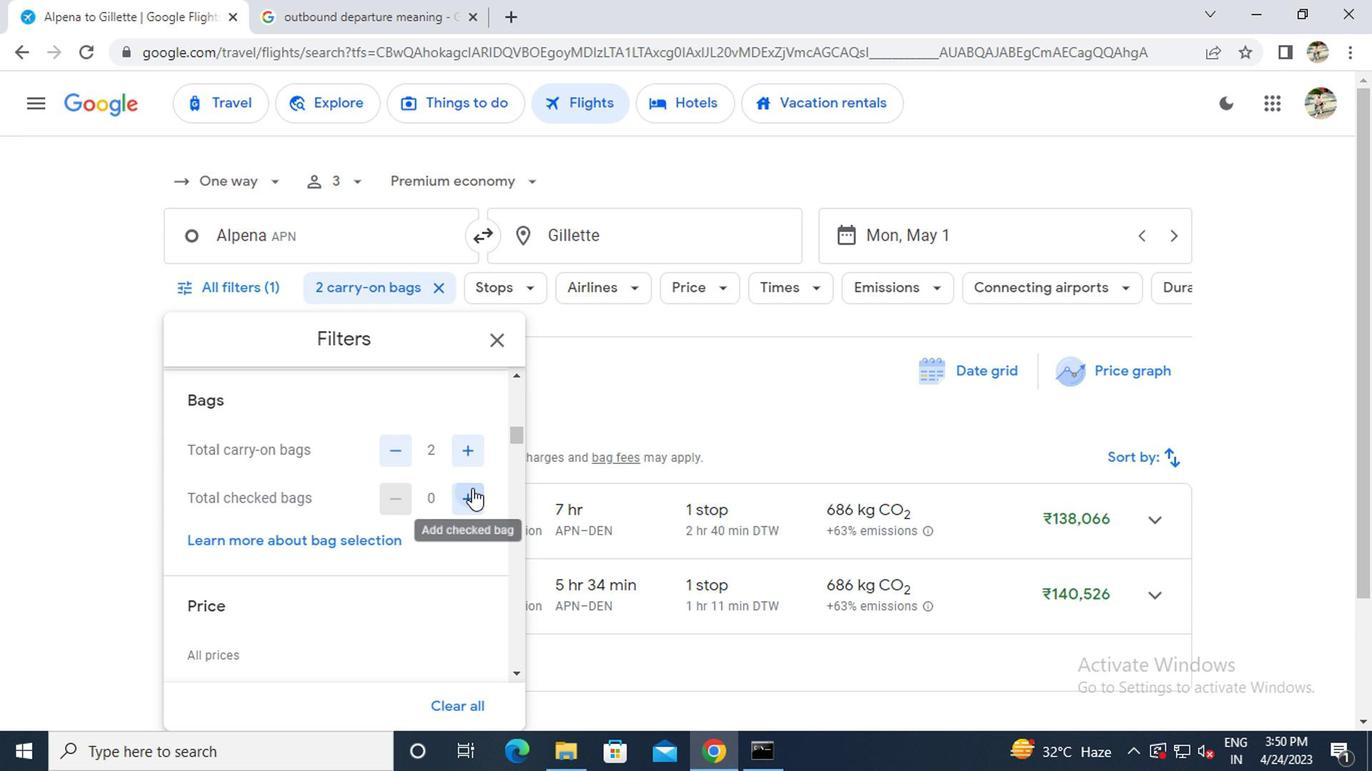 
Action: Mouse pressed left at (470, 488)
Screenshot: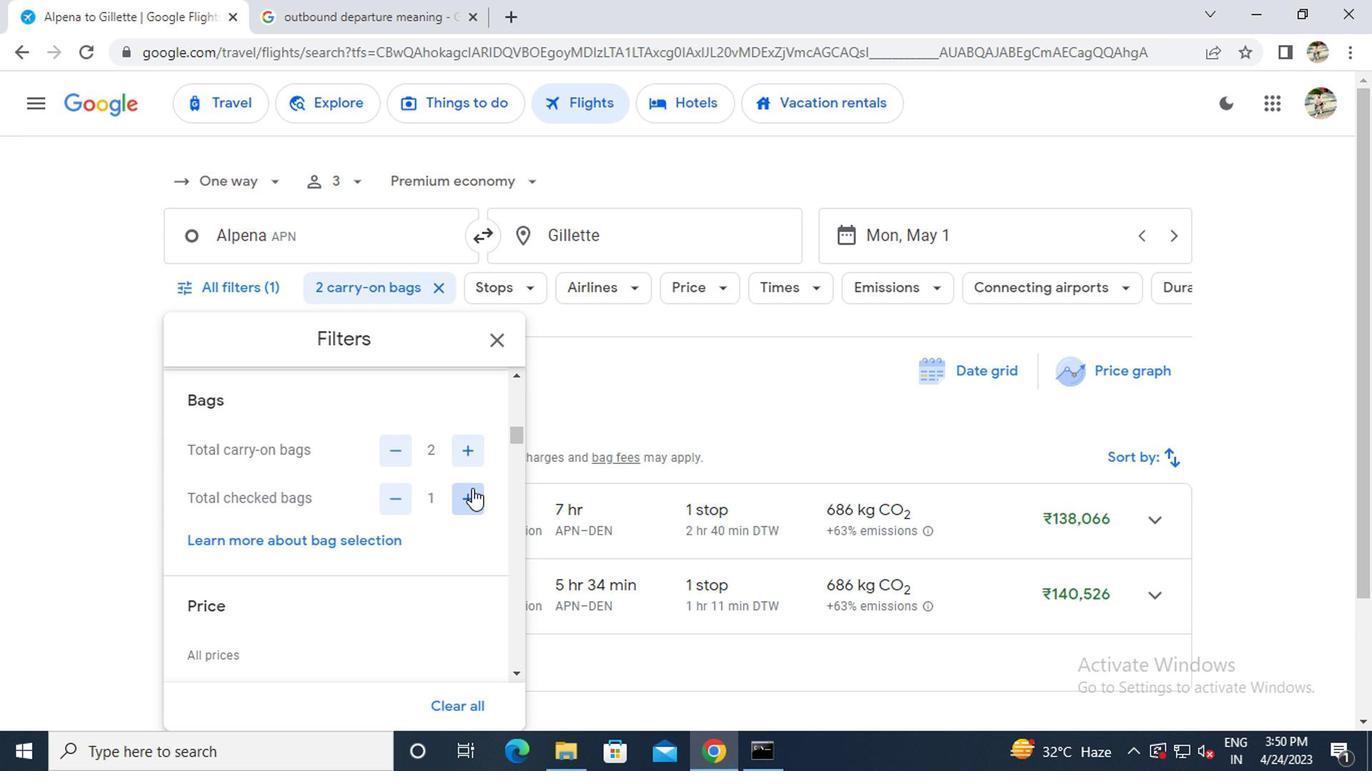 
Action: Mouse pressed left at (470, 488)
Screenshot: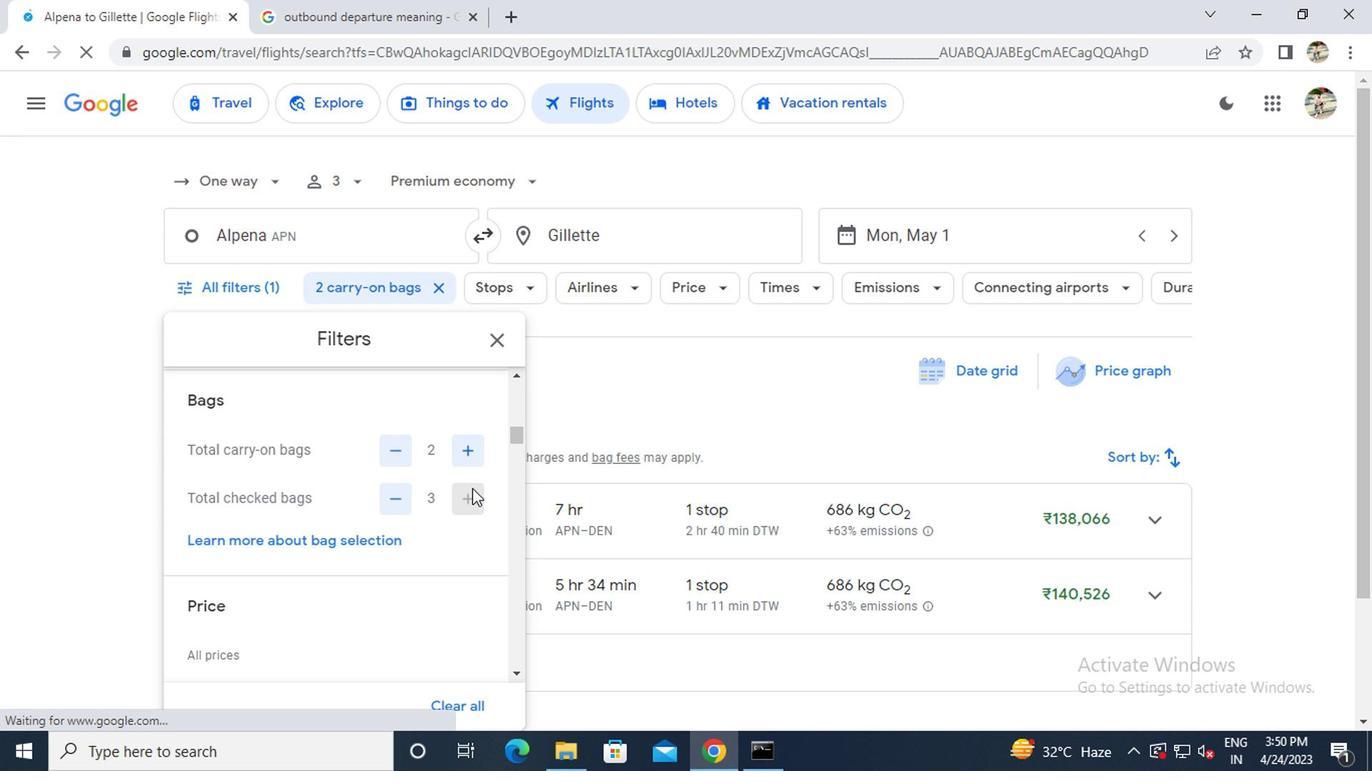 
Action: Mouse moved to (461, 501)
Screenshot: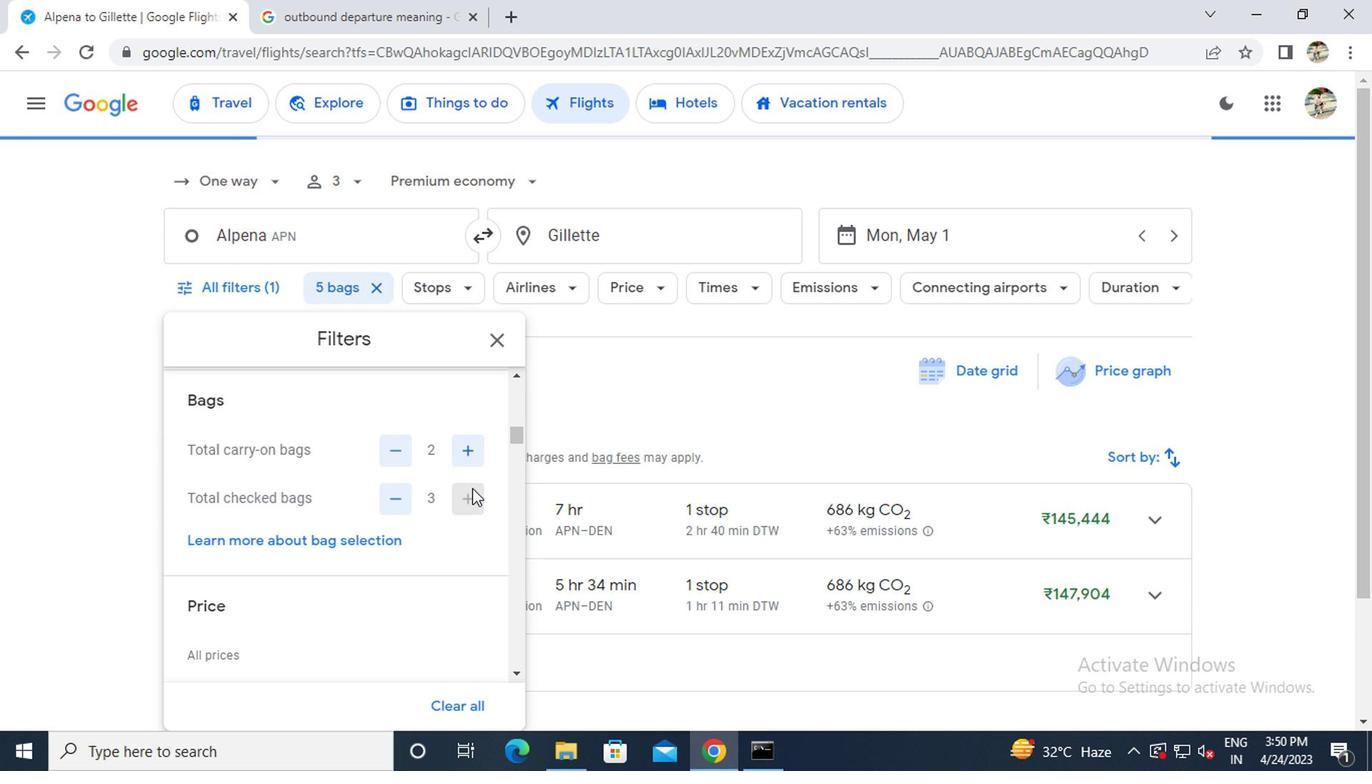 
Action: Mouse pressed left at (461, 501)
Screenshot: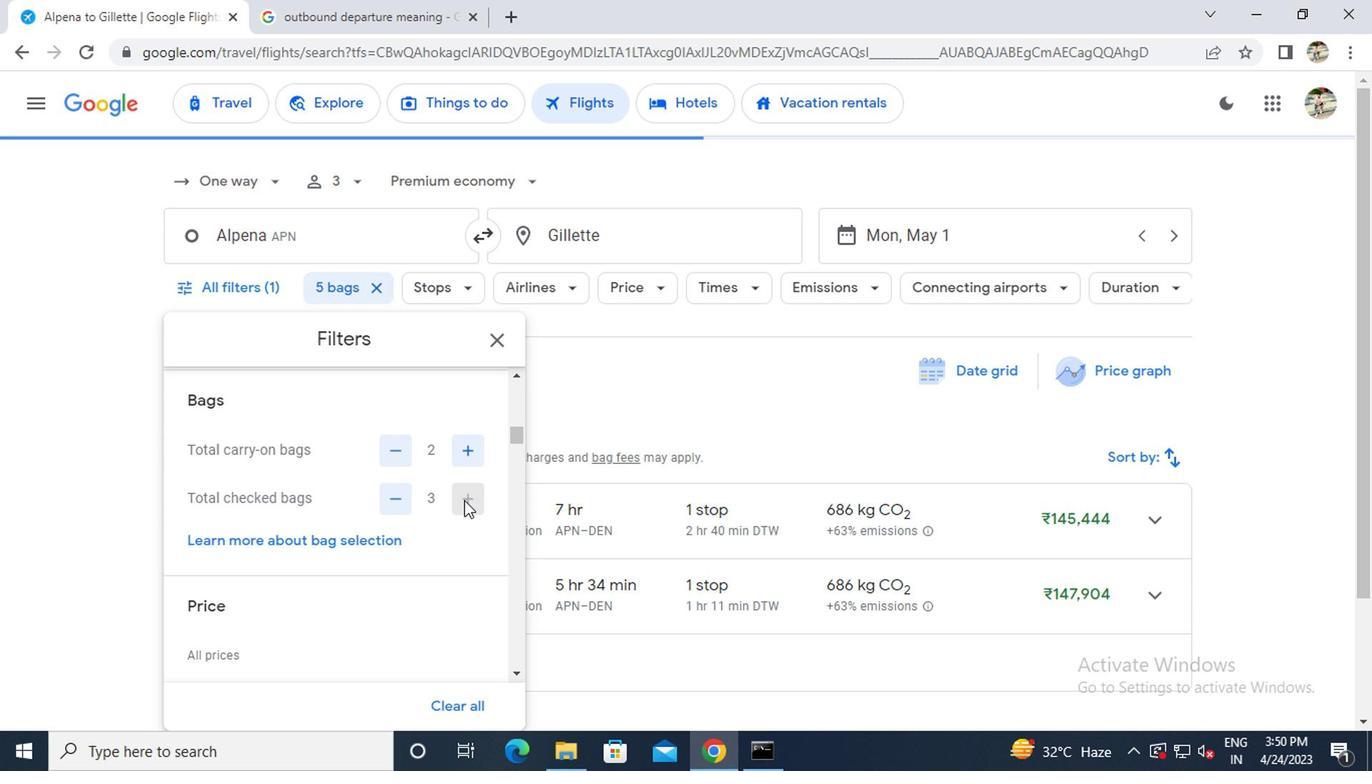 
Action: Mouse moved to (456, 526)
Screenshot: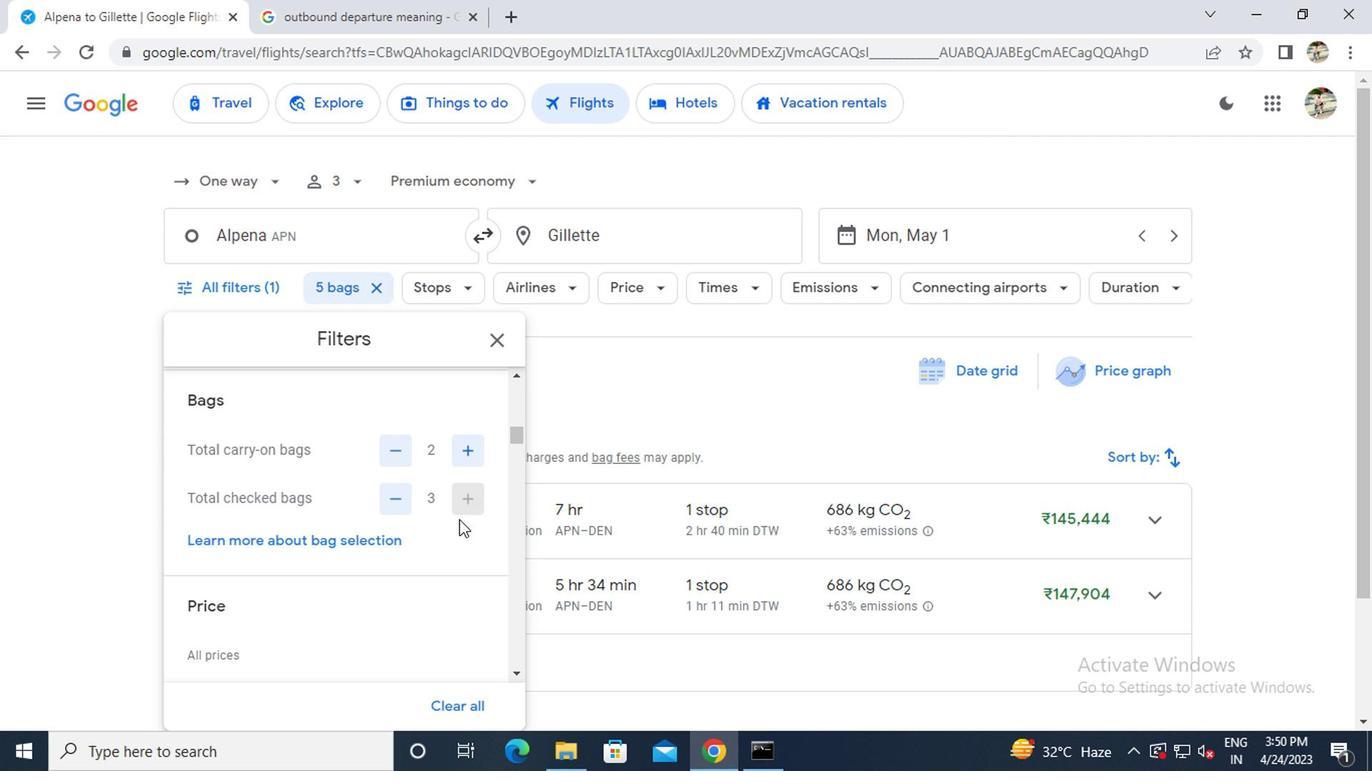 
Action: Mouse scrolled (456, 524) with delta (0, -1)
Screenshot: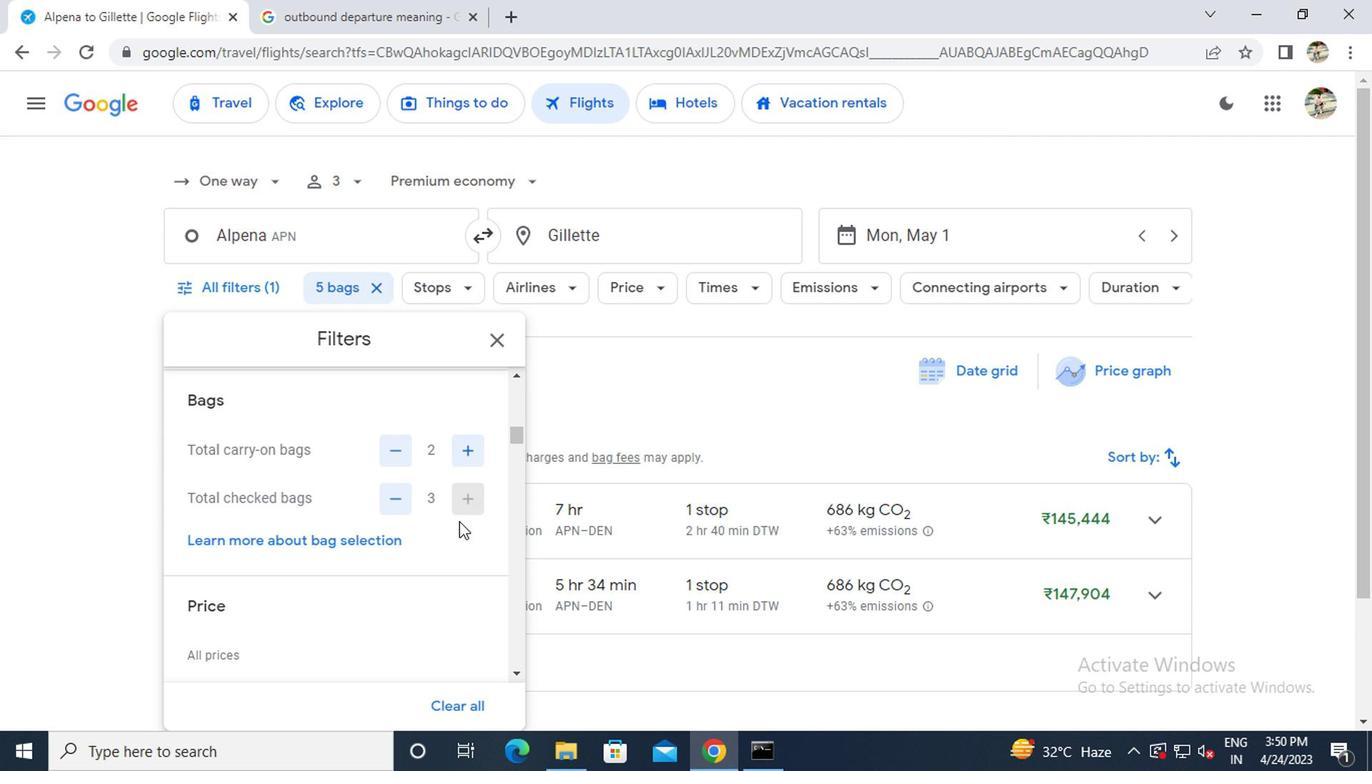 
Action: Mouse scrolled (456, 524) with delta (0, -1)
Screenshot: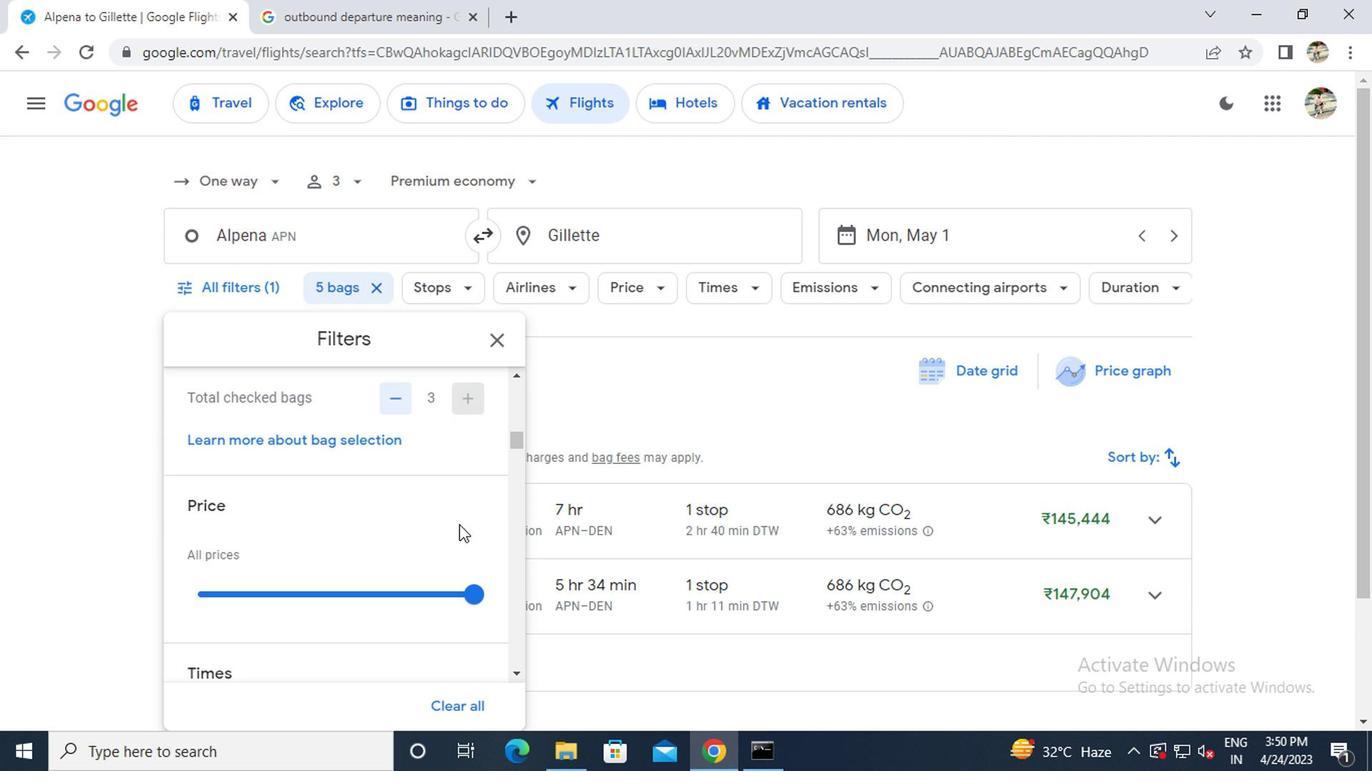 
Action: Mouse moved to (473, 489)
Screenshot: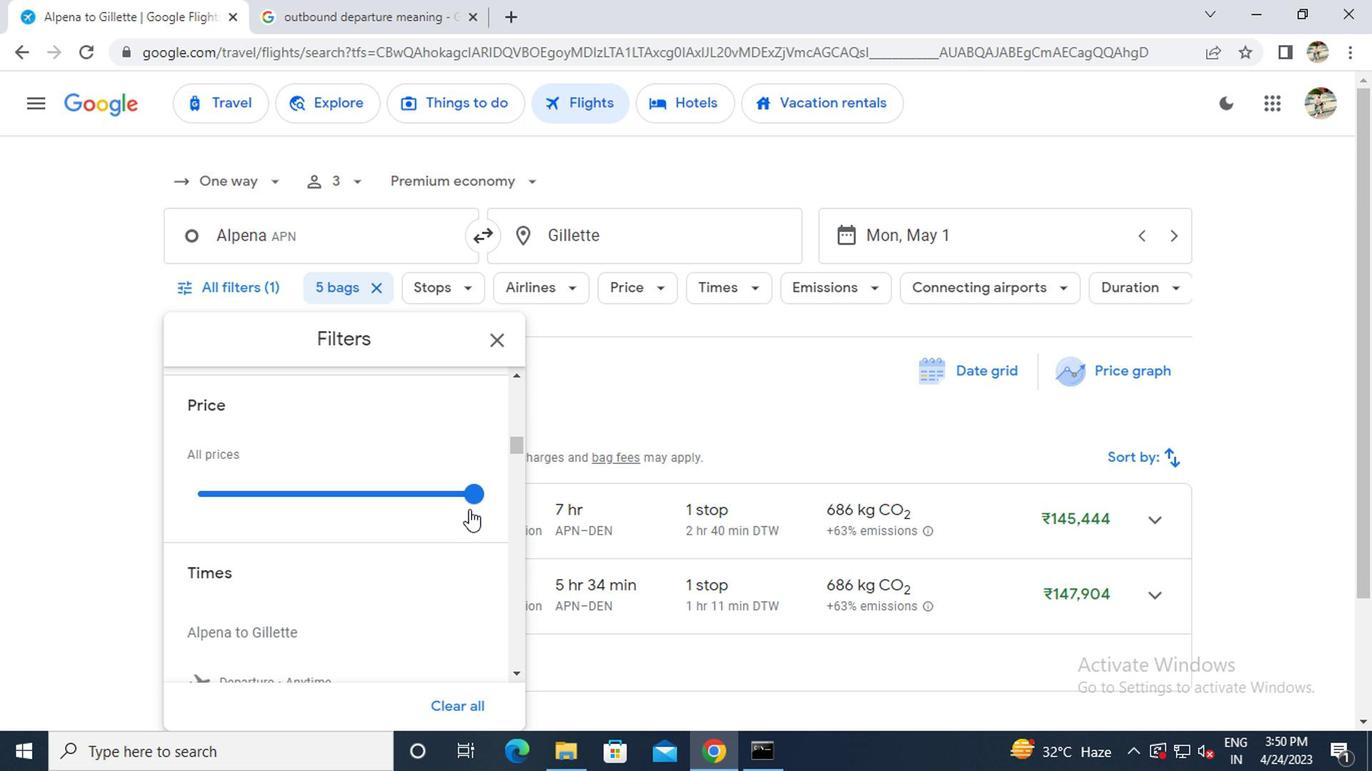 
Action: Mouse pressed left at (473, 489)
Screenshot: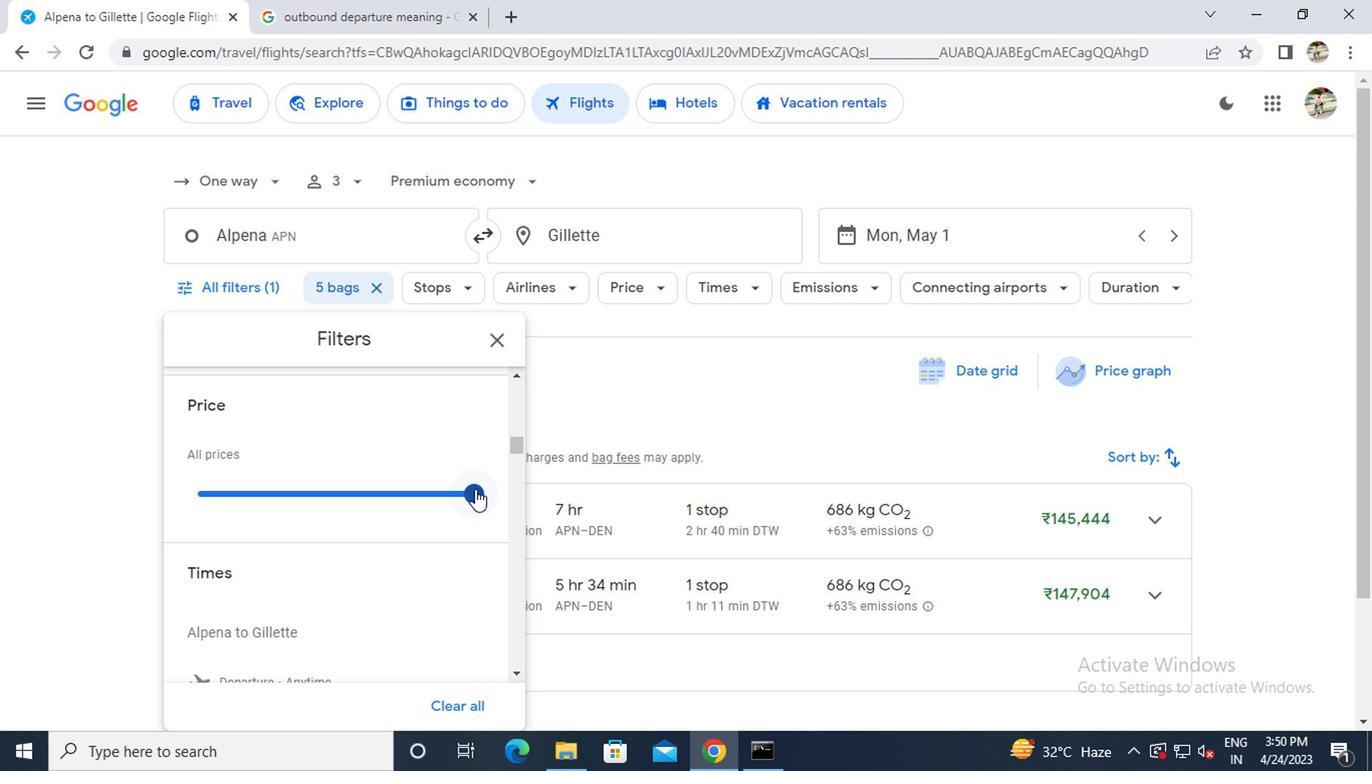 
Action: Mouse moved to (298, 551)
Screenshot: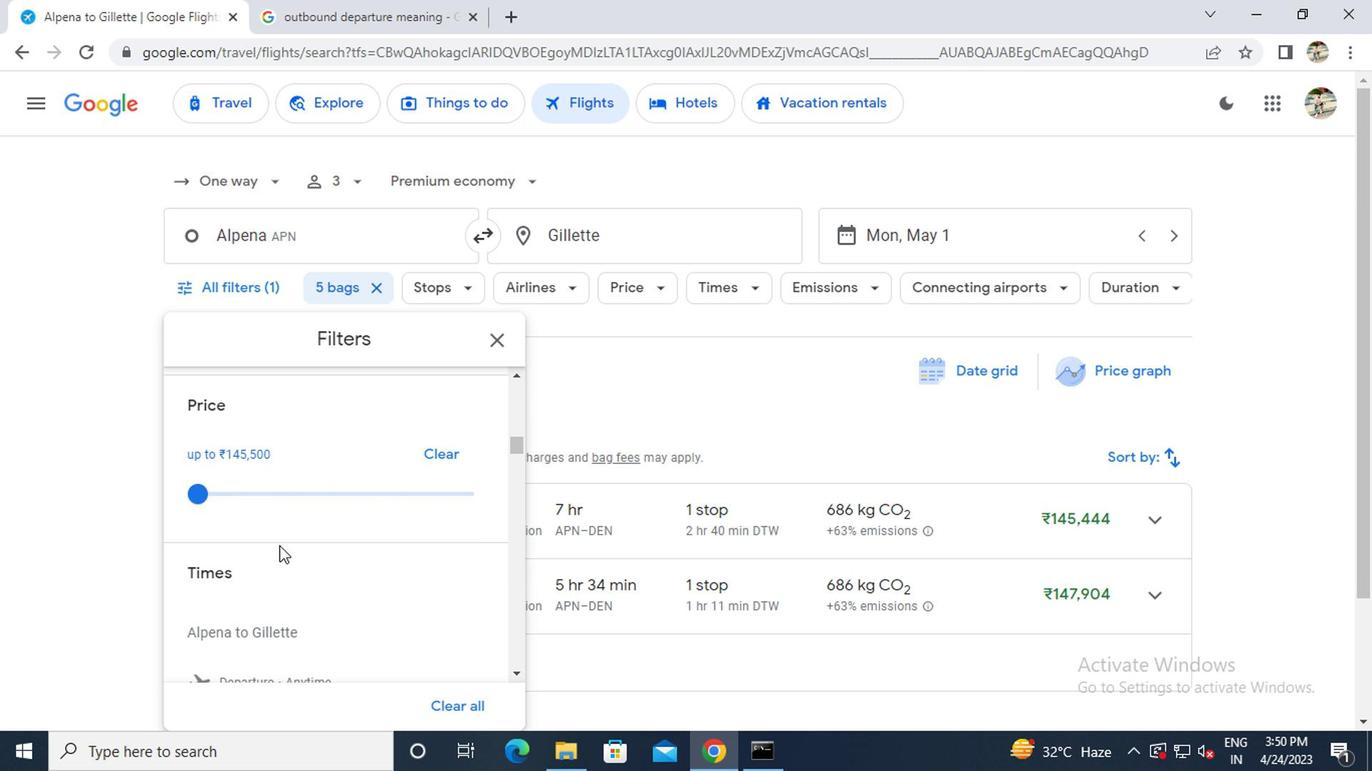 
Action: Mouse scrolled (298, 550) with delta (0, 0)
Screenshot: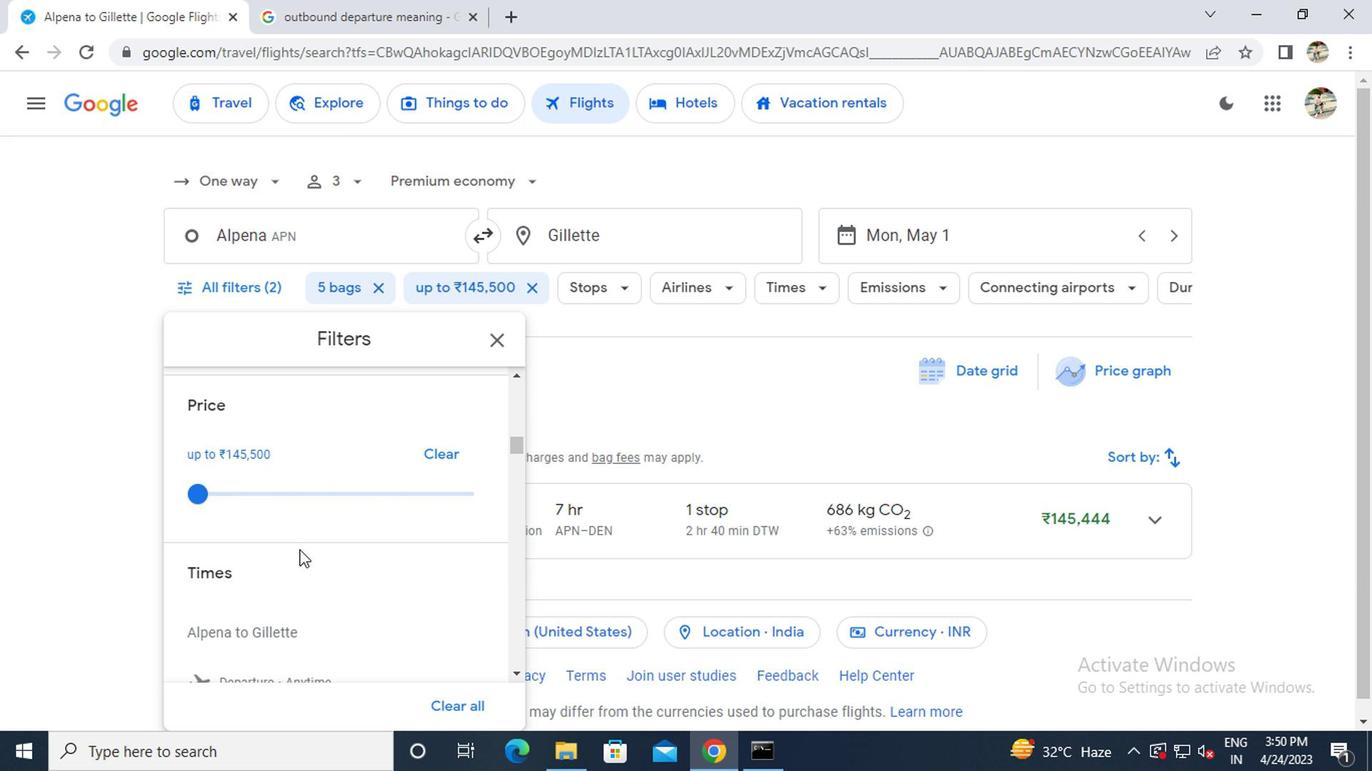 
Action: Mouse scrolled (298, 550) with delta (0, 0)
Screenshot: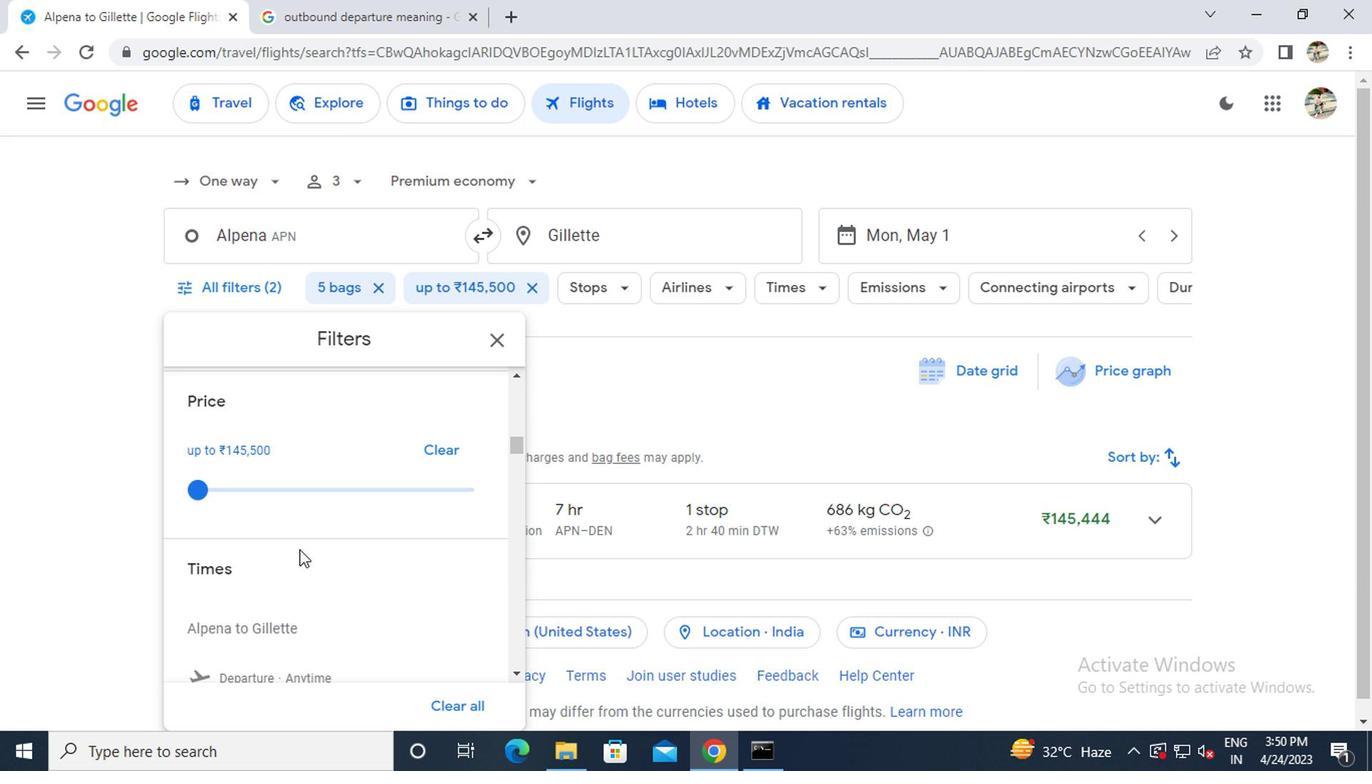 
Action: Mouse moved to (207, 528)
Screenshot: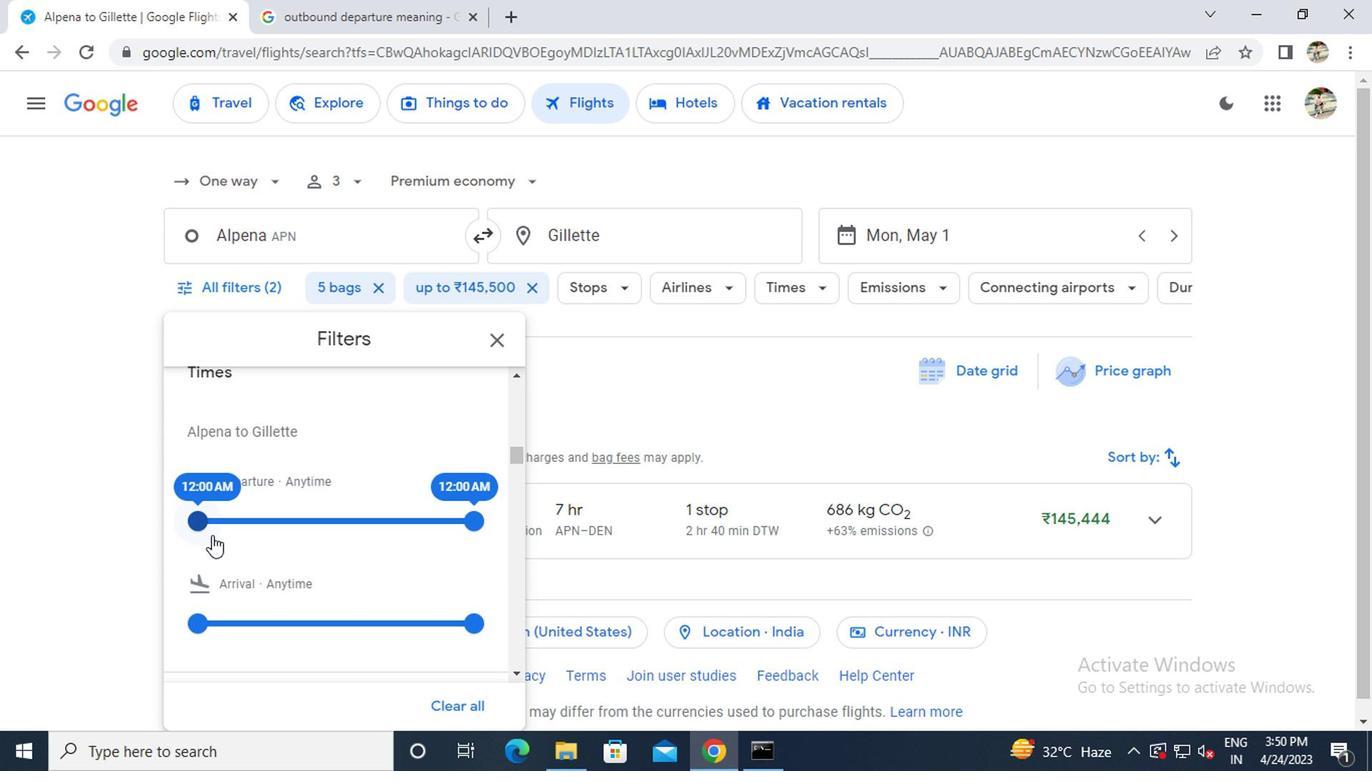 
Action: Mouse pressed left at (207, 528)
Screenshot: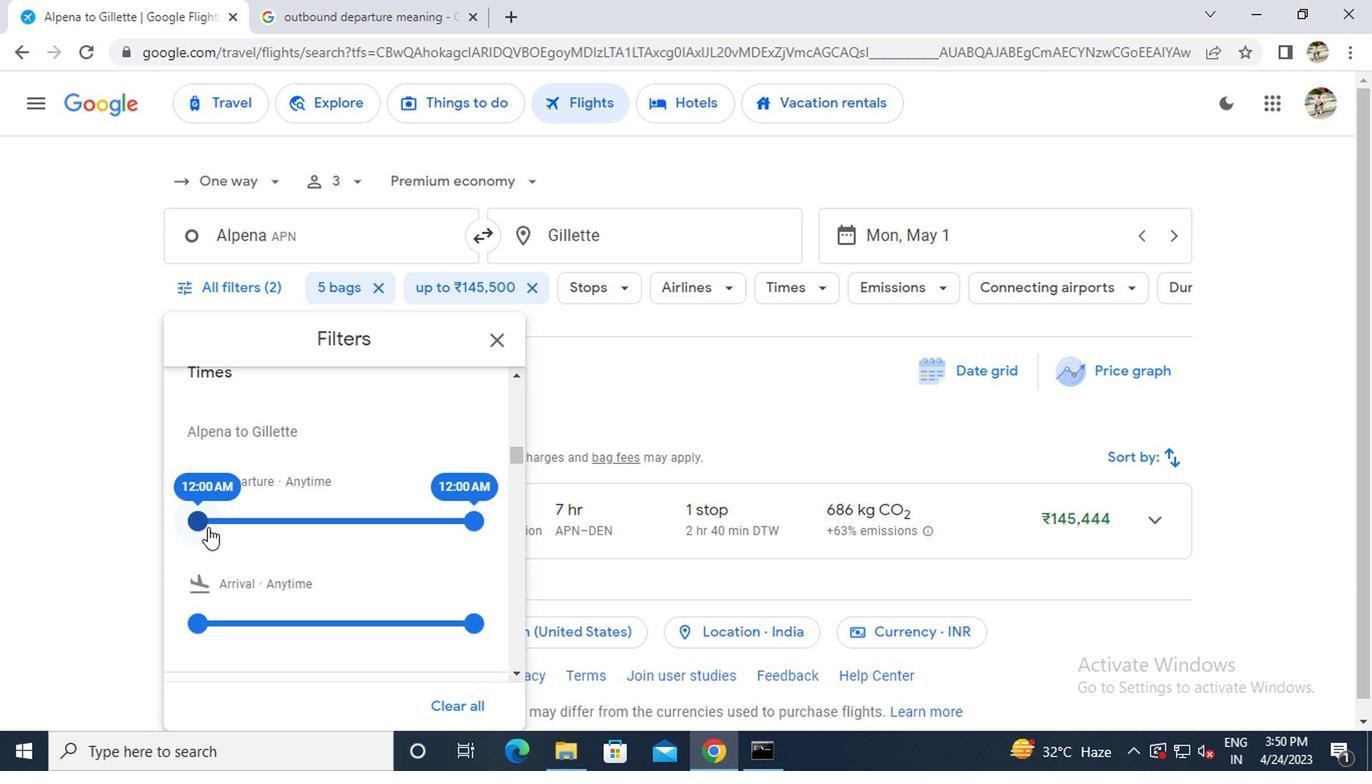 
Action: Mouse moved to (493, 342)
Screenshot: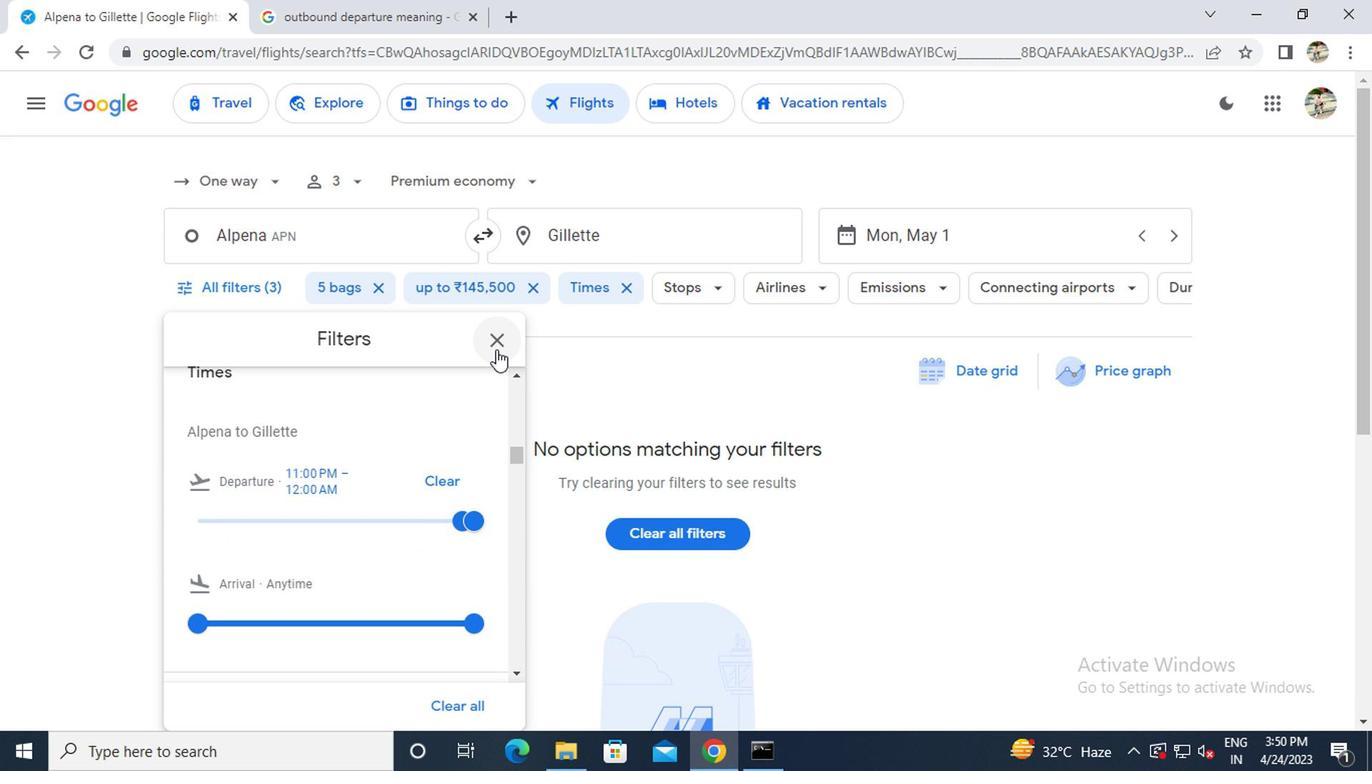 
Action: Mouse pressed left at (493, 342)
Screenshot: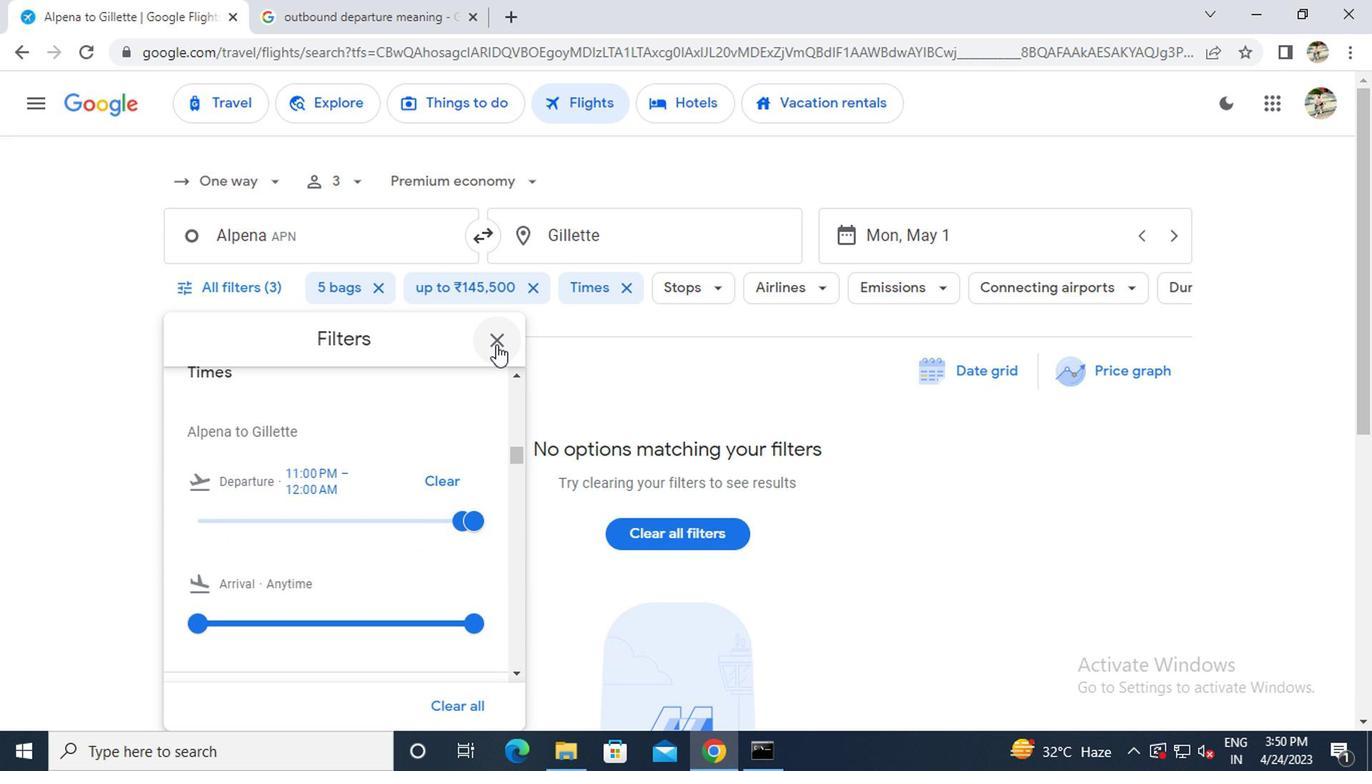 
